 Task: Look for space in Río Cauto, Cuba from 7th July, 2023 to 15th July, 2023 for 6 adults in price range Rs.15000 to Rs.20000. Place can be entire place with 3 bedrooms having 3 beds and 3 bathrooms. Property type can be house, flat, guest house. Booking option can be shelf check-in. Required host language is .
Action: Mouse moved to (519, 100)
Screenshot: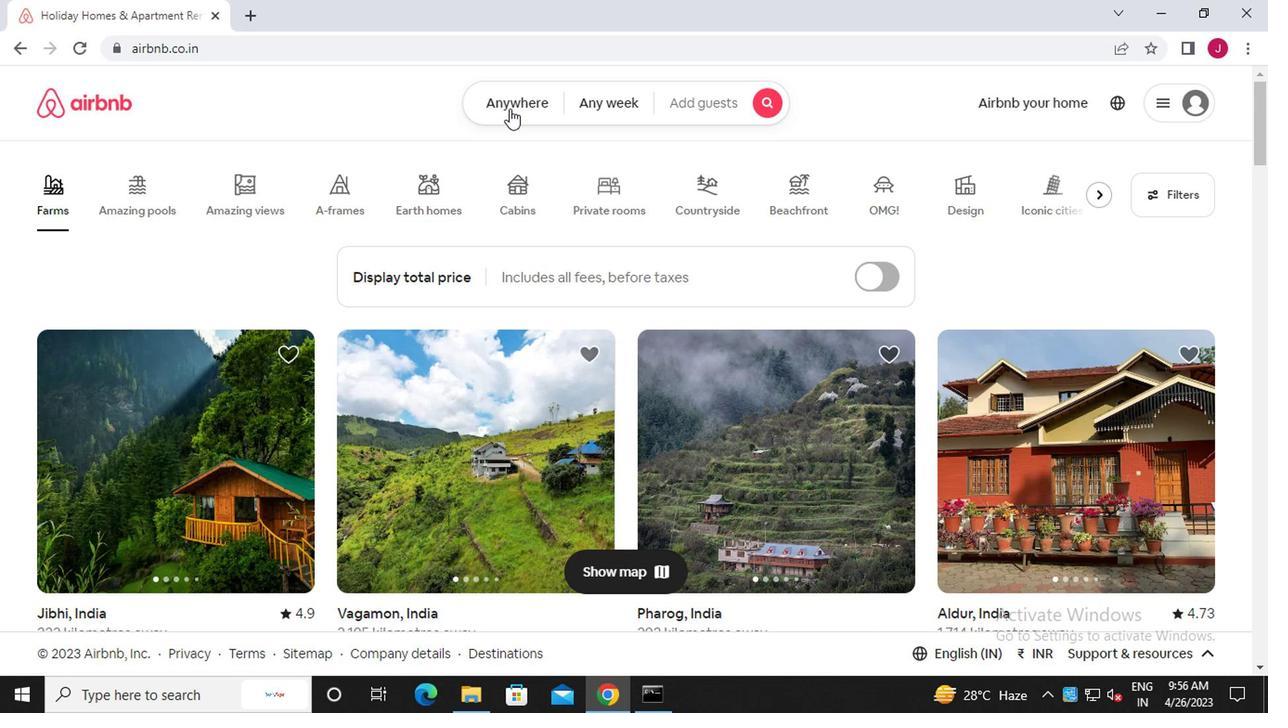 
Action: Mouse pressed left at (519, 100)
Screenshot: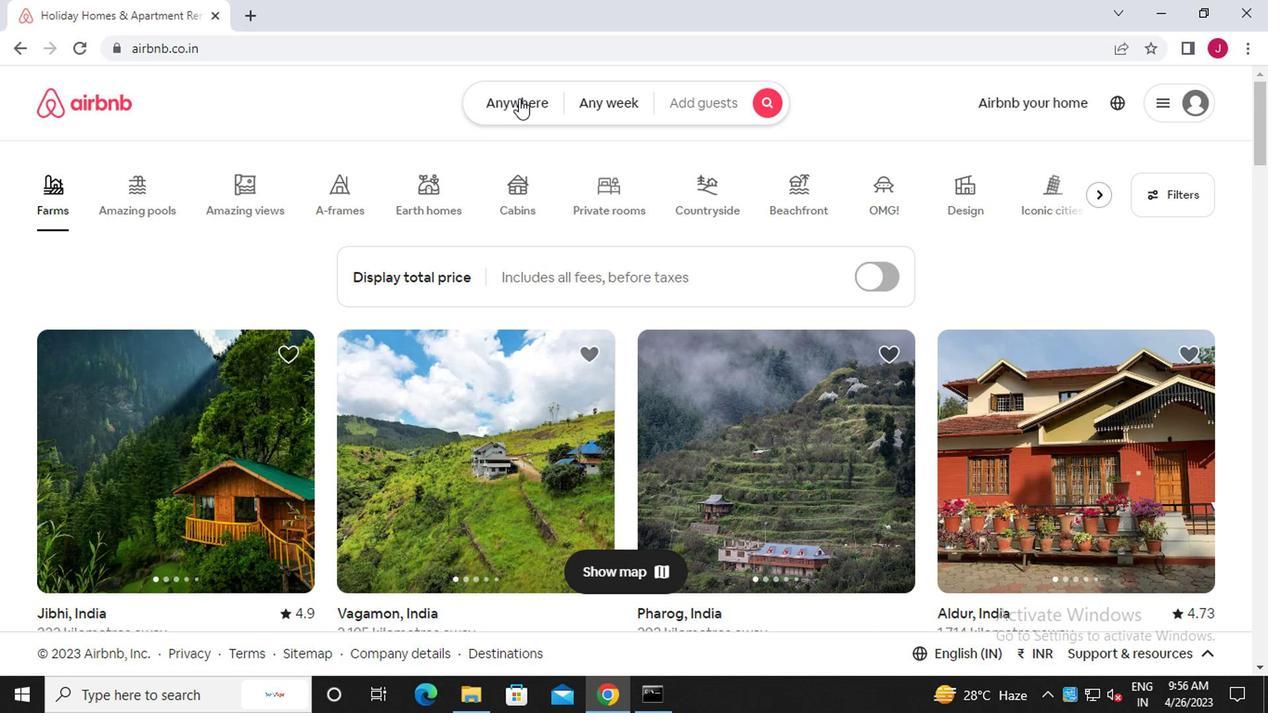 
Action: Mouse moved to (354, 184)
Screenshot: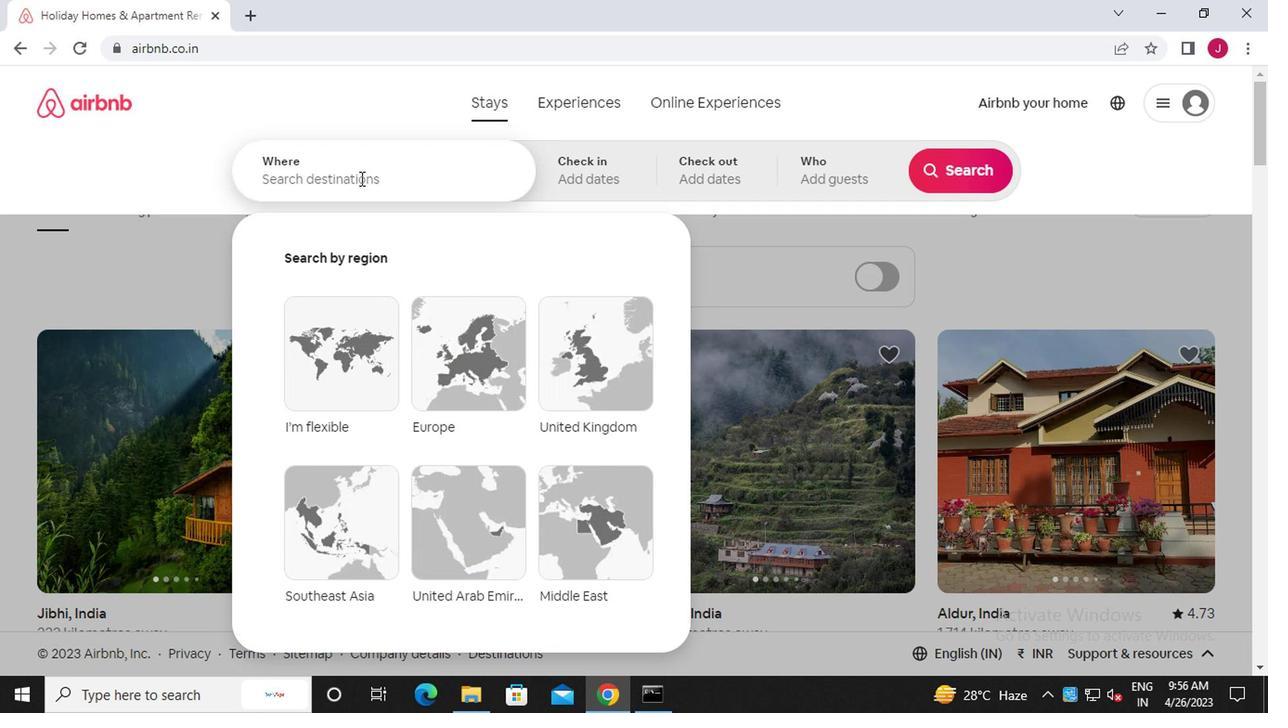 
Action: Mouse pressed left at (354, 184)
Screenshot: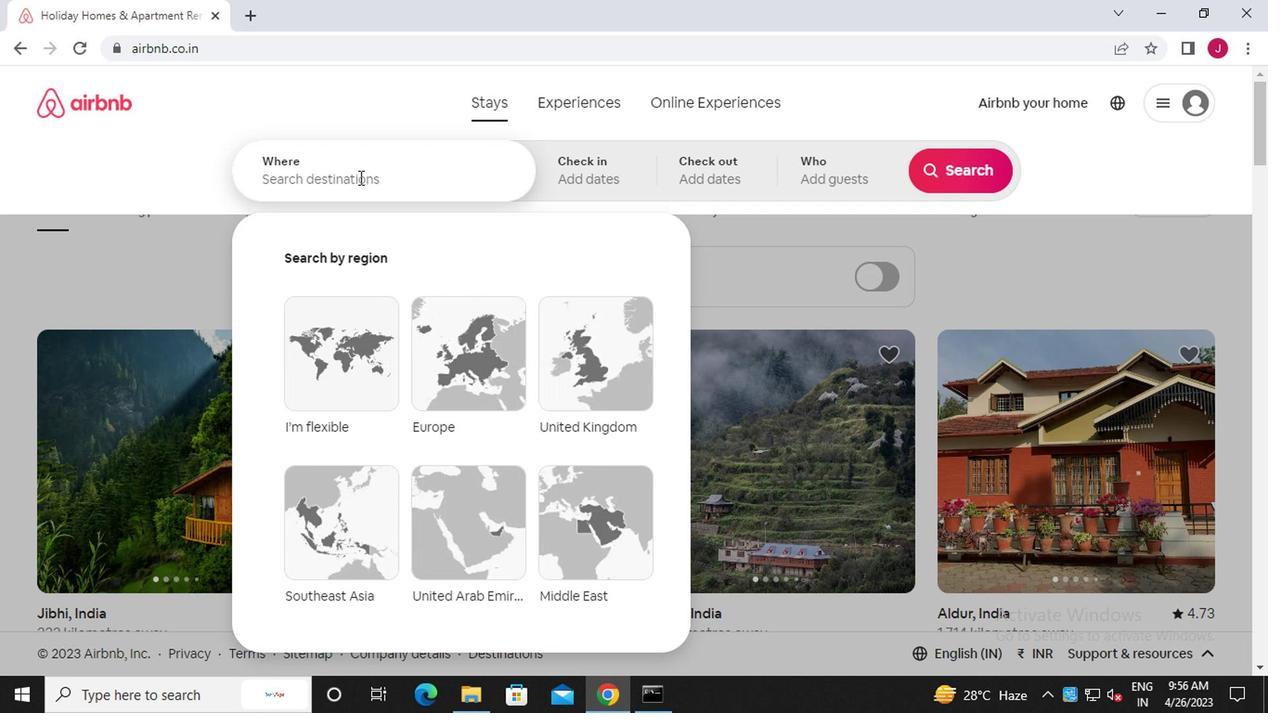 
Action: Key pressed r<Key.caps_lock>io<Key.space><Key.caps_lock>c<Key.caps_lock>auto,<Key.caps_lock>c<Key.caps_lock>uba
Screenshot: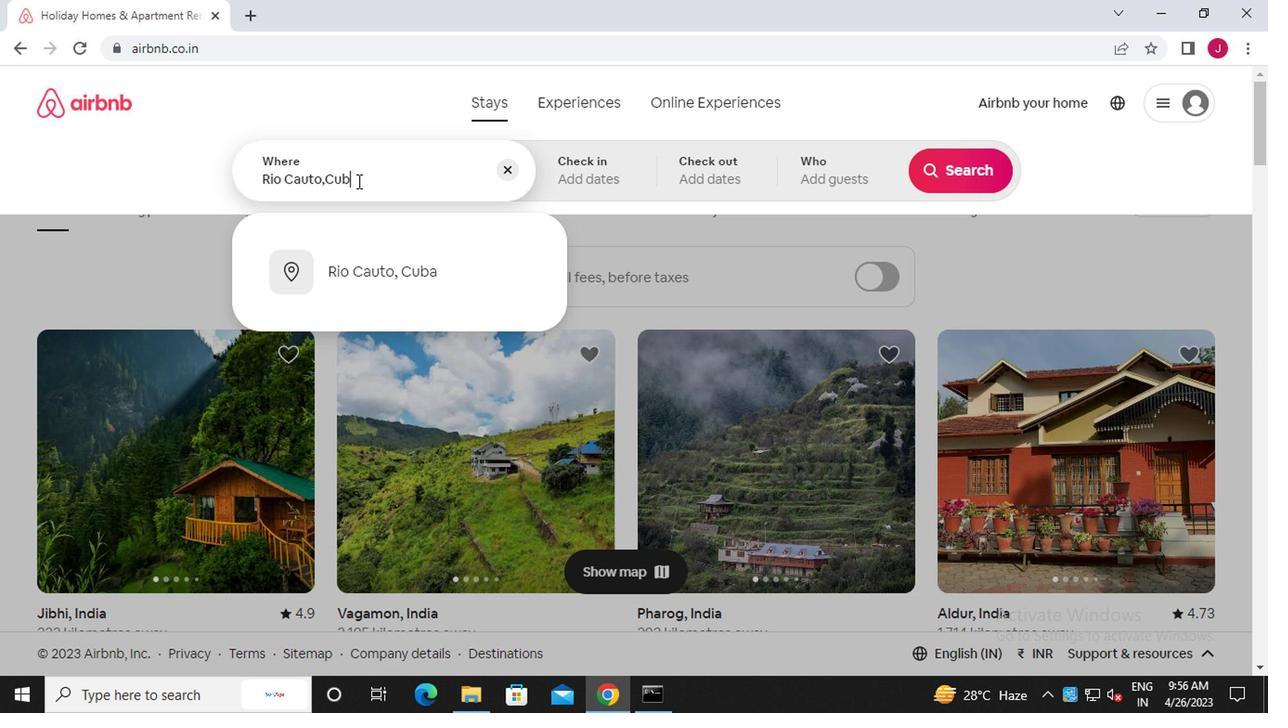 
Action: Mouse moved to (397, 274)
Screenshot: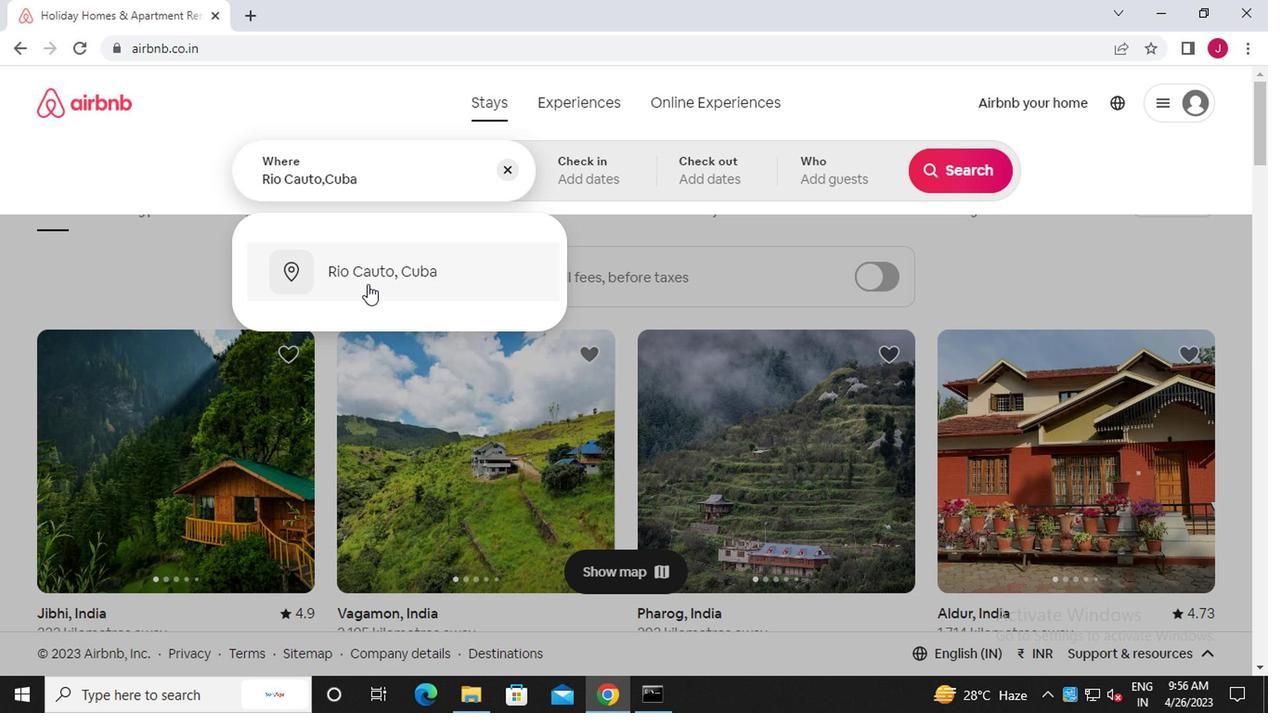 
Action: Mouse pressed left at (397, 274)
Screenshot: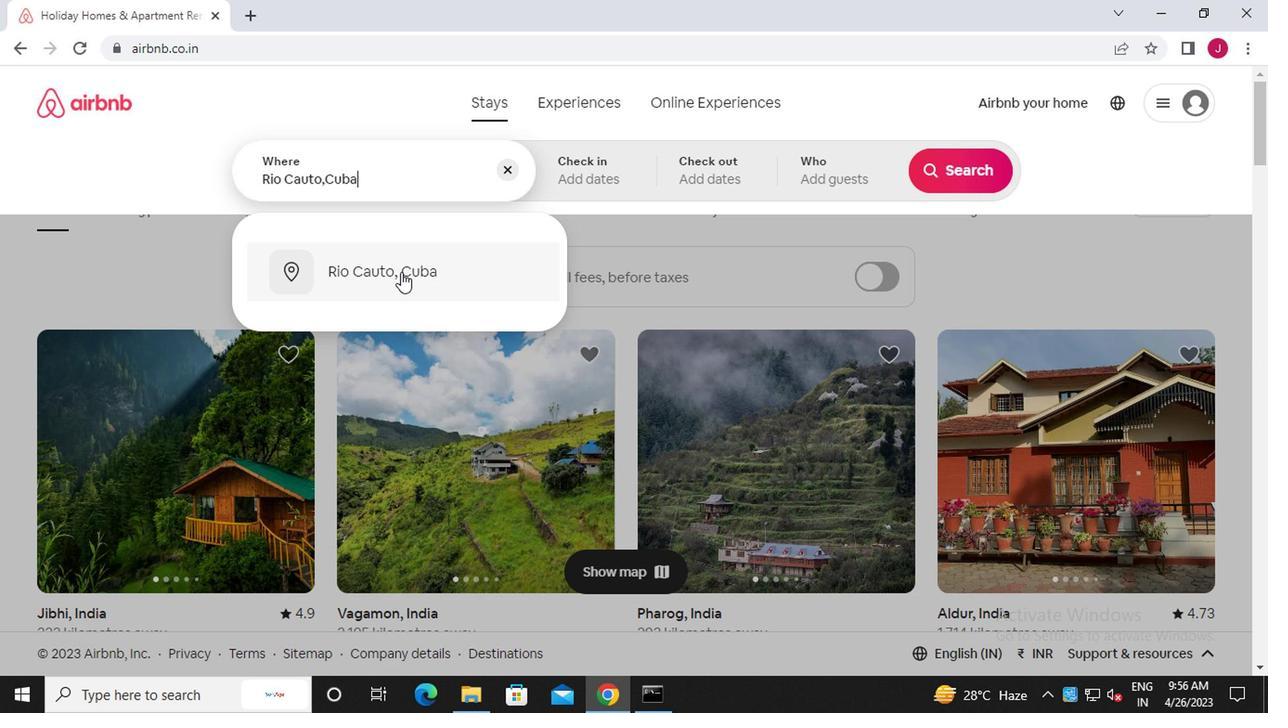 
Action: Mouse moved to (944, 322)
Screenshot: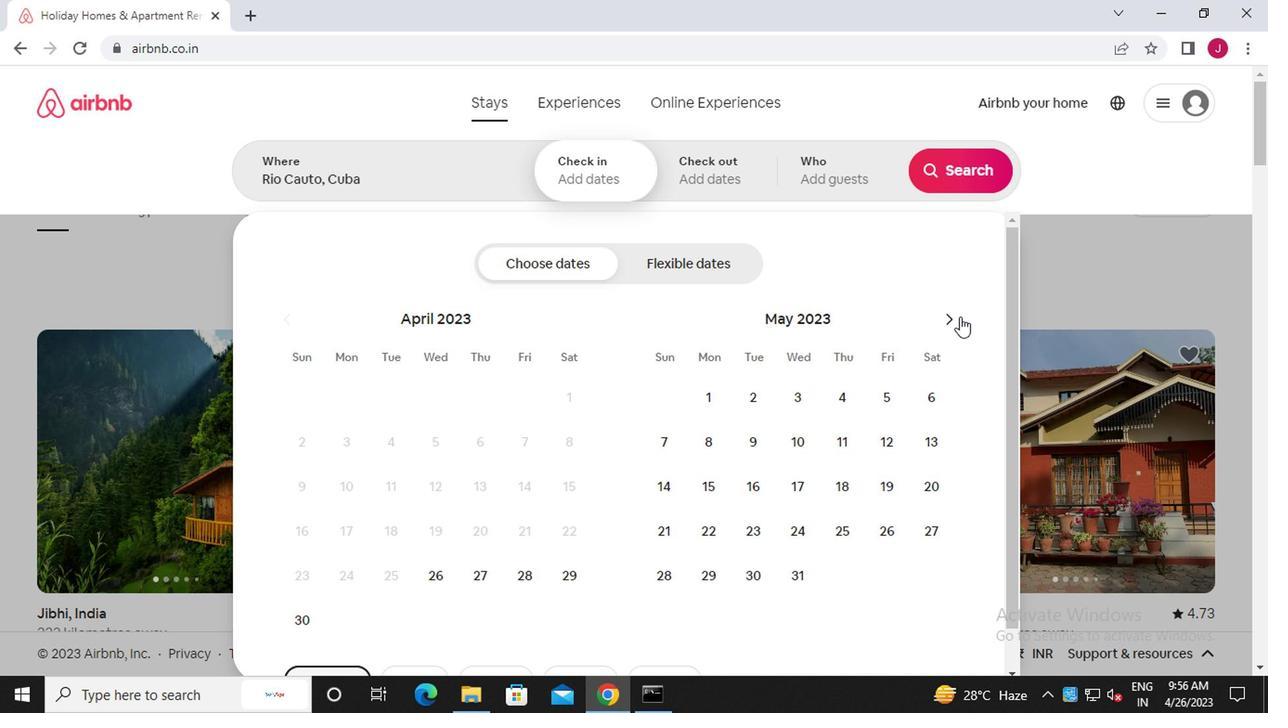 
Action: Mouse pressed left at (944, 322)
Screenshot: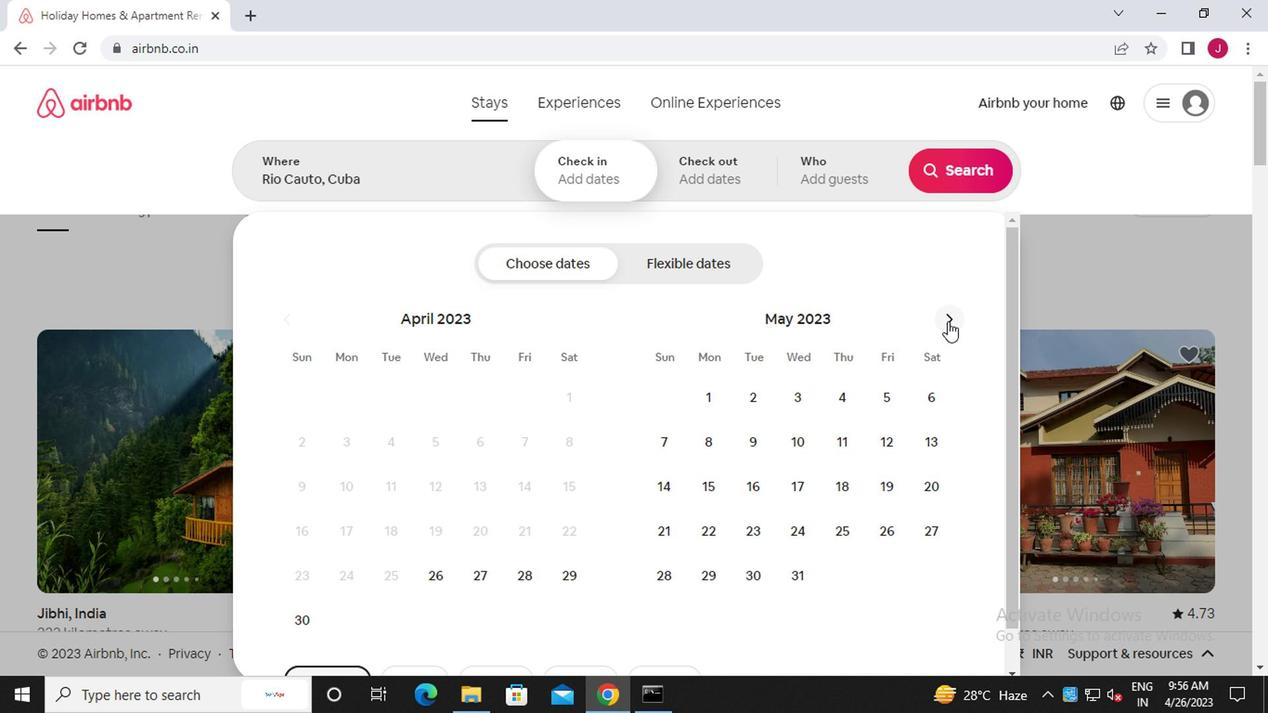 
Action: Mouse pressed left at (944, 322)
Screenshot: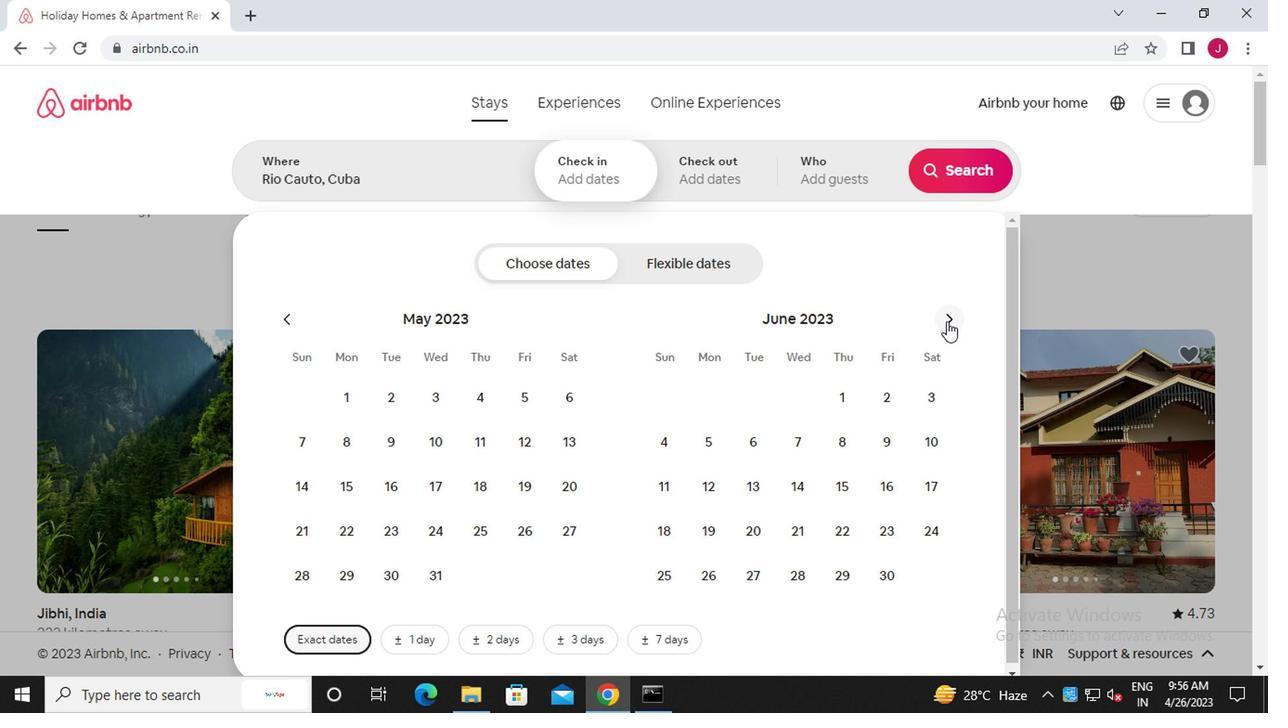 
Action: Mouse moved to (891, 443)
Screenshot: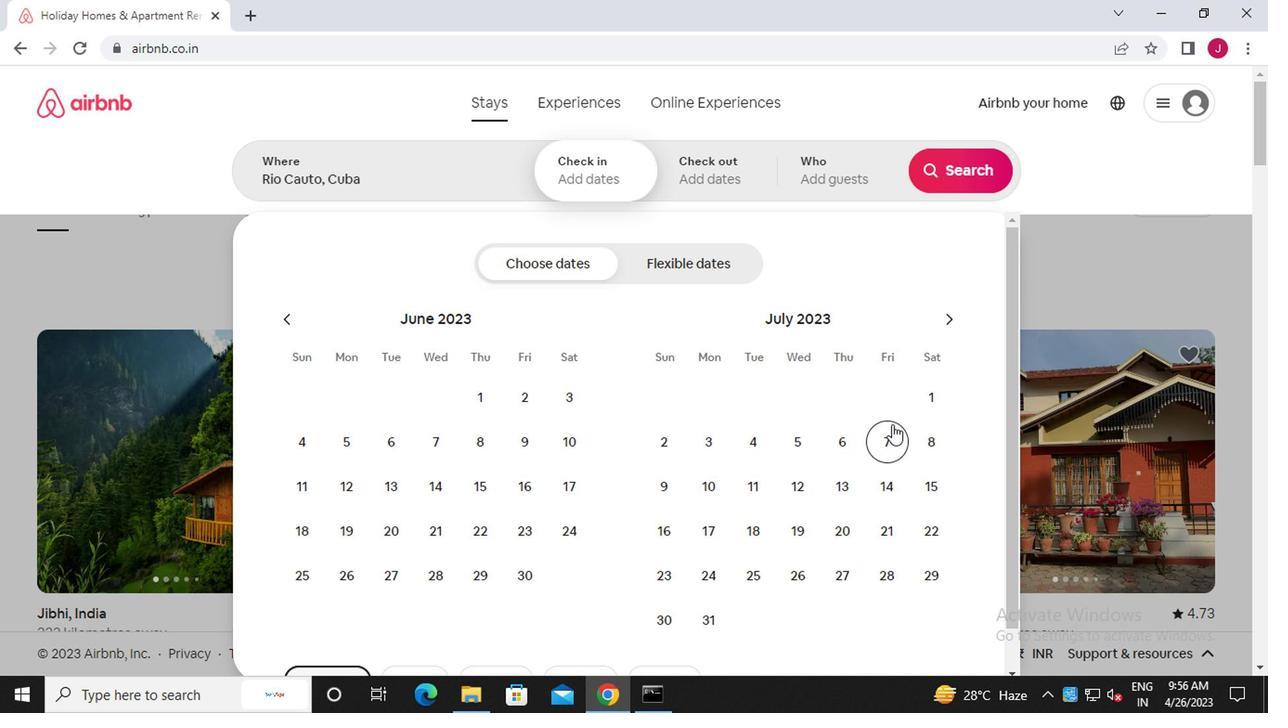 
Action: Mouse pressed left at (891, 443)
Screenshot: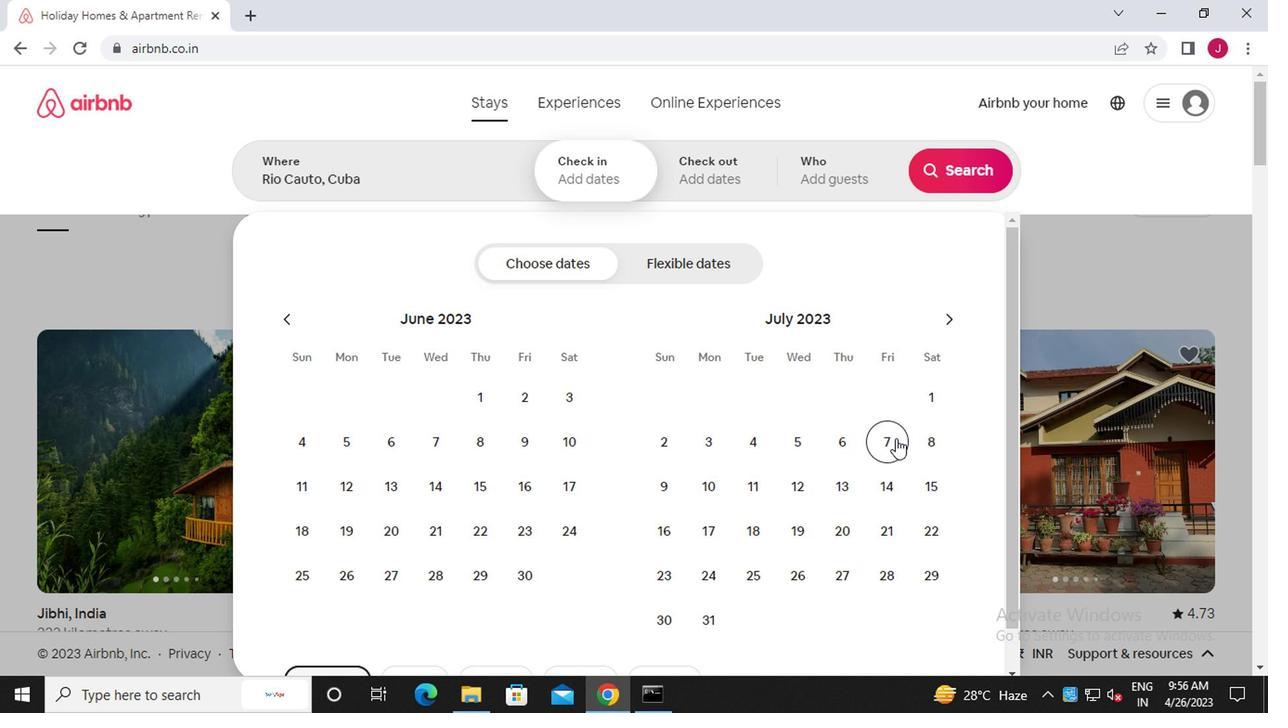 
Action: Mouse moved to (915, 480)
Screenshot: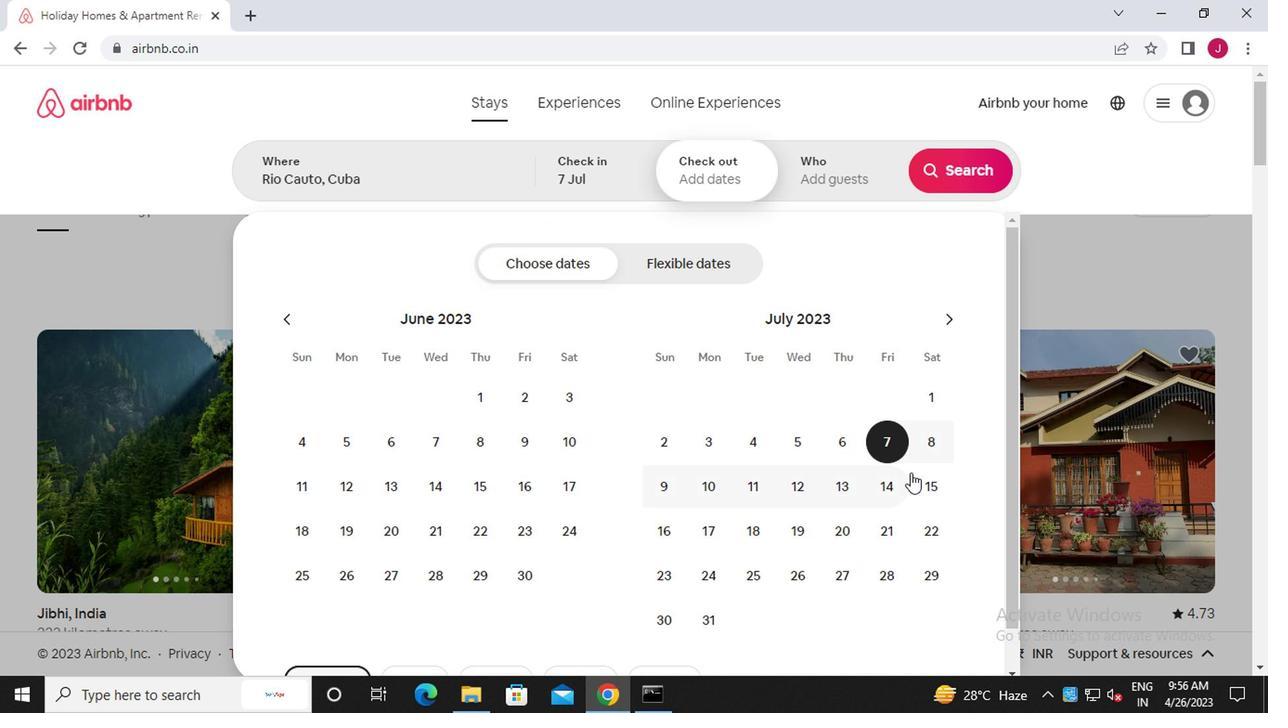
Action: Mouse pressed left at (915, 480)
Screenshot: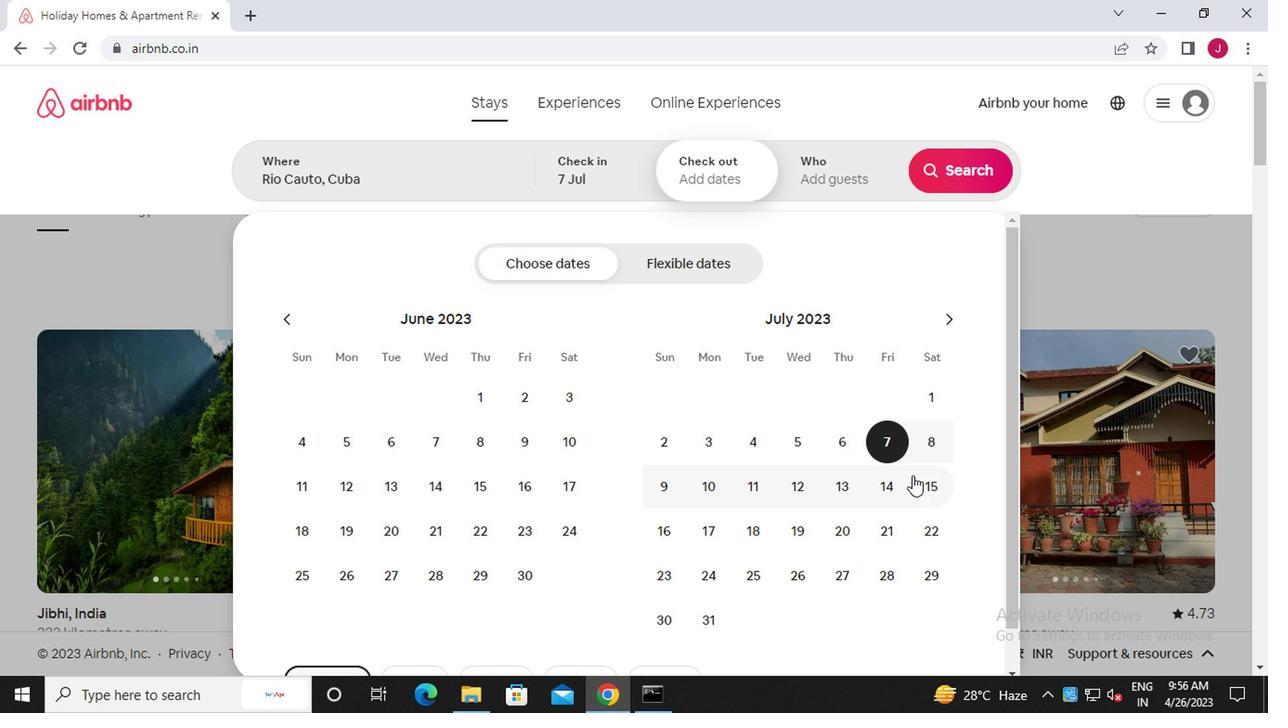 
Action: Mouse moved to (827, 184)
Screenshot: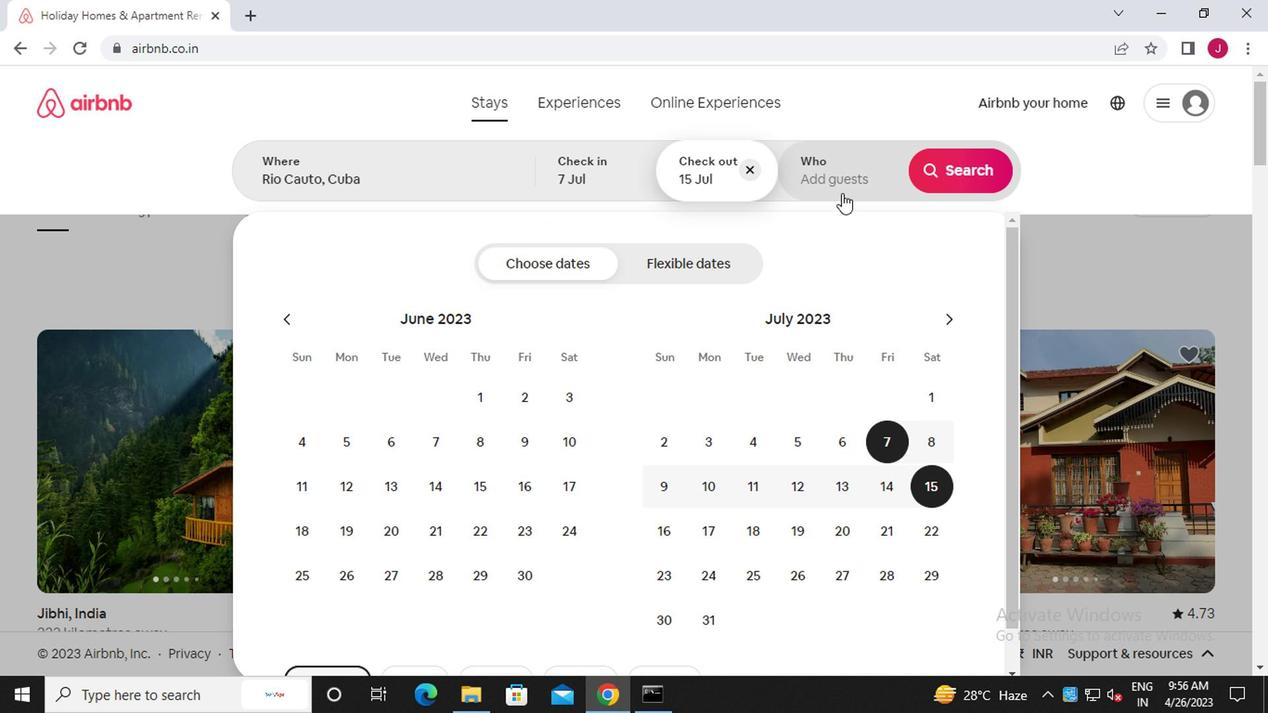 
Action: Mouse pressed left at (827, 184)
Screenshot: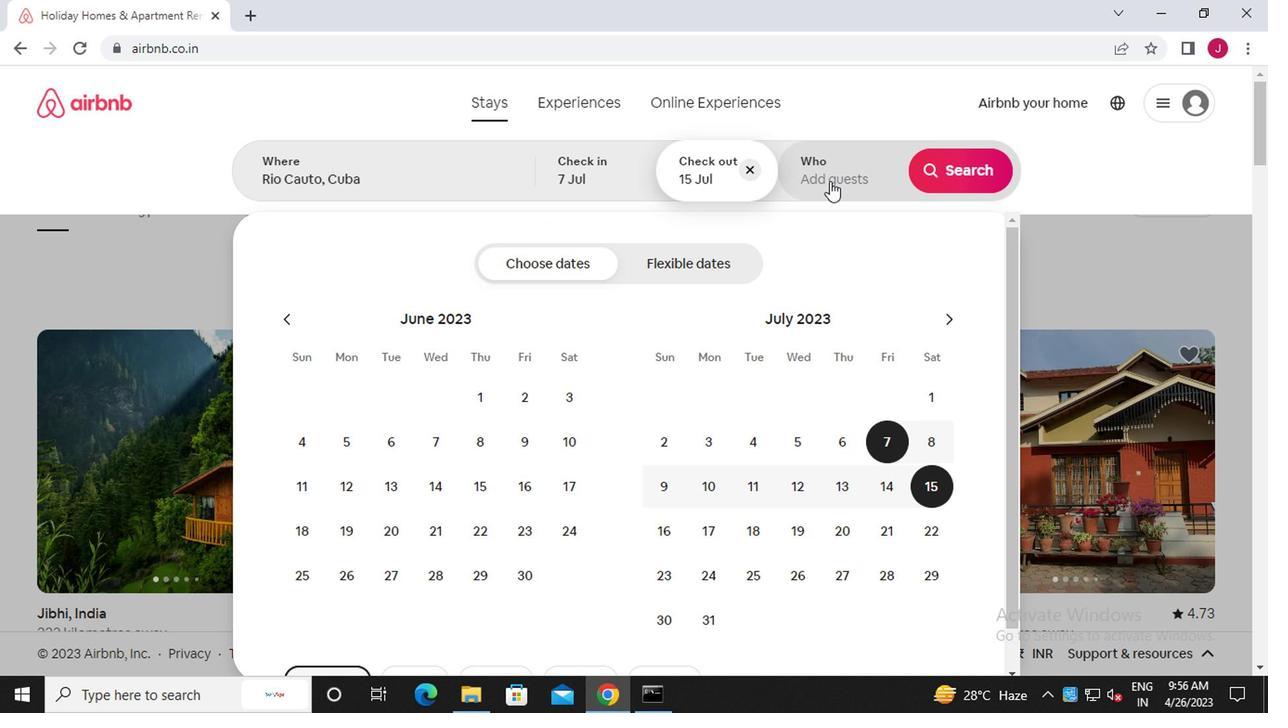 
Action: Mouse moved to (972, 274)
Screenshot: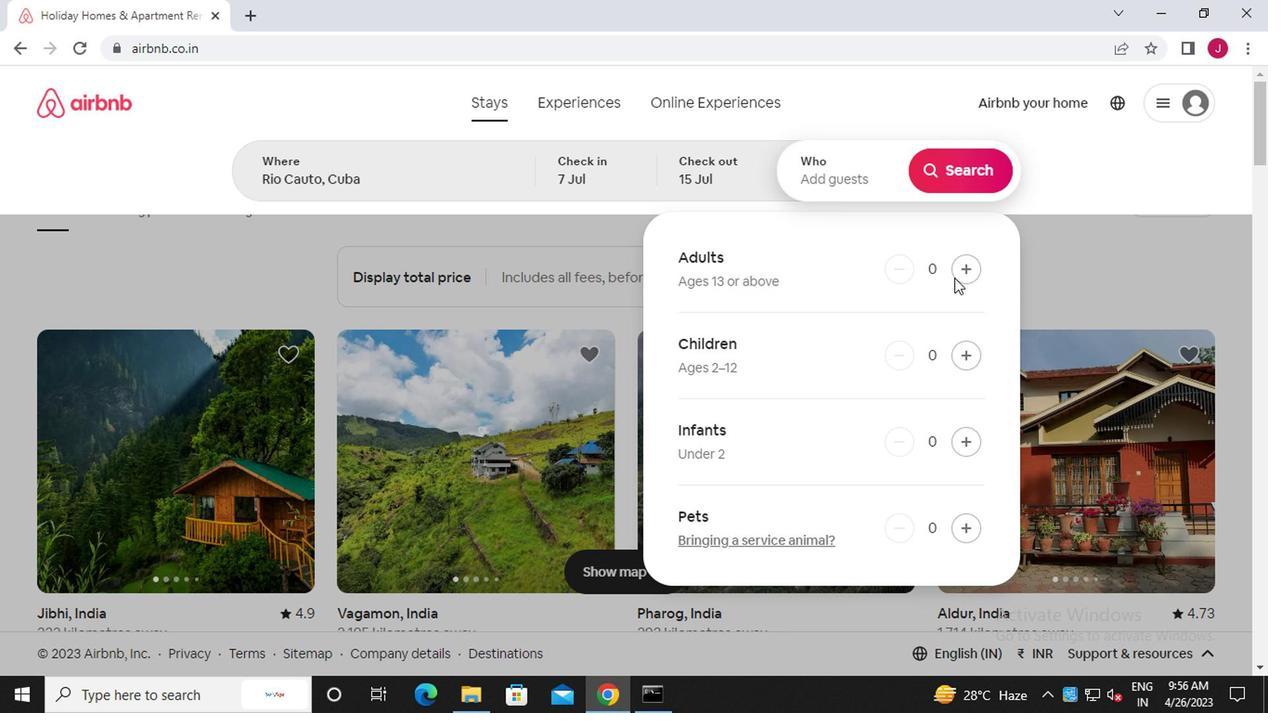 
Action: Mouse pressed left at (972, 274)
Screenshot: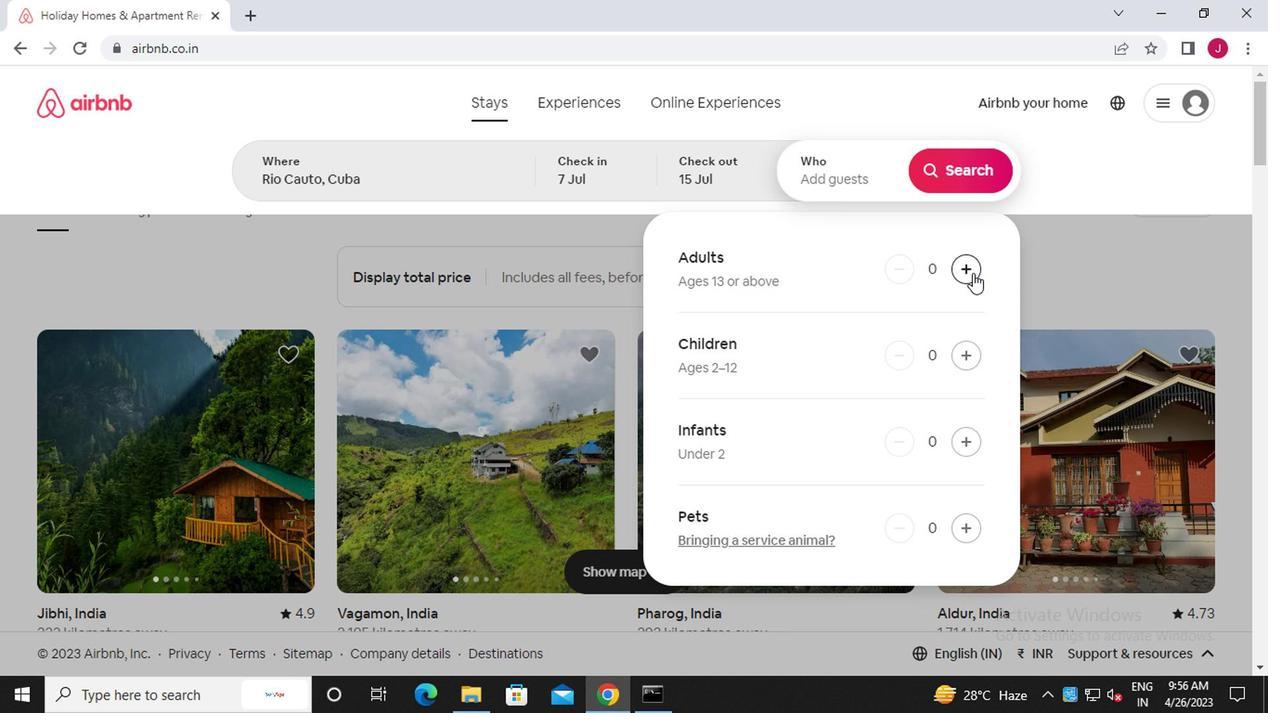 
Action: Mouse pressed left at (972, 274)
Screenshot: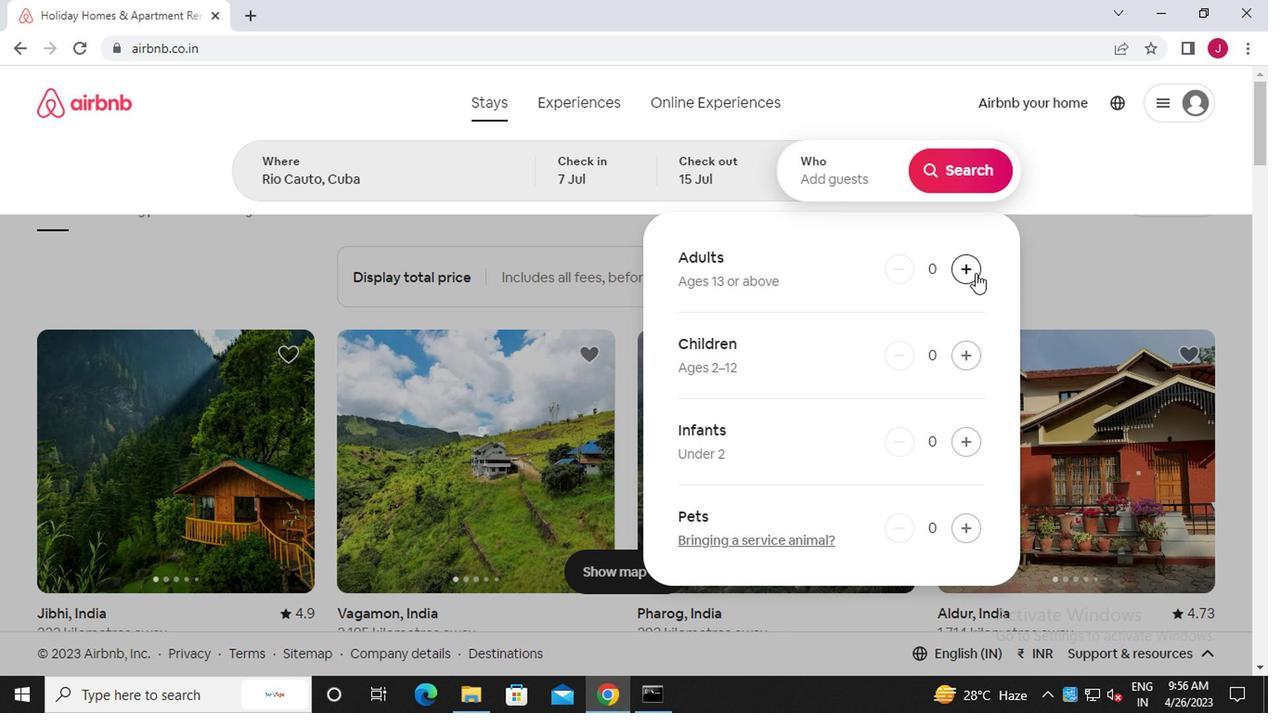 
Action: Mouse pressed left at (972, 274)
Screenshot: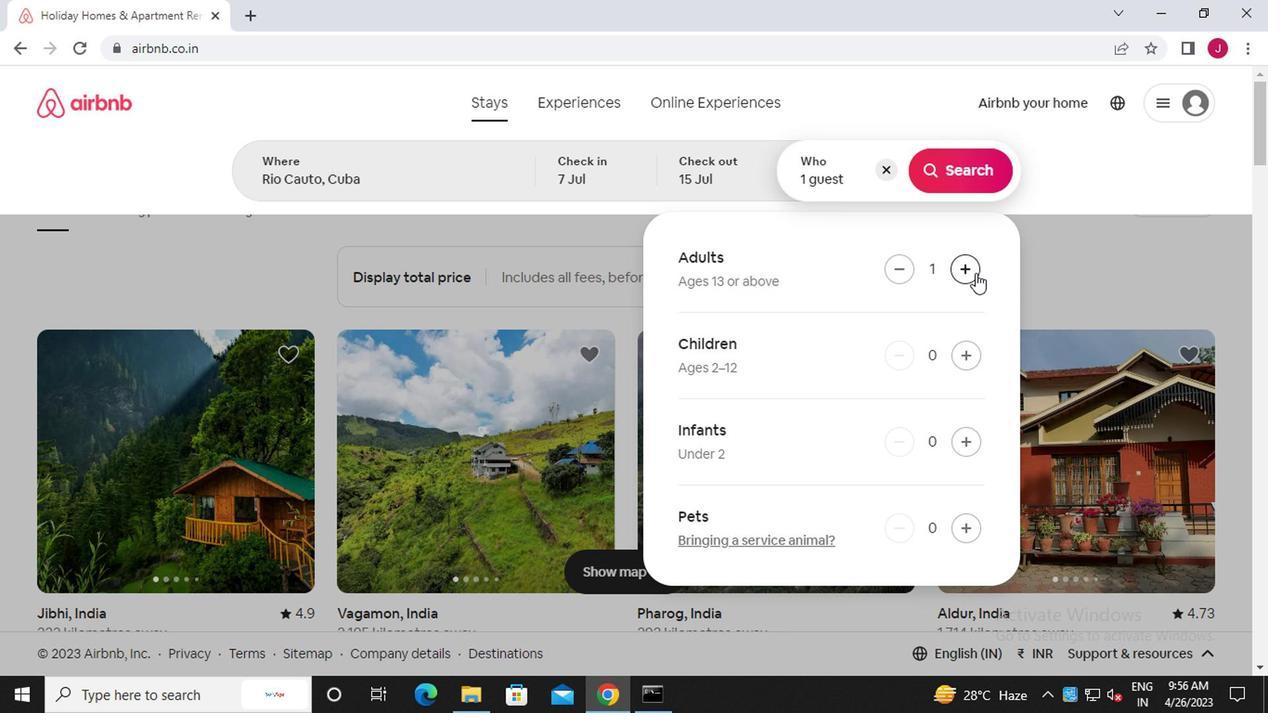 
Action: Mouse pressed left at (972, 274)
Screenshot: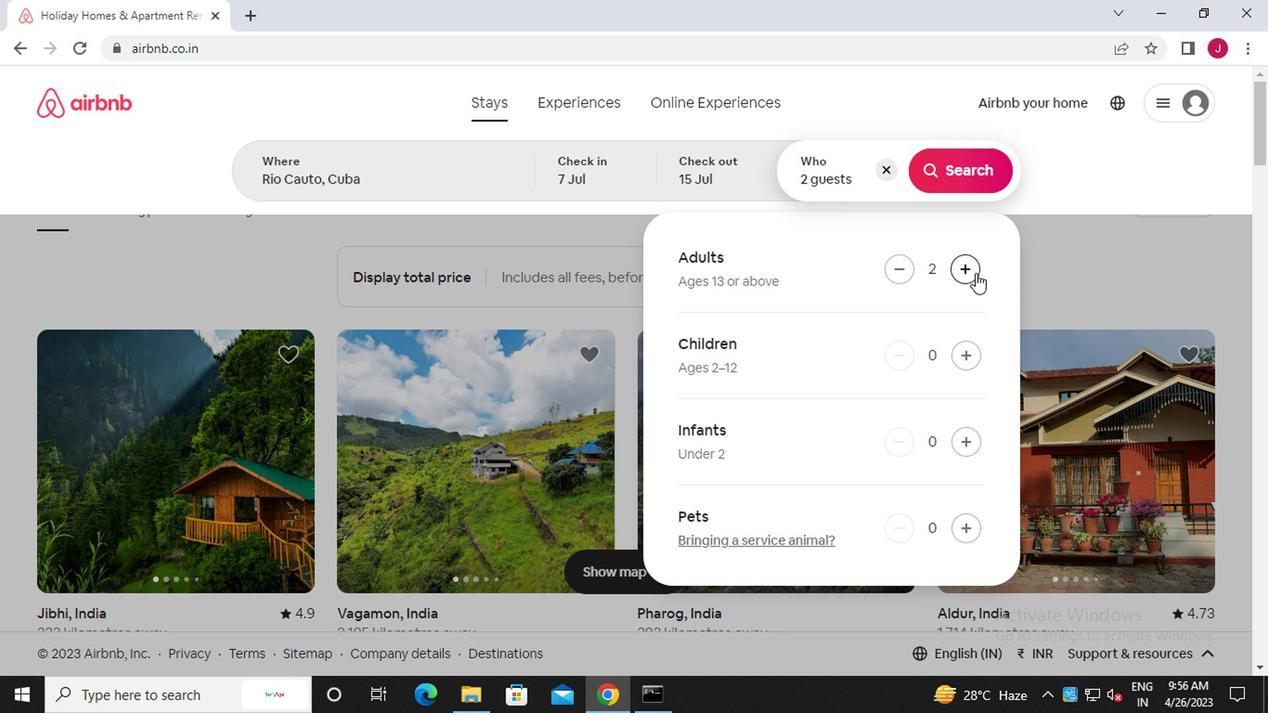 
Action: Mouse pressed left at (972, 274)
Screenshot: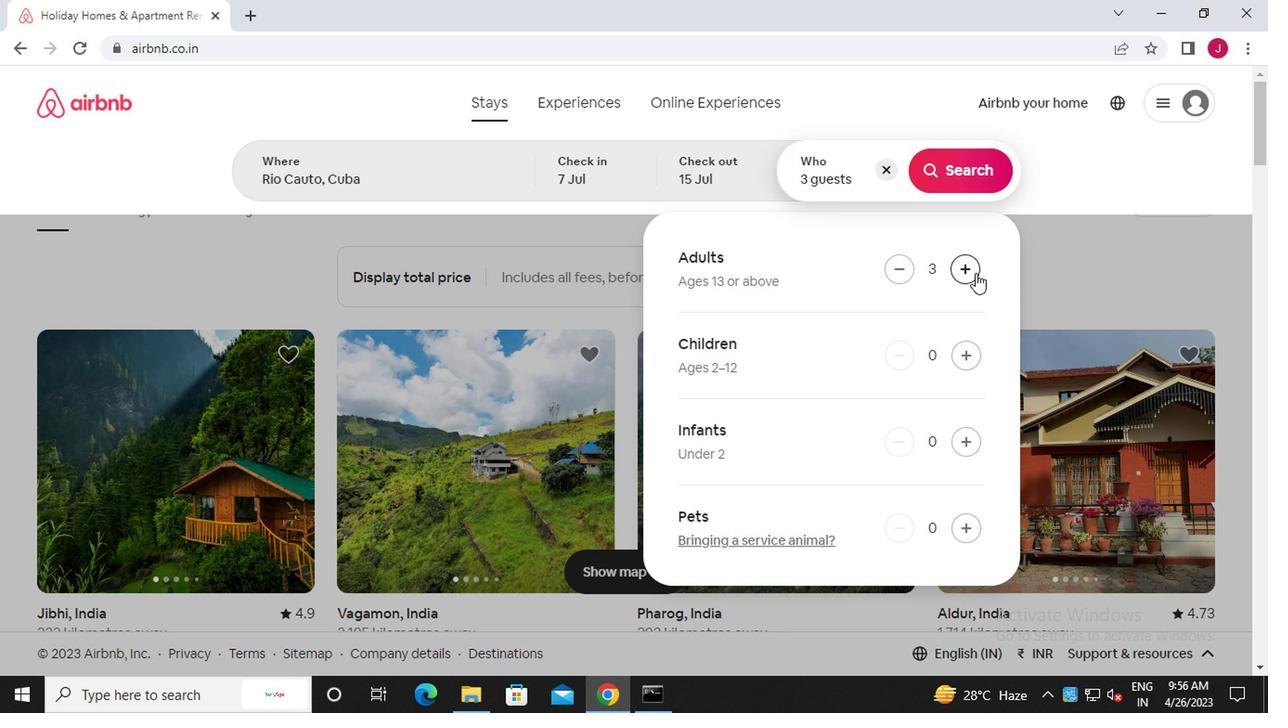 
Action: Mouse pressed left at (972, 274)
Screenshot: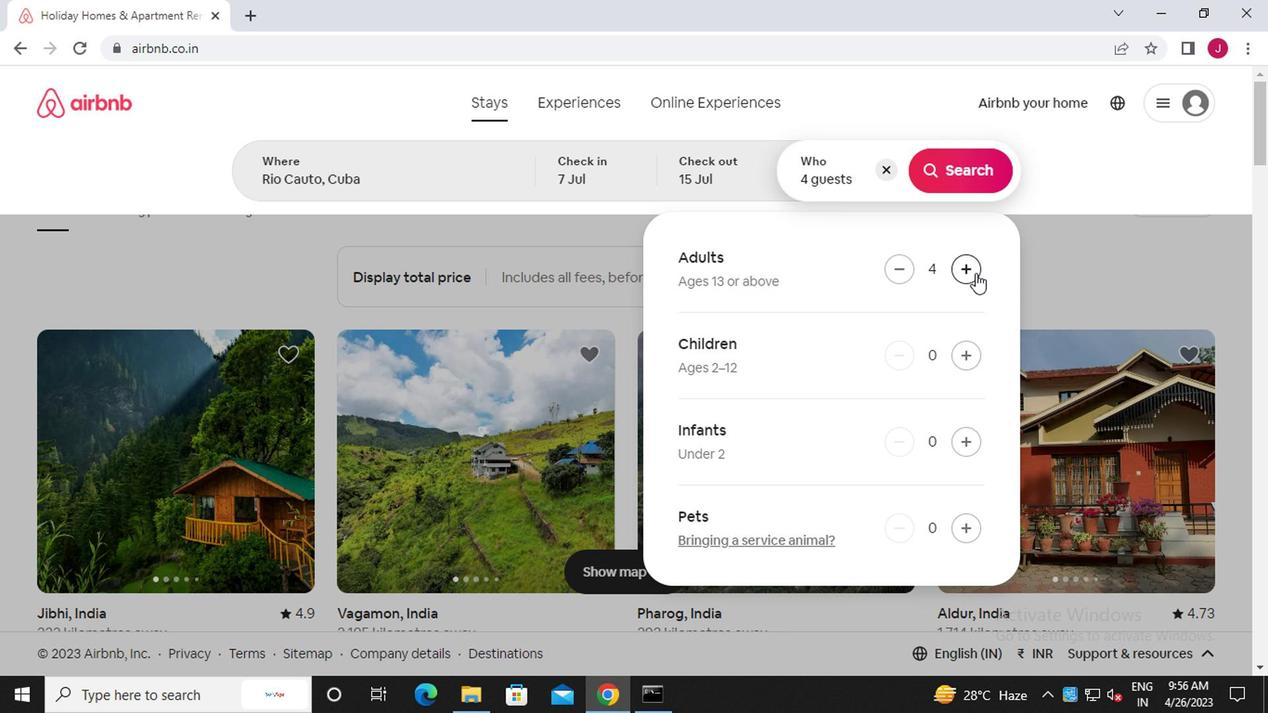 
Action: Mouse moved to (965, 179)
Screenshot: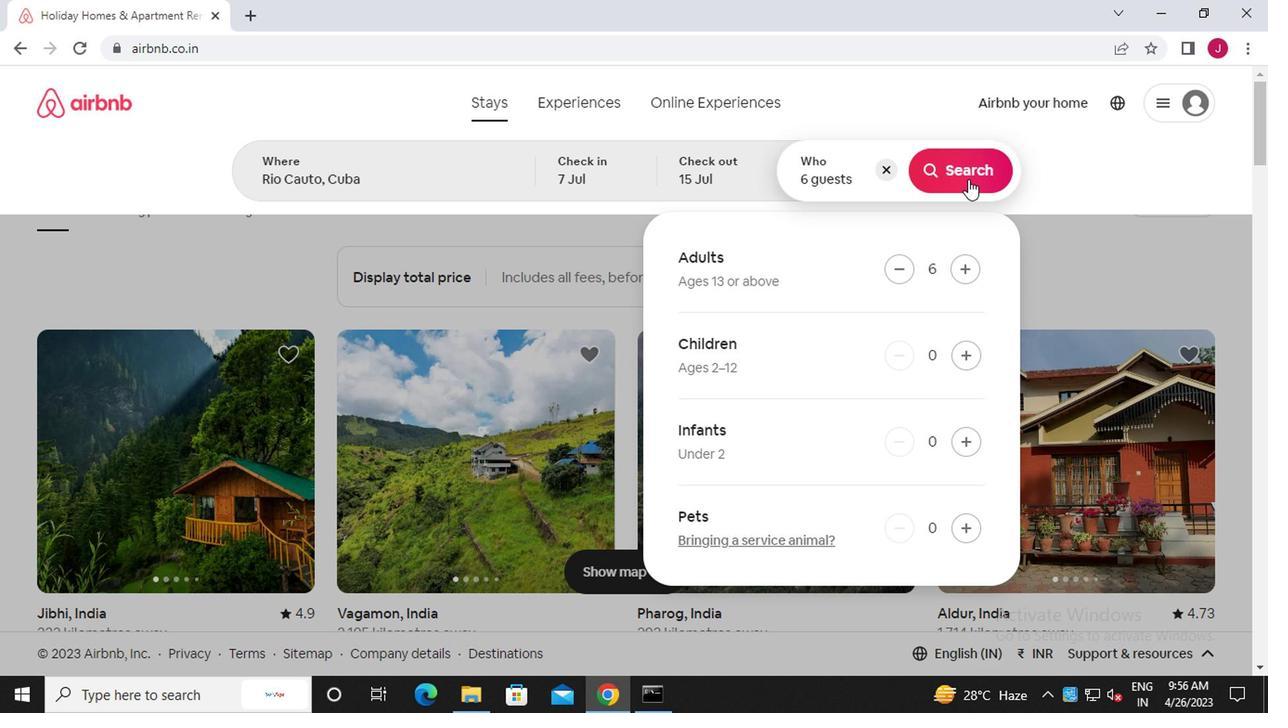 
Action: Mouse pressed left at (965, 179)
Screenshot: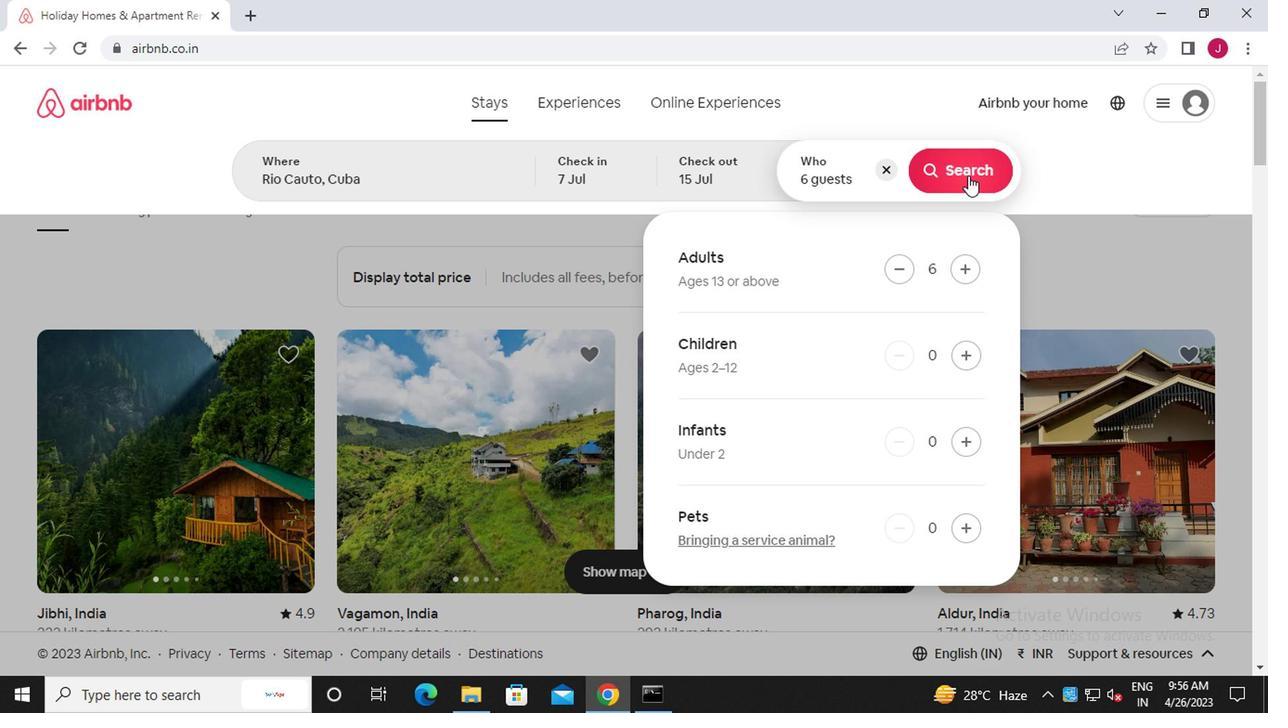 
Action: Mouse moved to (1190, 182)
Screenshot: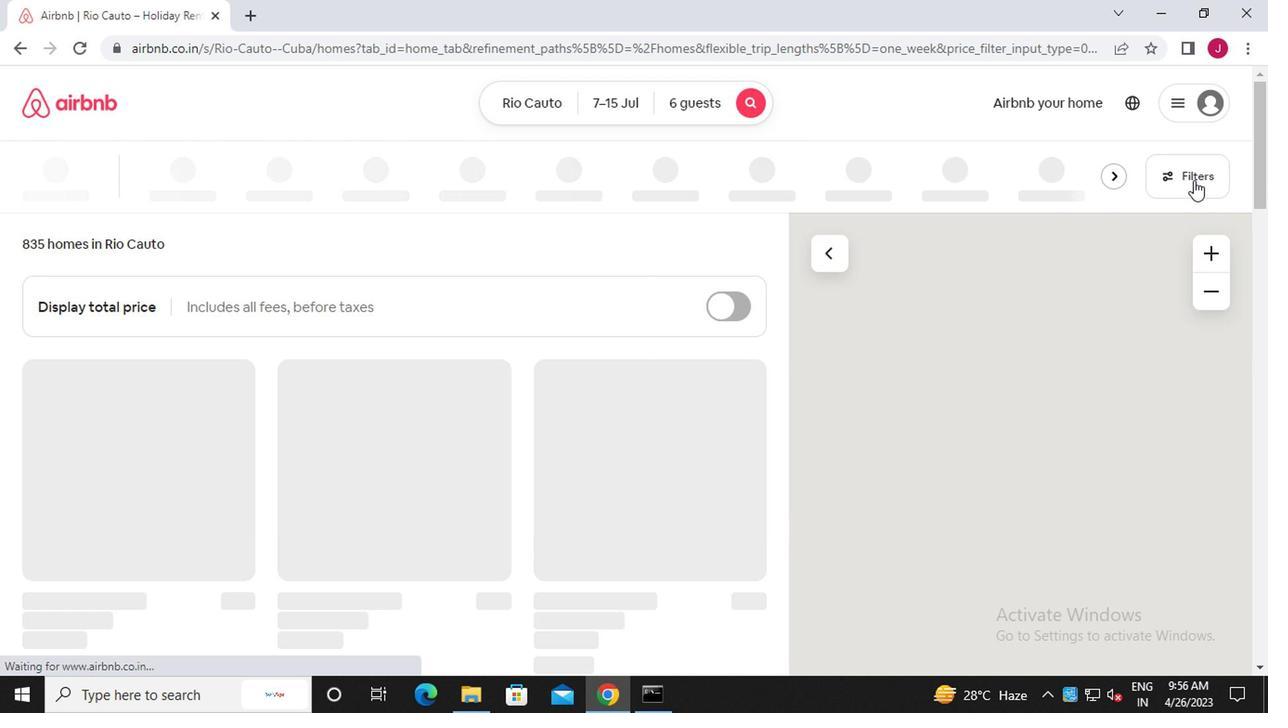 
Action: Mouse pressed left at (1190, 182)
Screenshot: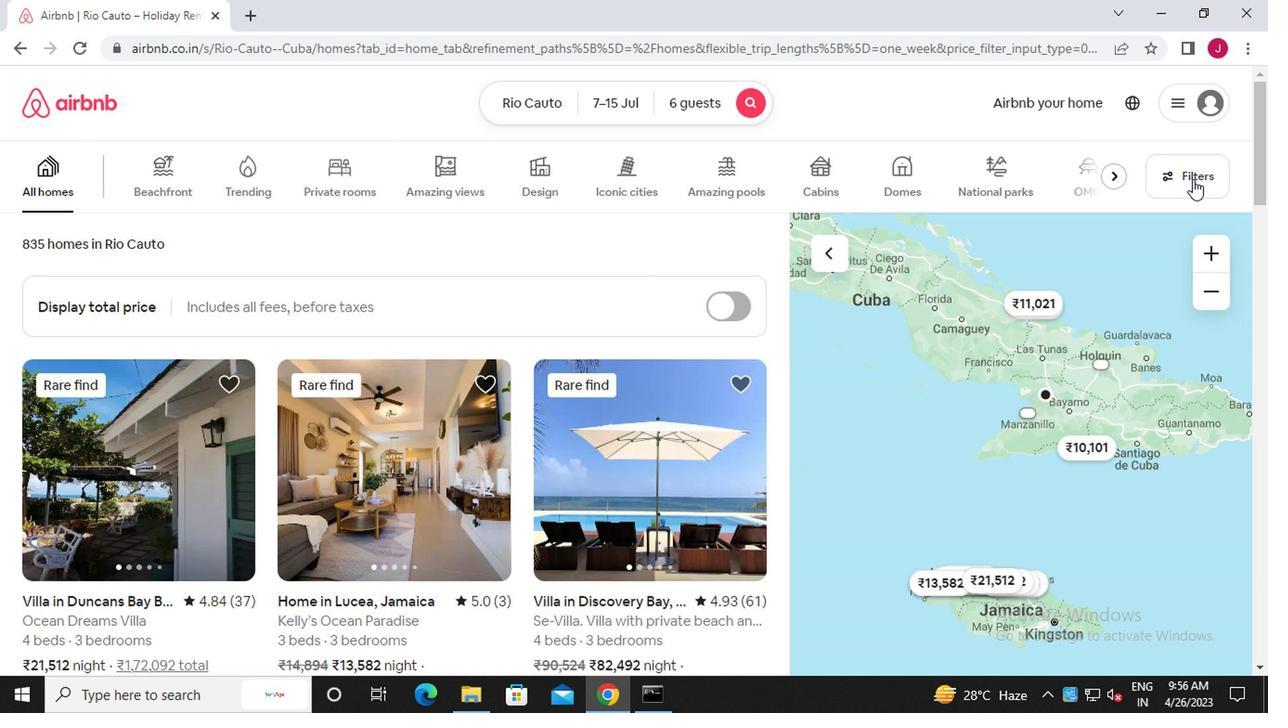 
Action: Mouse moved to (460, 409)
Screenshot: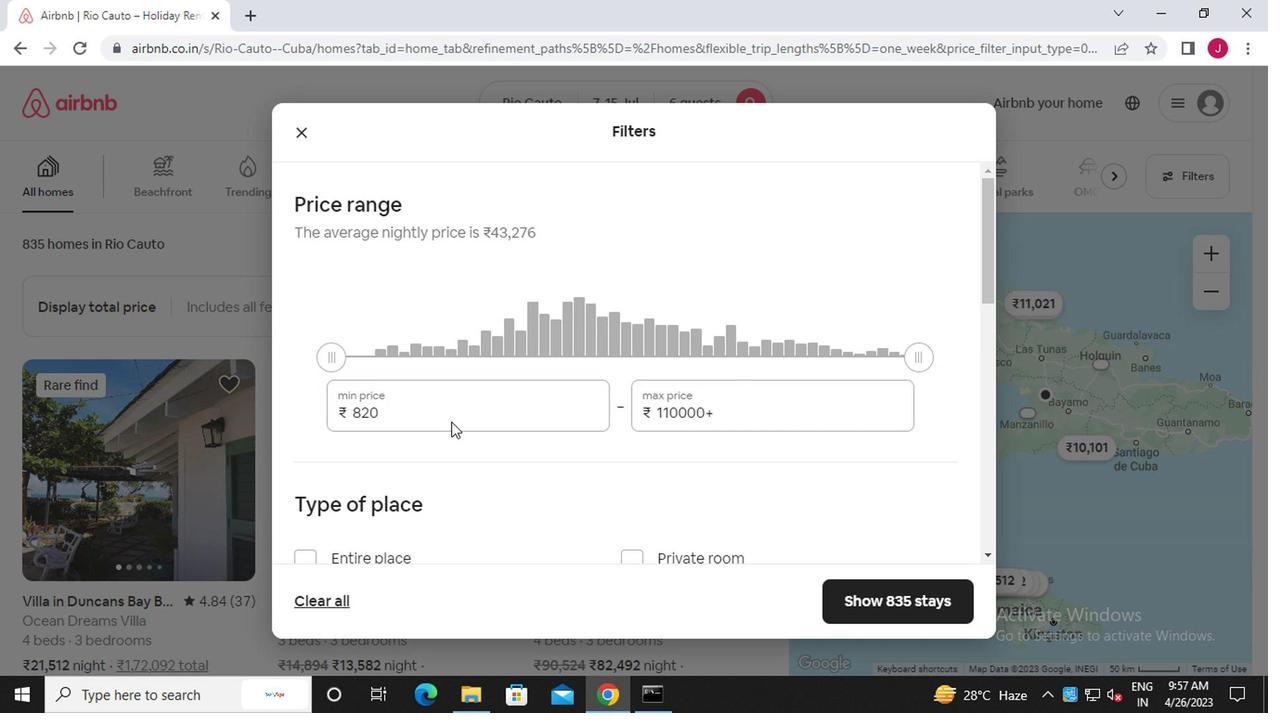 
Action: Mouse pressed left at (460, 409)
Screenshot: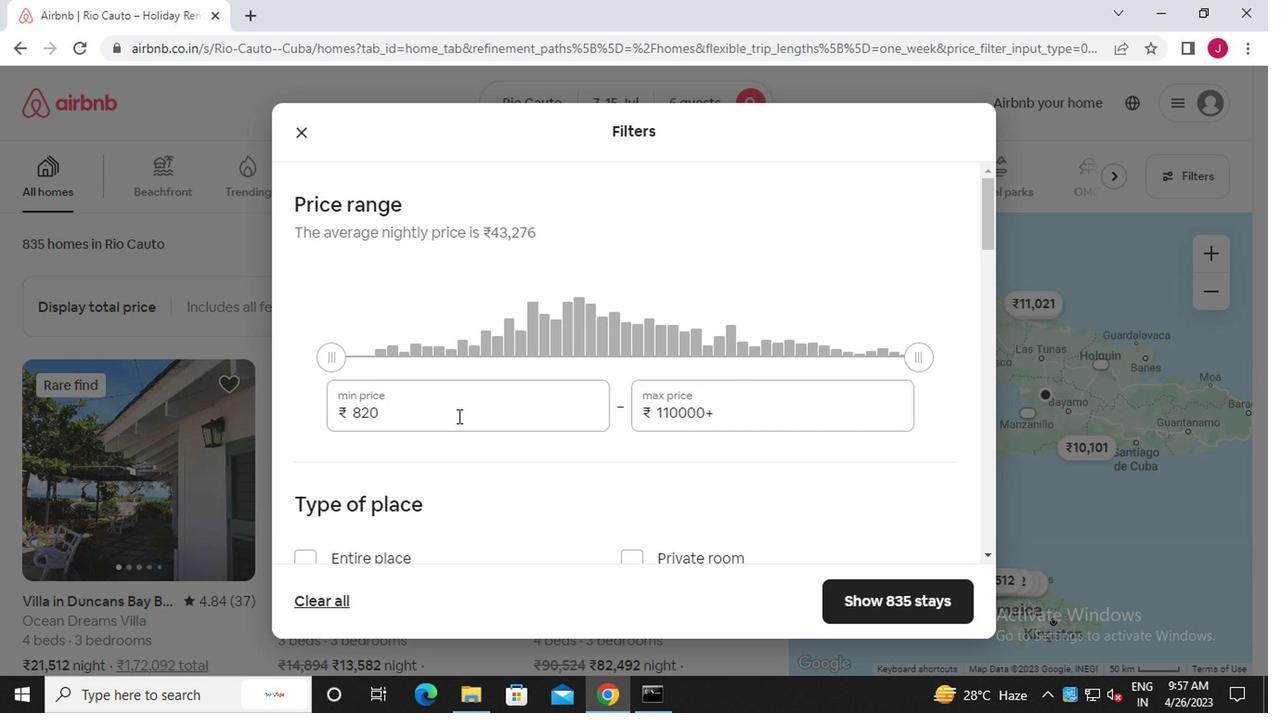 
Action: Mouse moved to (470, 406)
Screenshot: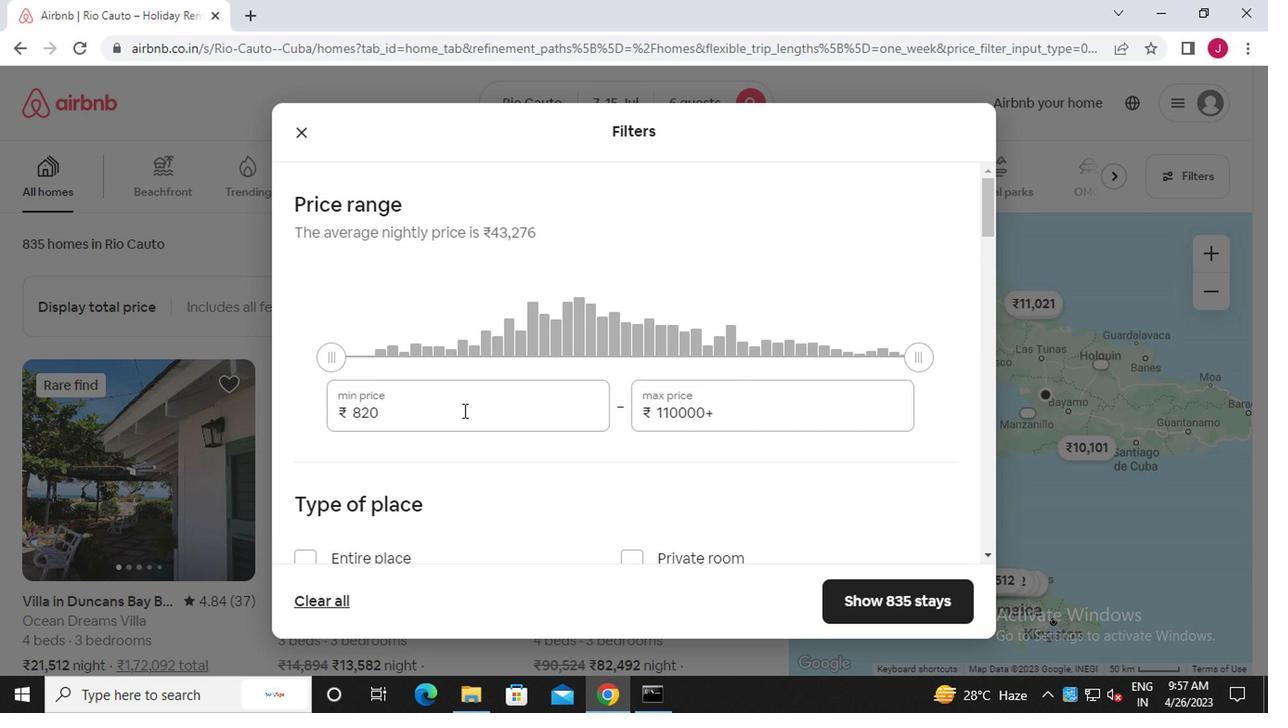 
Action: Key pressed <Key.backspace><Key.backspace><Key.backspace><<97>><<101>><<96>><<96>><<96>>
Screenshot: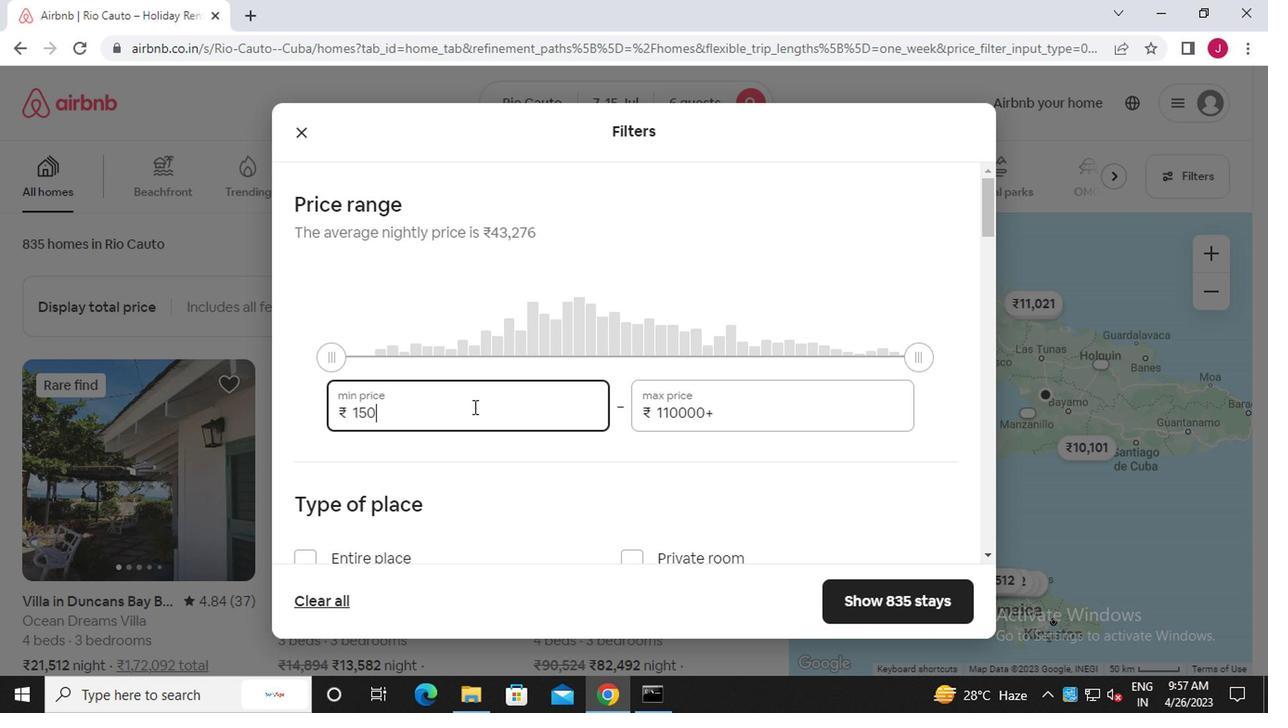 
Action: Mouse moved to (725, 415)
Screenshot: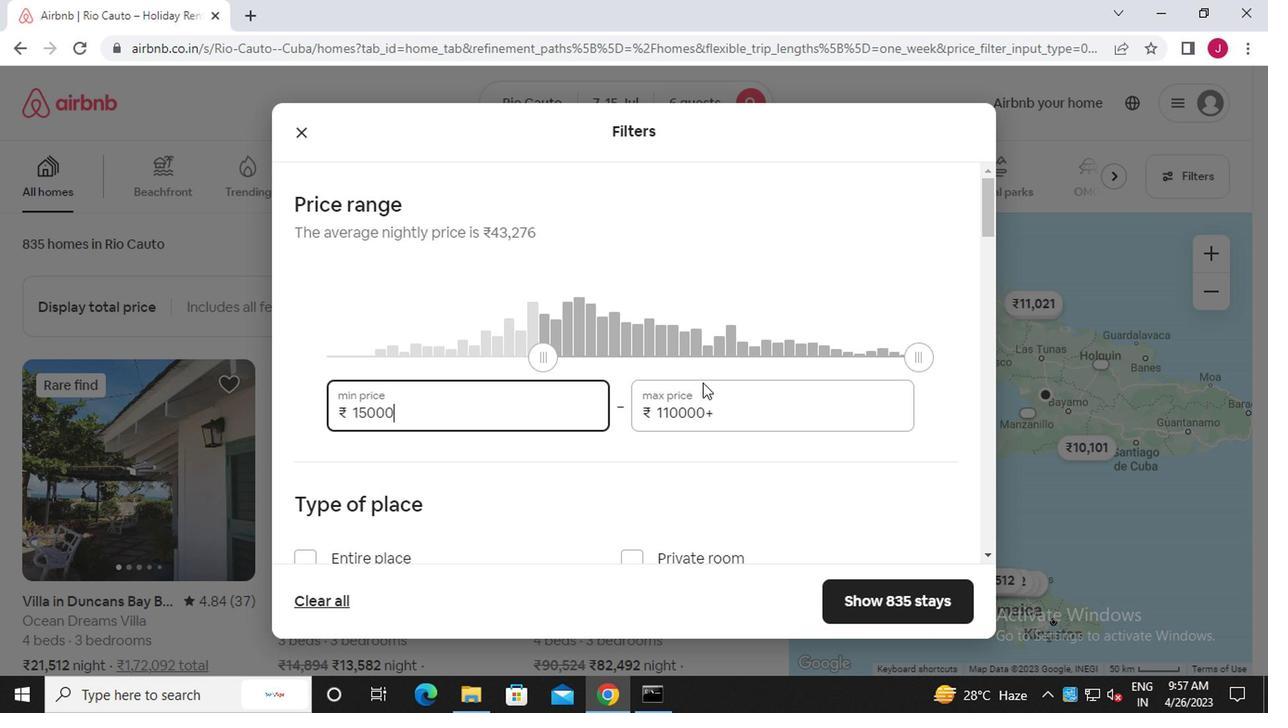 
Action: Mouse pressed left at (725, 415)
Screenshot: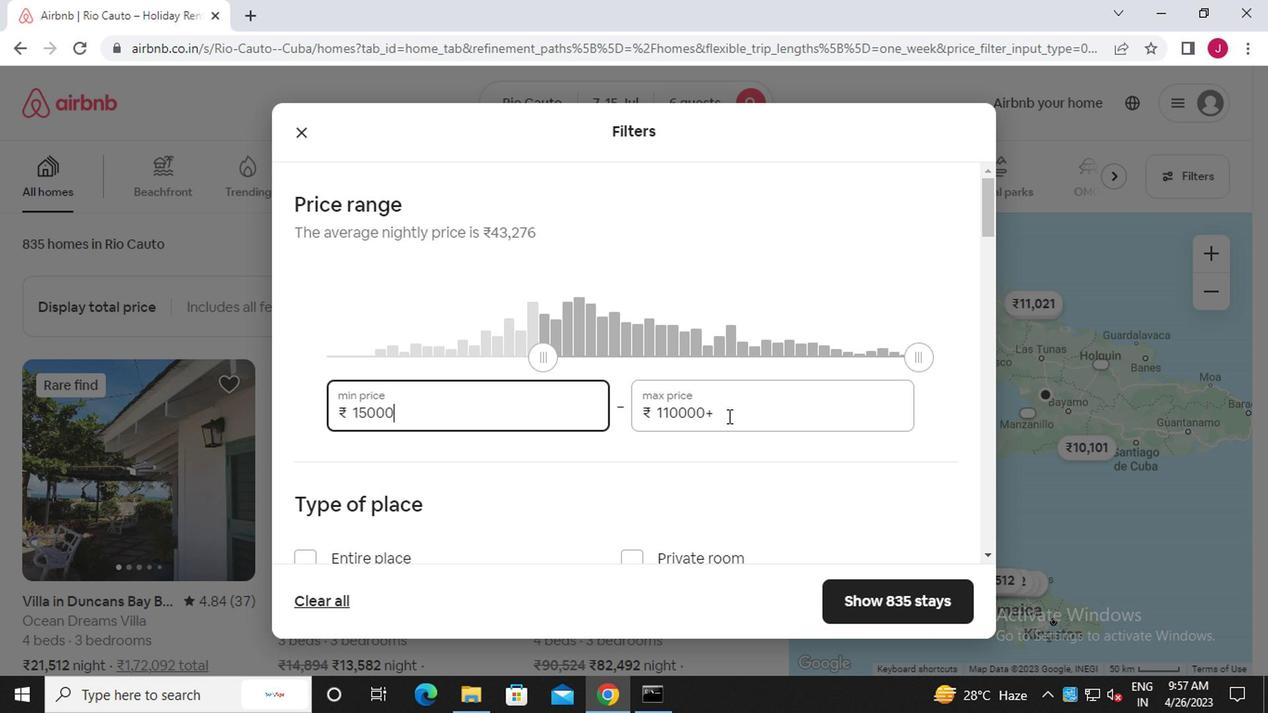 
Action: Key pressed <Key.backspace><Key.backspace><Key.backspace><Key.backspace><Key.backspace><Key.backspace><Key.backspace><Key.backspace><Key.backspace><Key.backspace><Key.backspace><Key.backspace><<98>><<96>><<96>><<96>><<96>>
Screenshot: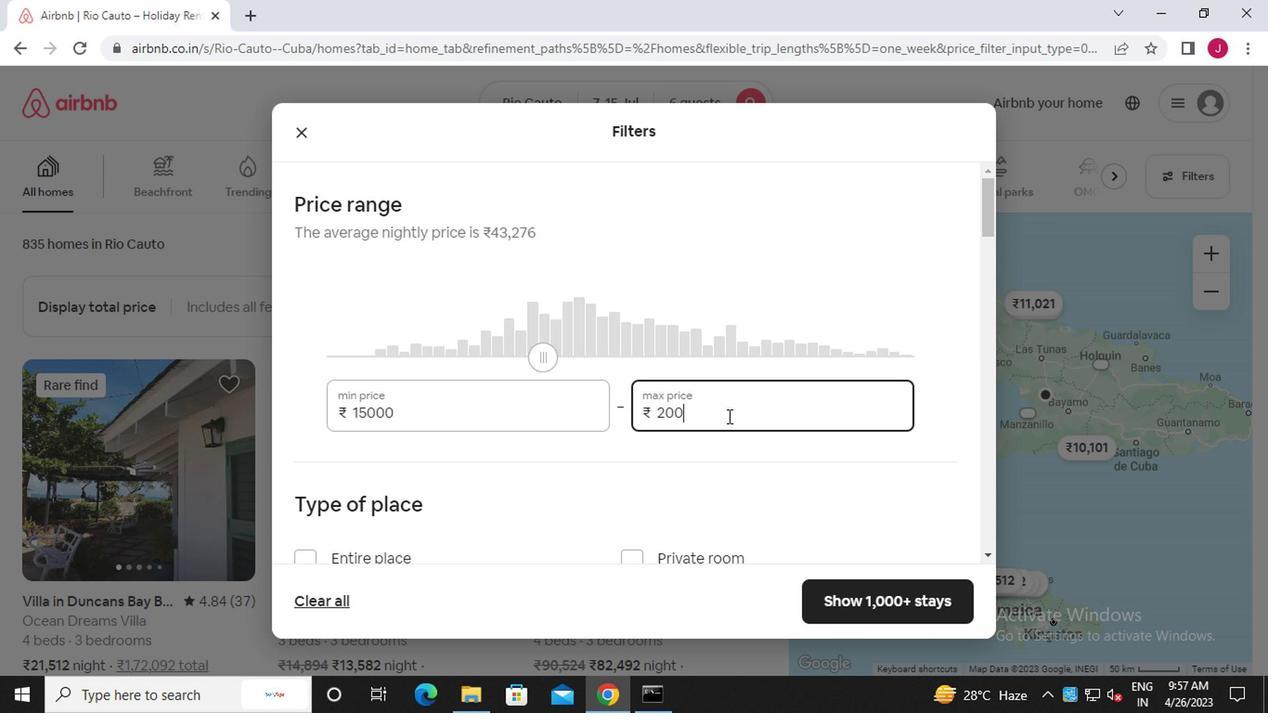
Action: Mouse scrolled (725, 414) with delta (0, -1)
Screenshot: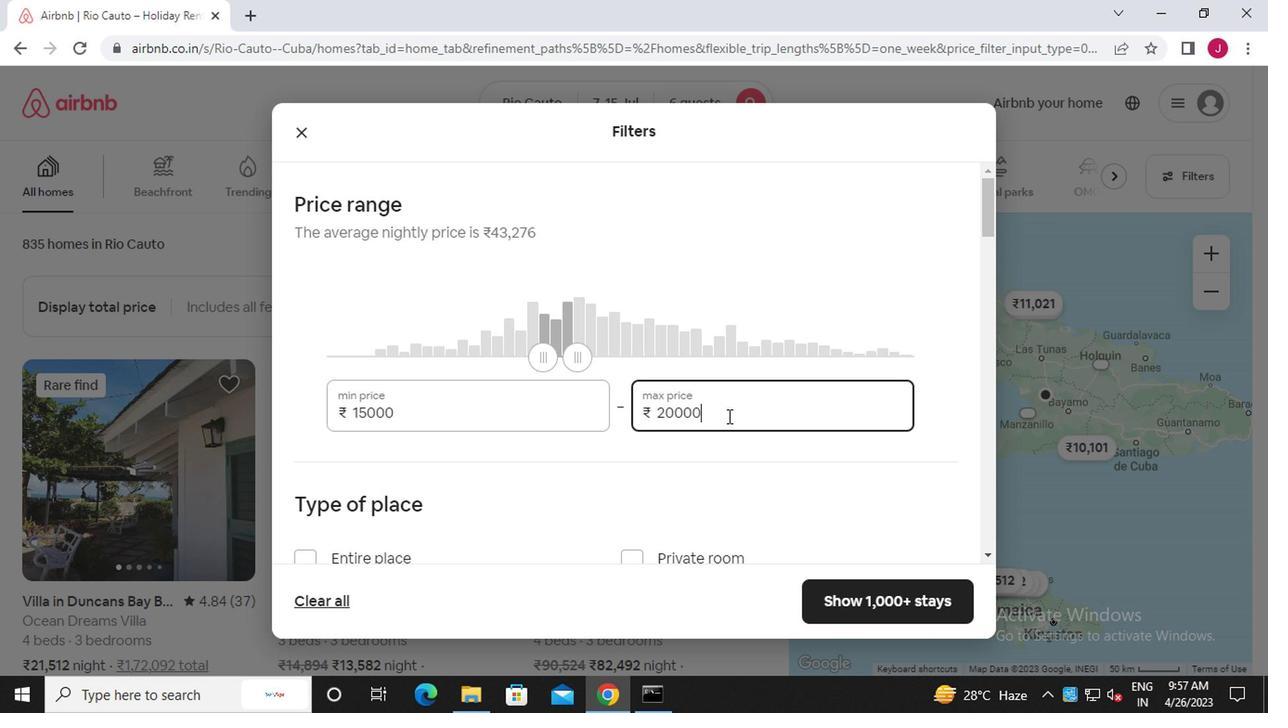 
Action: Mouse scrolled (725, 414) with delta (0, -1)
Screenshot: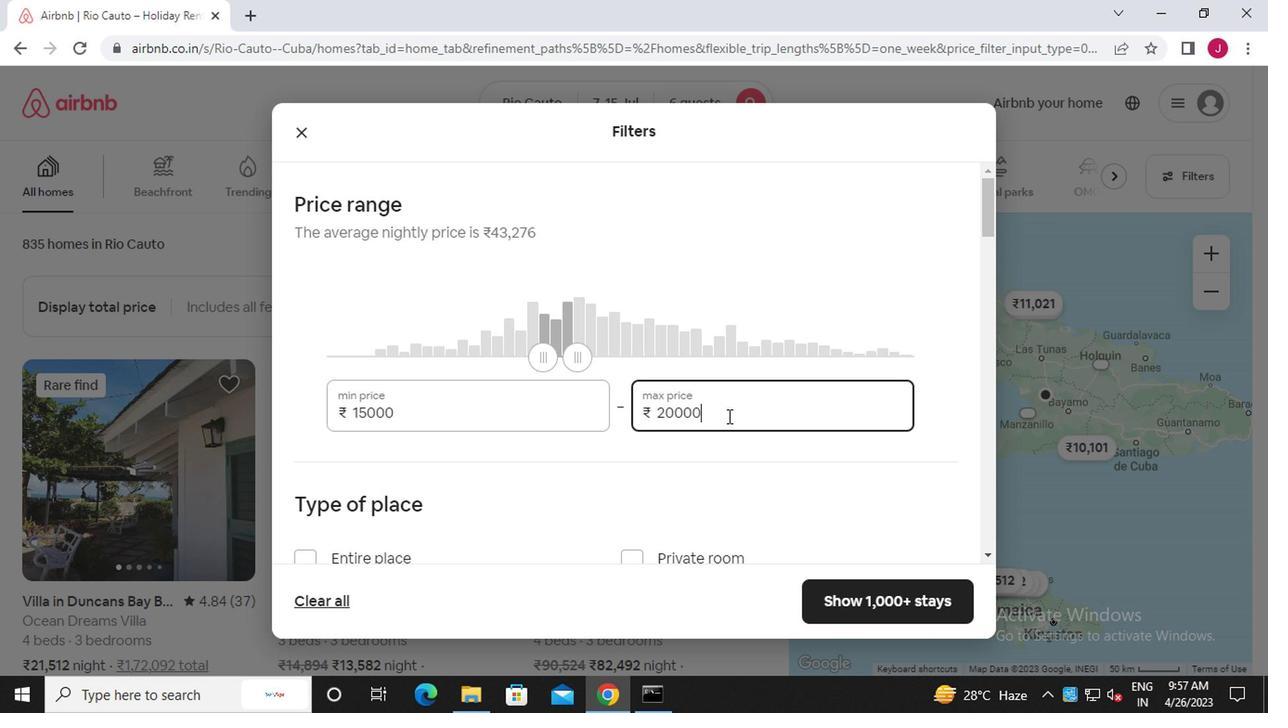 
Action: Mouse moved to (300, 378)
Screenshot: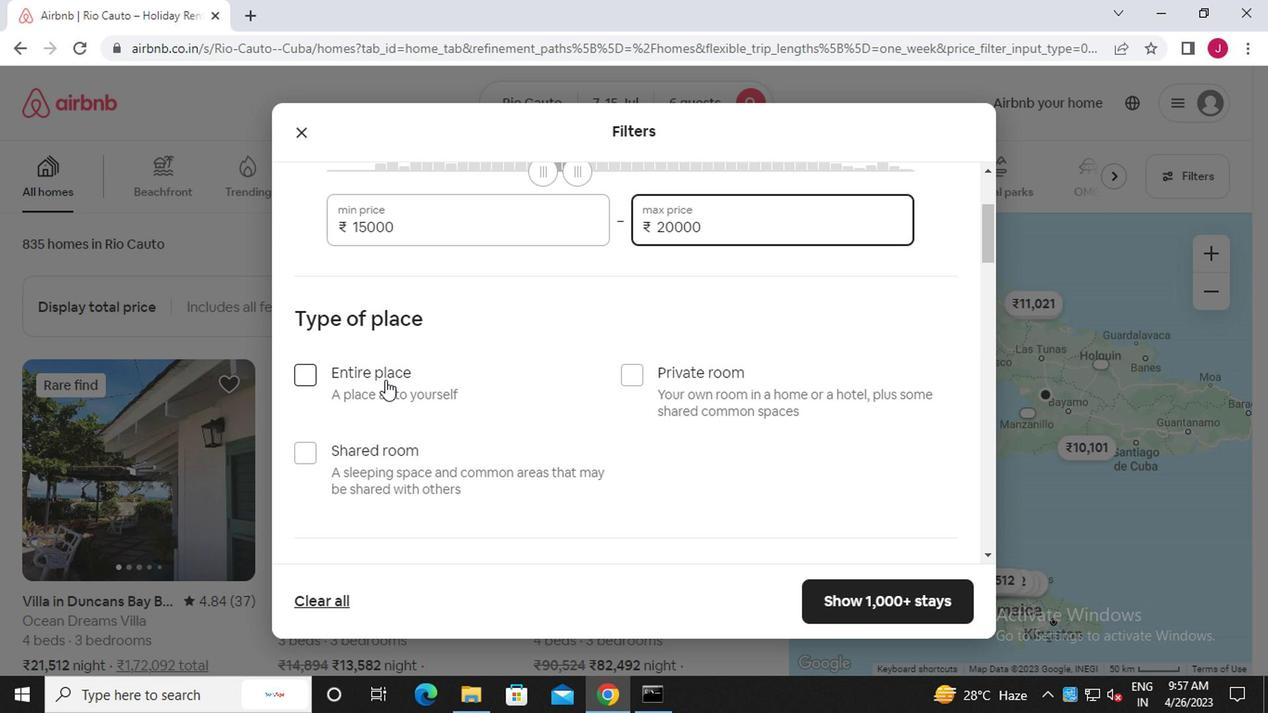 
Action: Mouse pressed left at (300, 378)
Screenshot: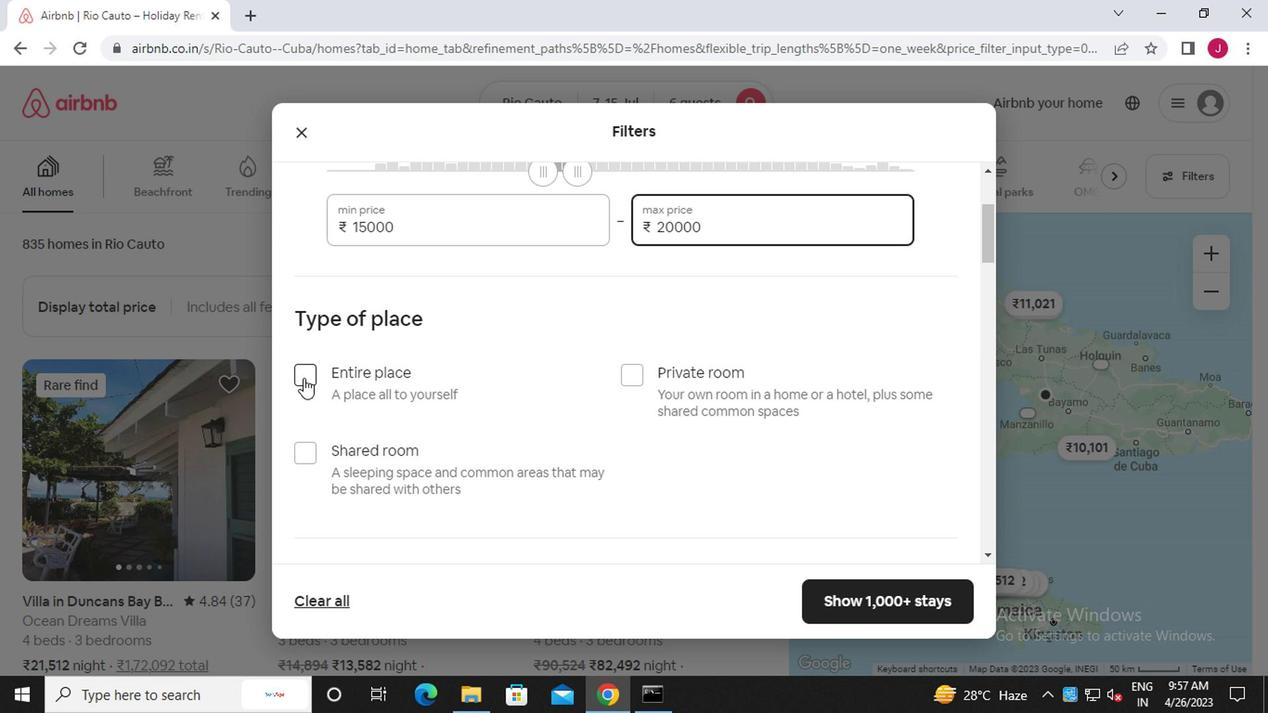 
Action: Mouse moved to (541, 384)
Screenshot: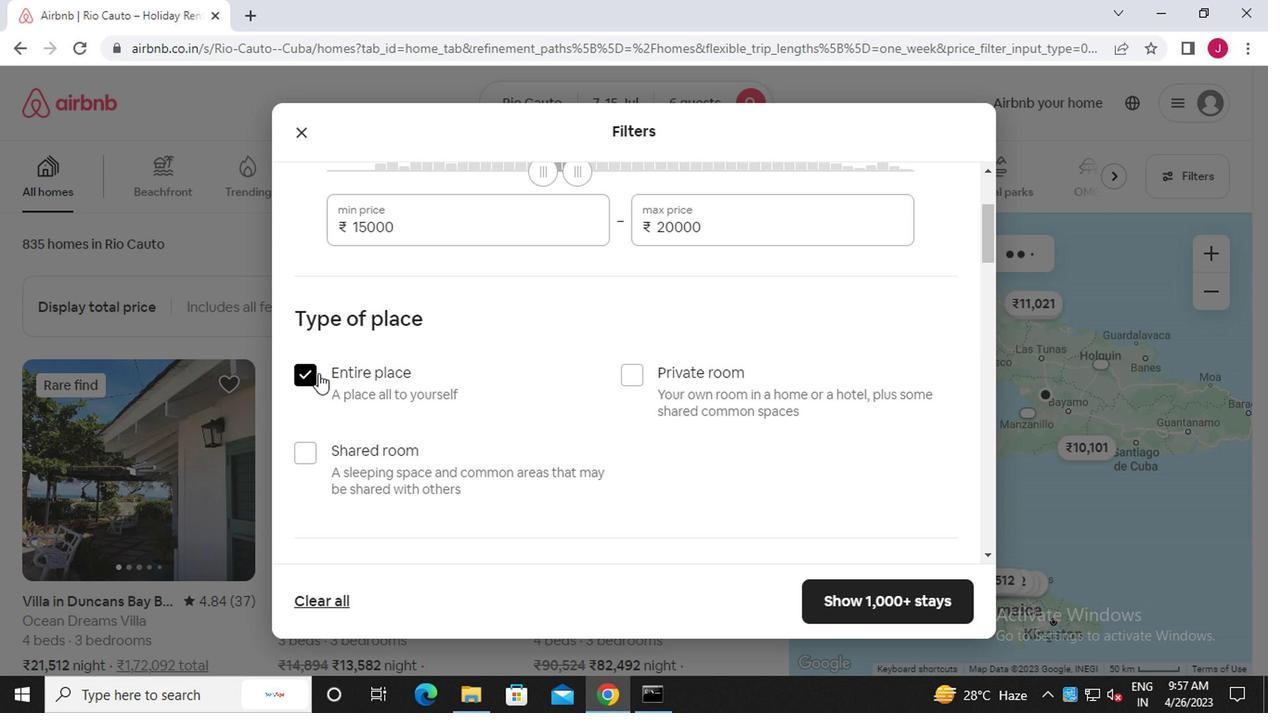 
Action: Mouse scrolled (541, 383) with delta (0, -1)
Screenshot: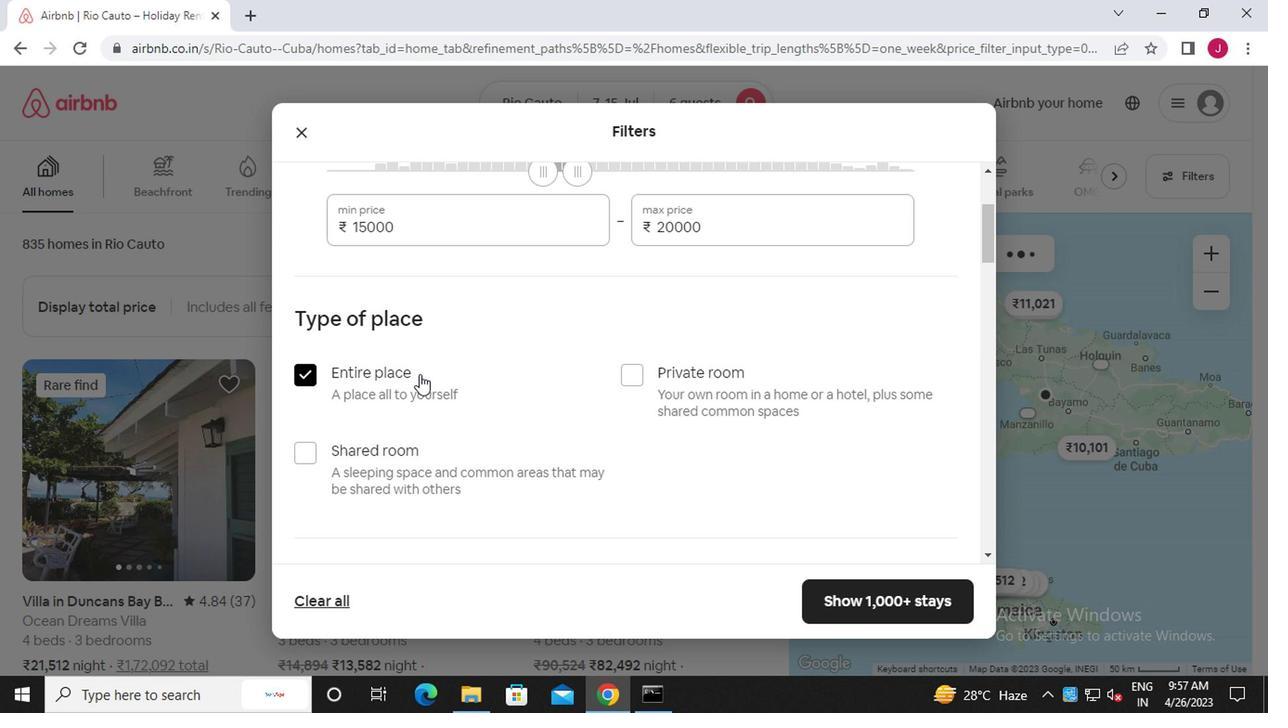 
Action: Mouse scrolled (541, 383) with delta (0, -1)
Screenshot: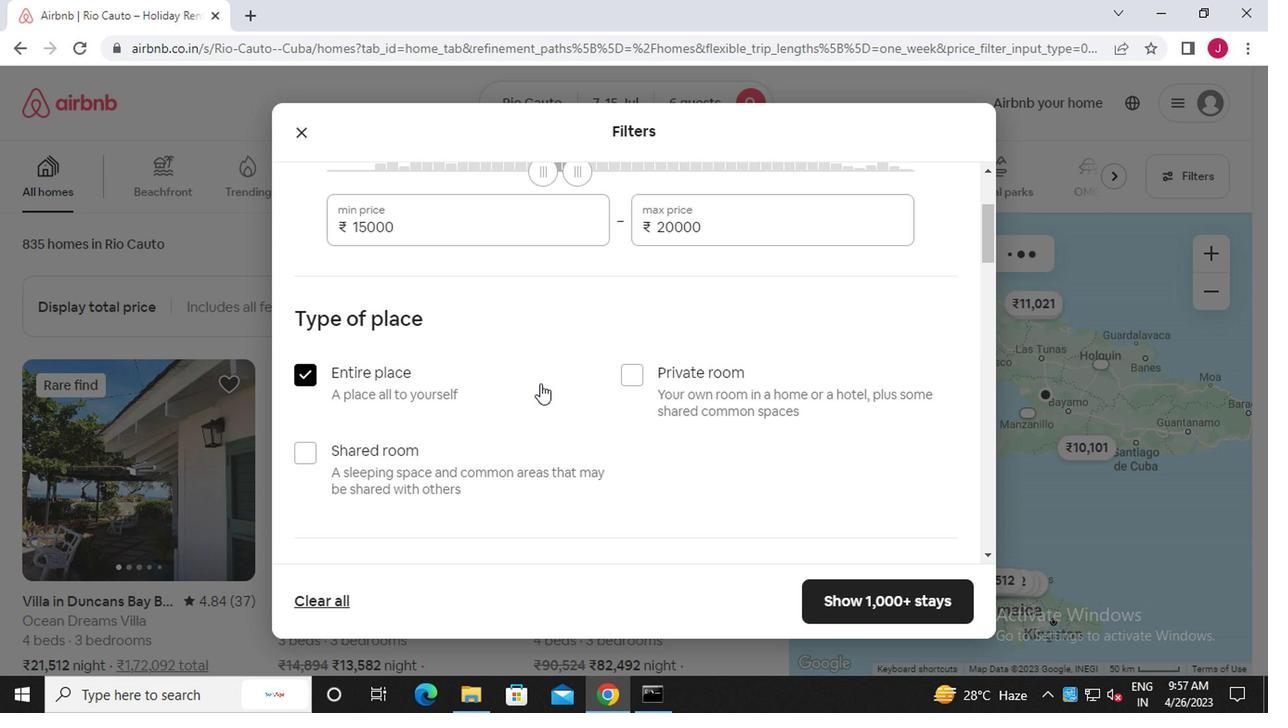 
Action: Mouse scrolled (541, 383) with delta (0, -1)
Screenshot: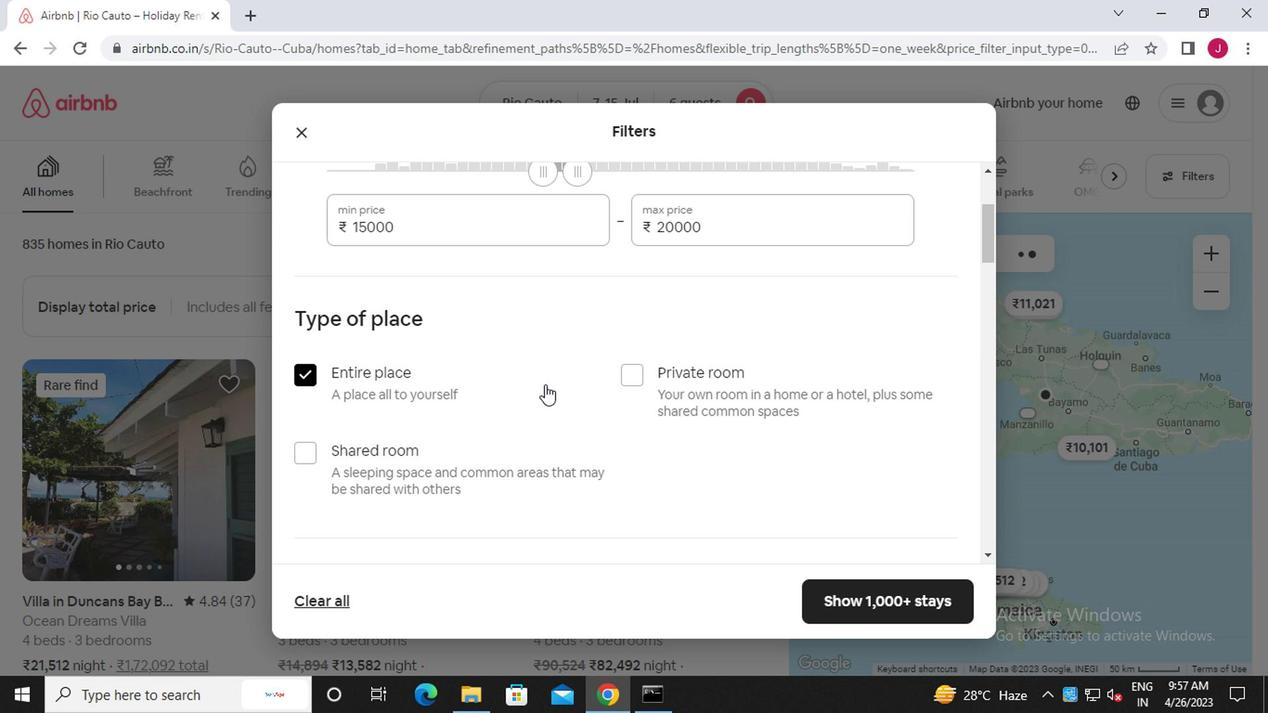 
Action: Mouse scrolled (541, 383) with delta (0, -1)
Screenshot: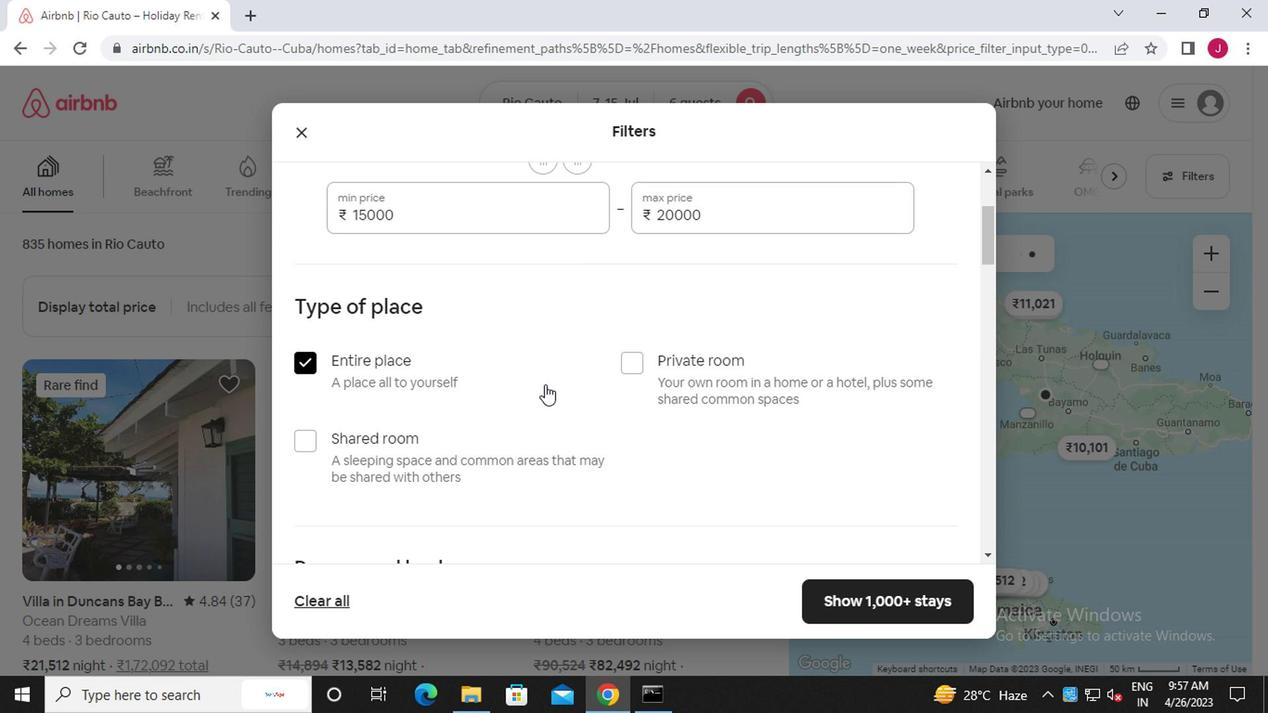 
Action: Mouse moved to (530, 307)
Screenshot: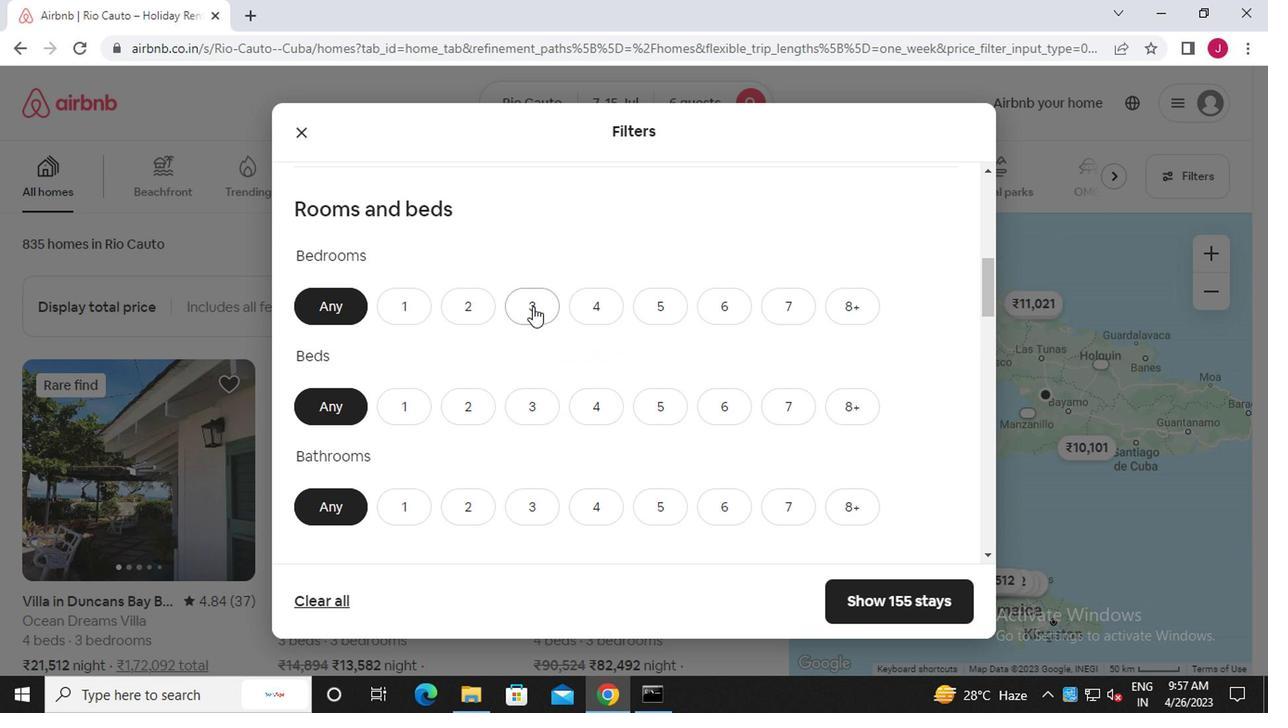 
Action: Mouse pressed left at (530, 307)
Screenshot: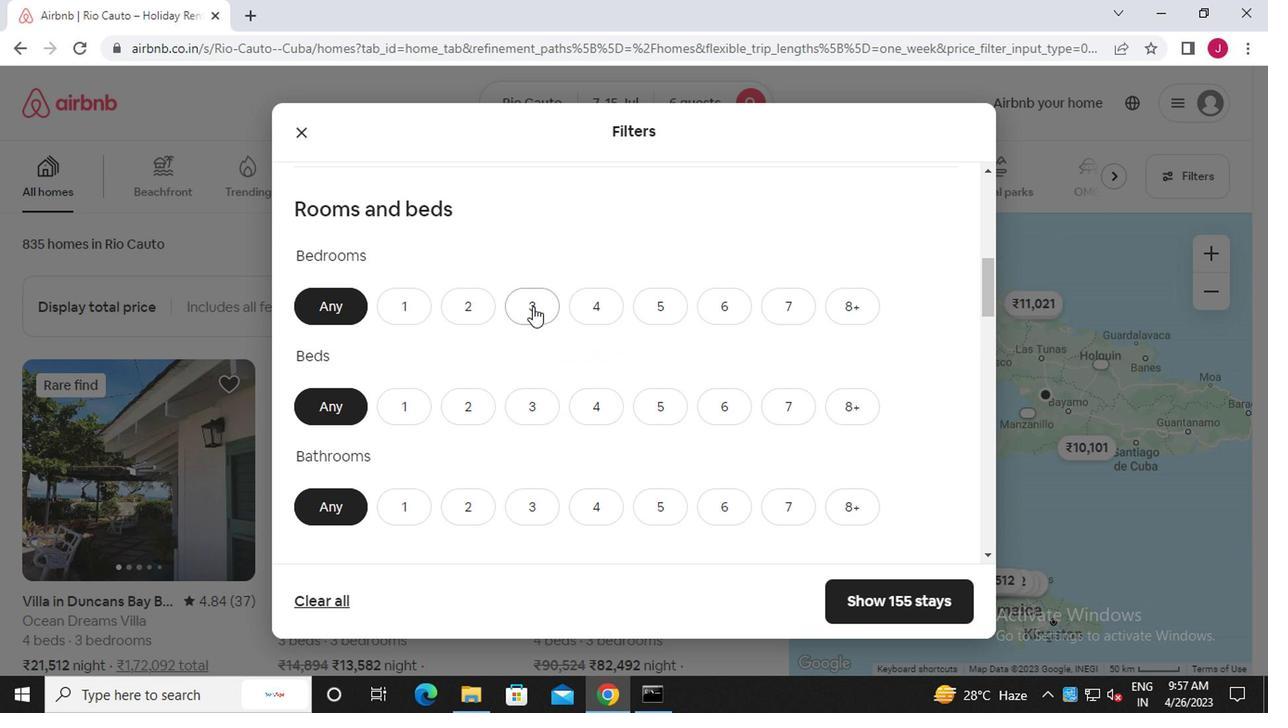 
Action: Mouse moved to (530, 401)
Screenshot: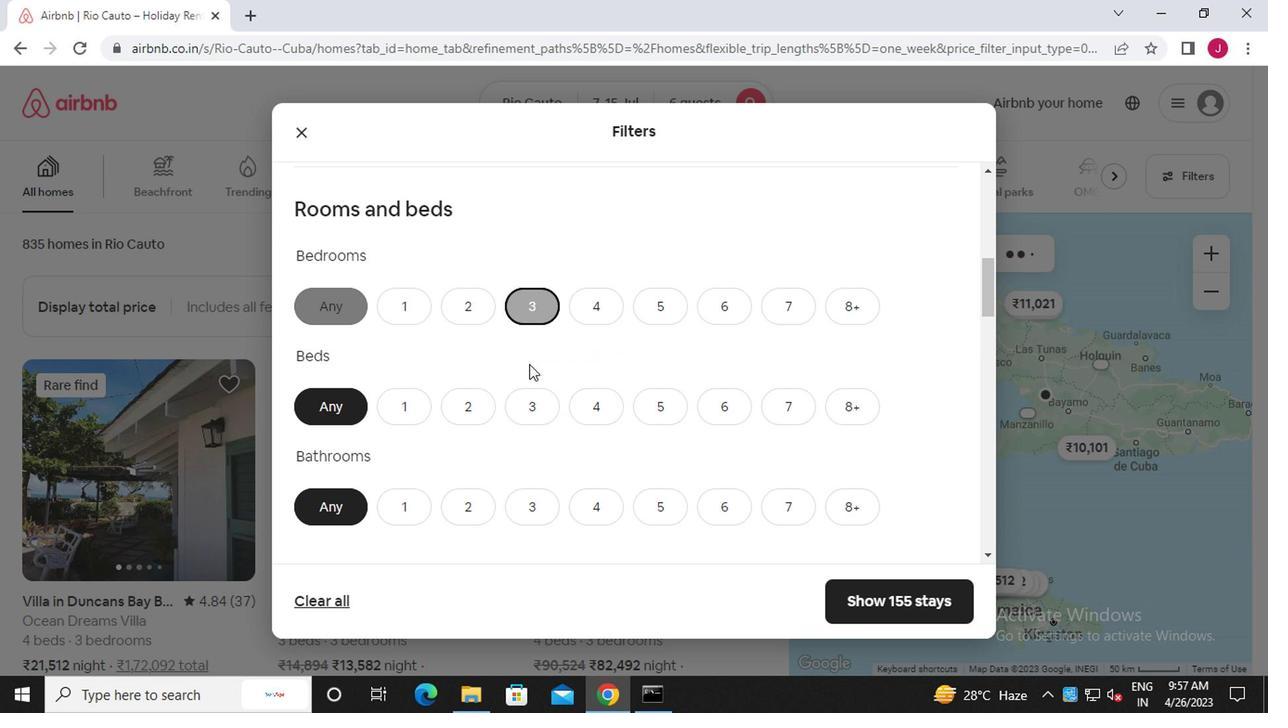 
Action: Mouse pressed left at (530, 401)
Screenshot: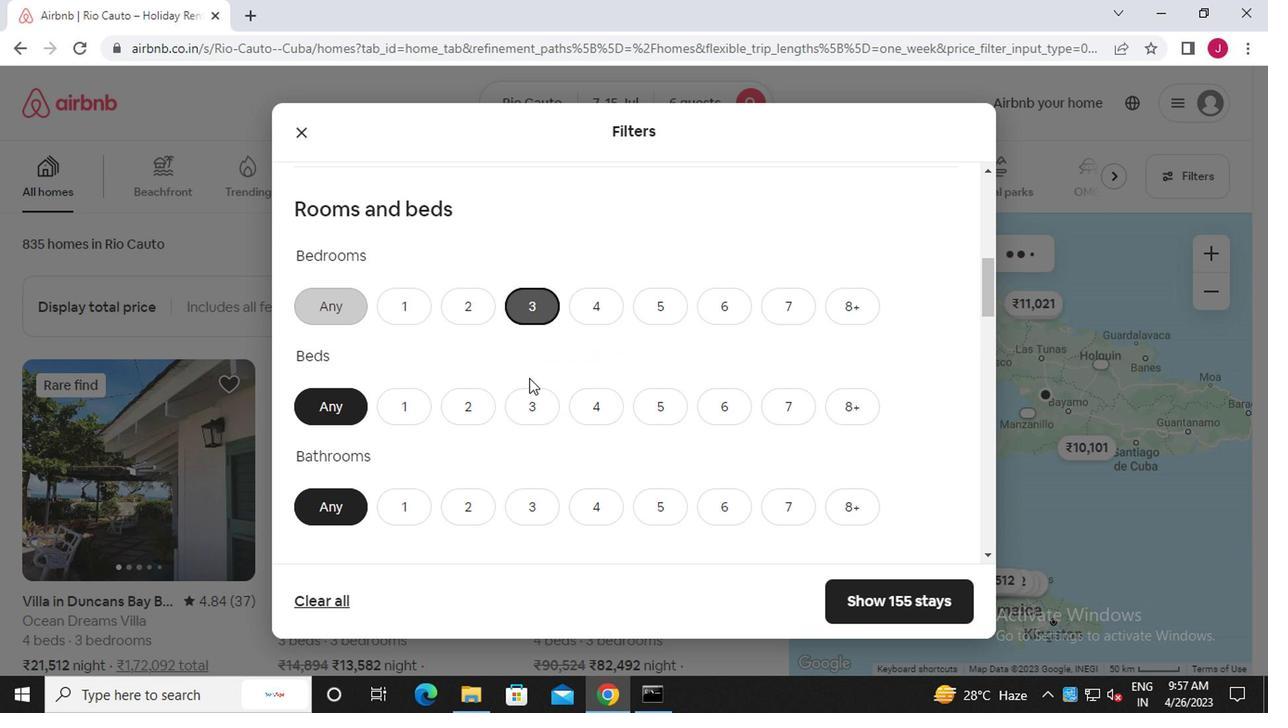 
Action: Mouse moved to (526, 505)
Screenshot: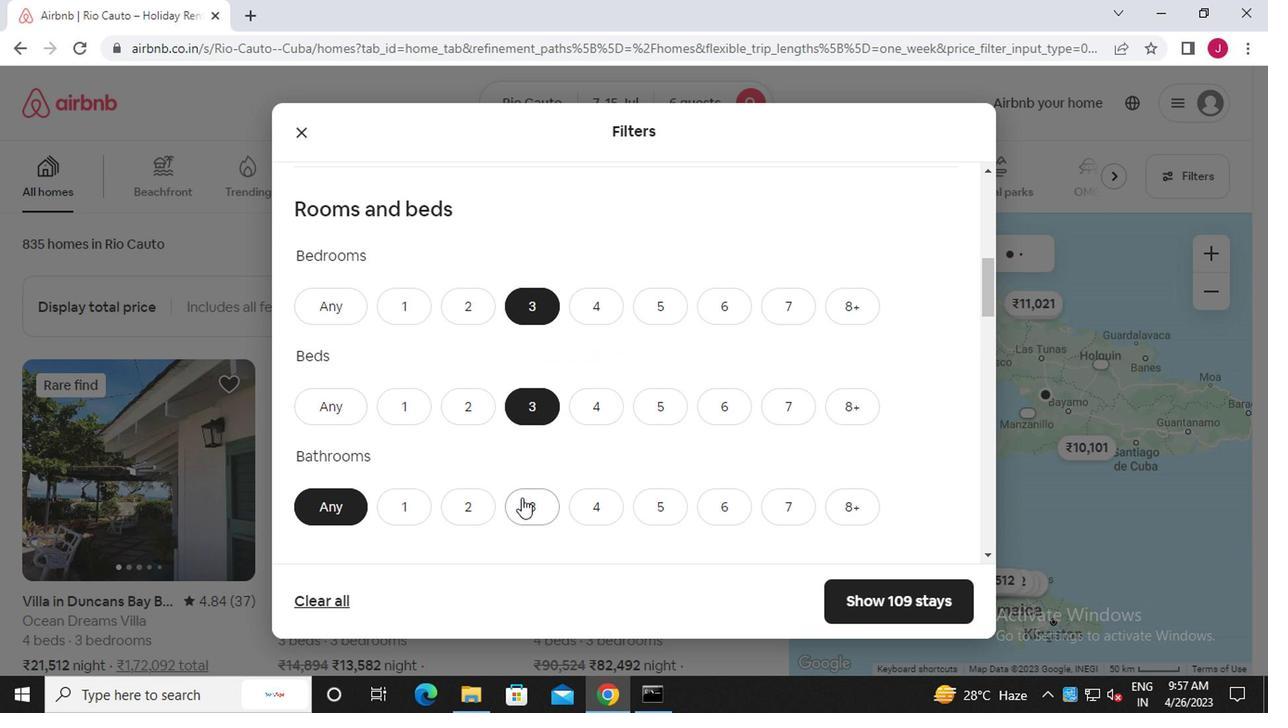 
Action: Mouse pressed left at (526, 505)
Screenshot: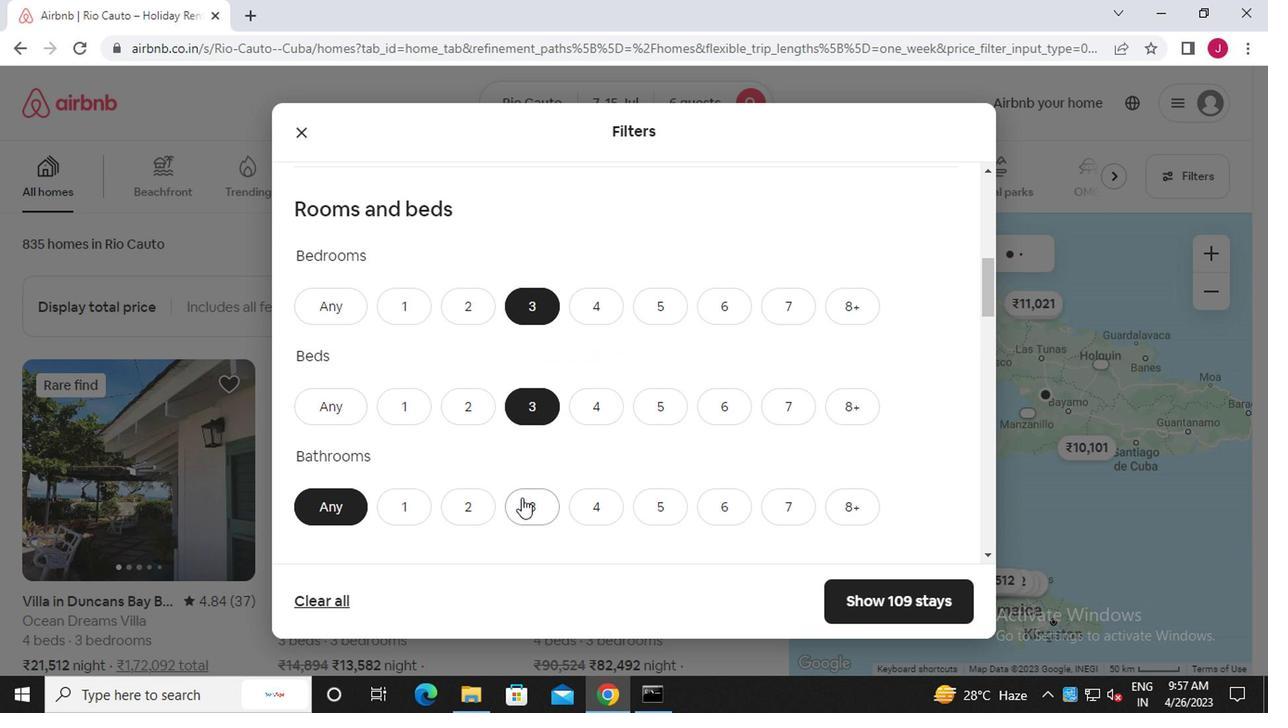 
Action: Mouse moved to (551, 498)
Screenshot: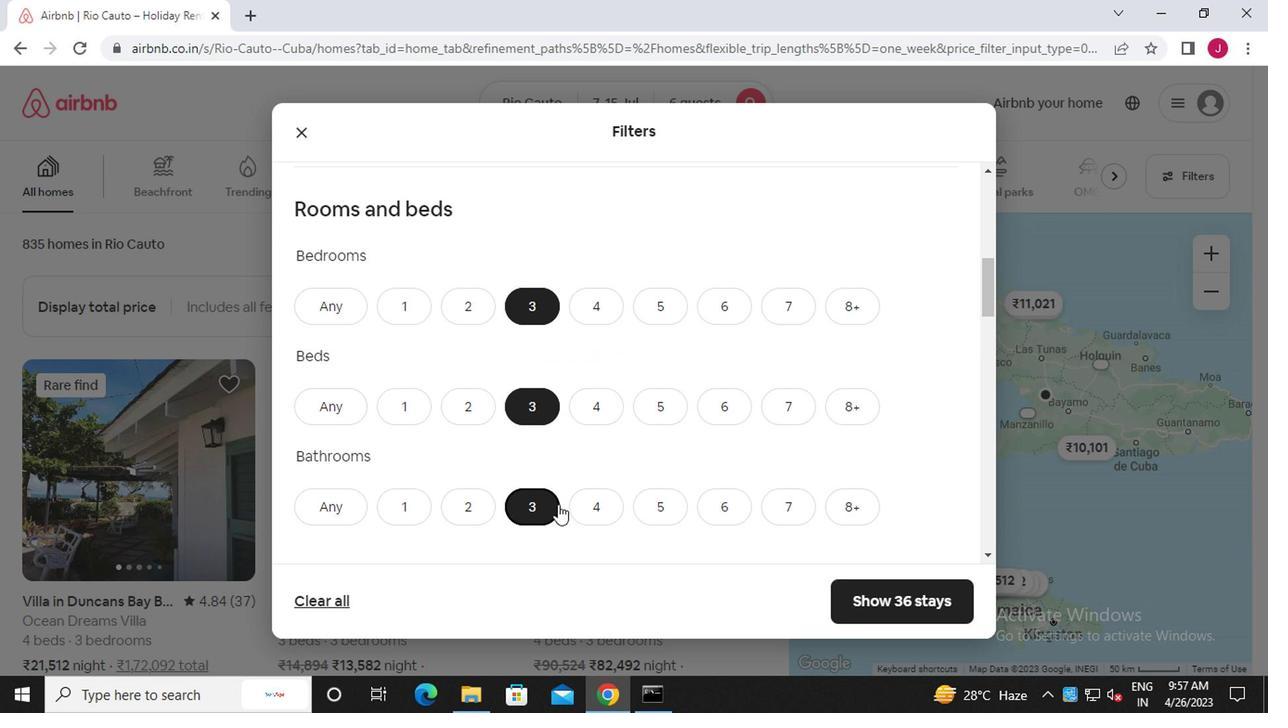 
Action: Mouse scrolled (551, 497) with delta (0, 0)
Screenshot: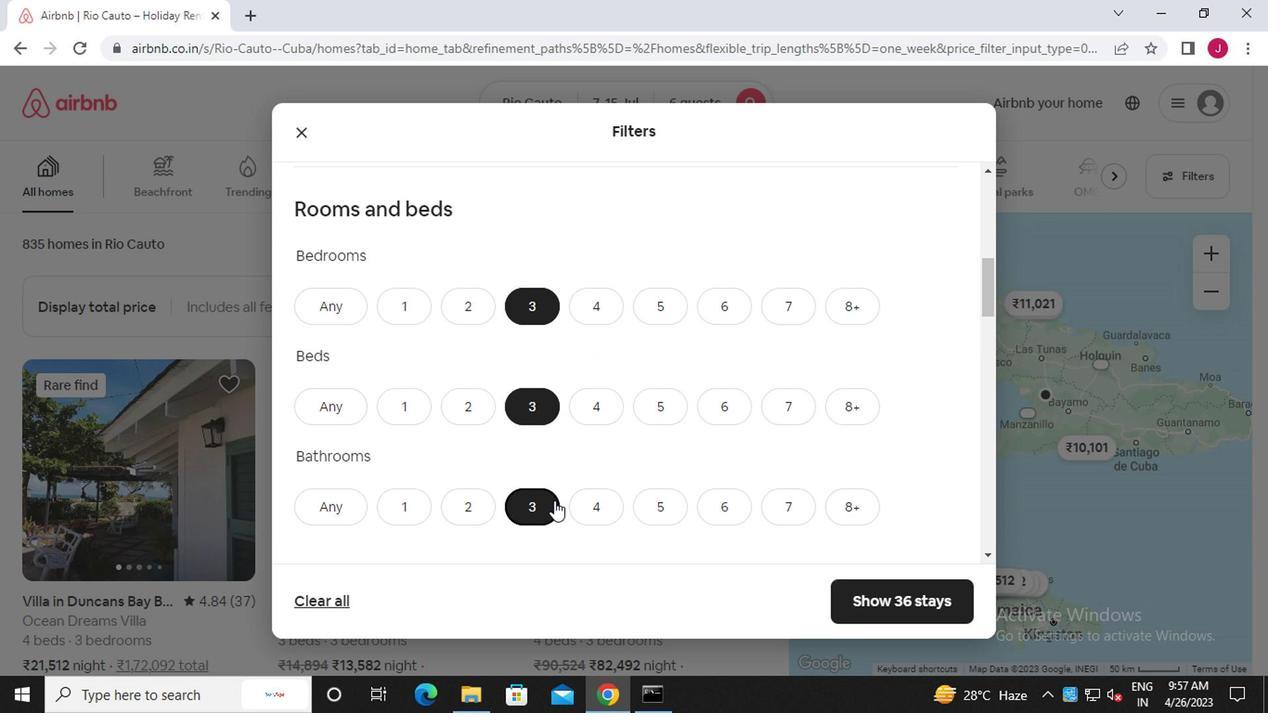 
Action: Mouse scrolled (551, 497) with delta (0, 0)
Screenshot: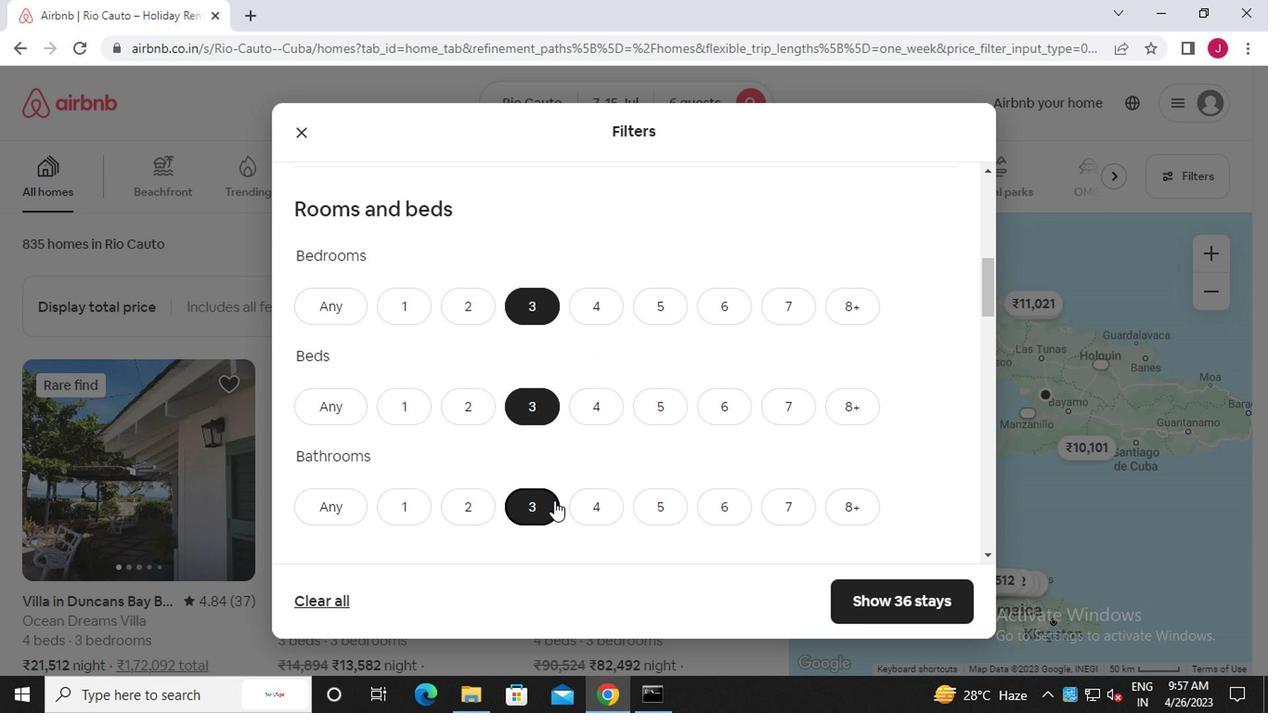 
Action: Mouse moved to (548, 500)
Screenshot: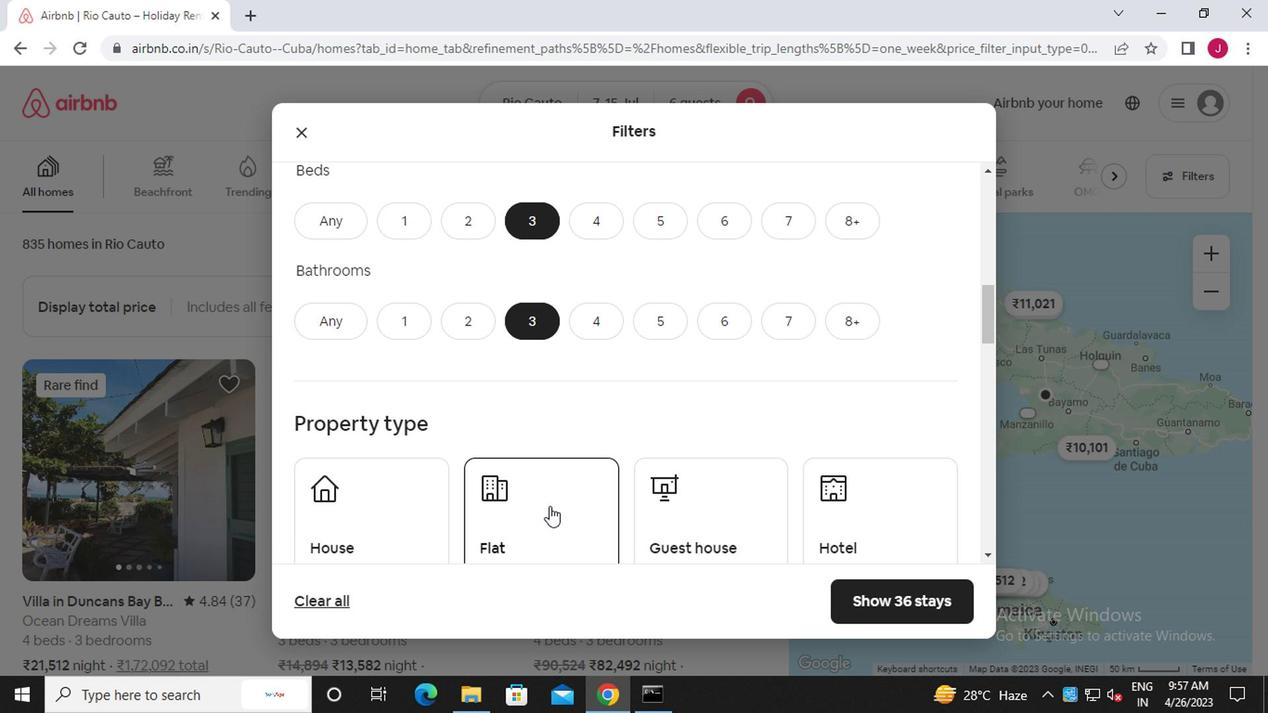 
Action: Mouse scrolled (548, 500) with delta (0, 0)
Screenshot: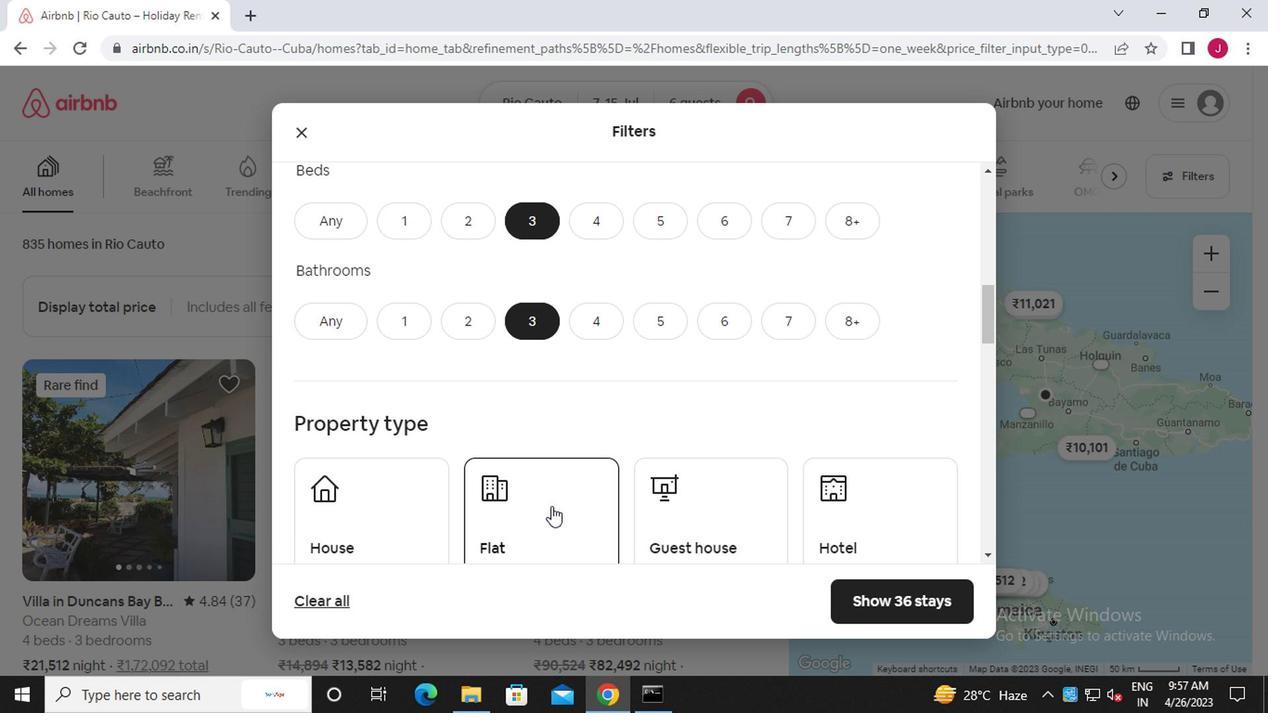 
Action: Mouse scrolled (548, 500) with delta (0, 0)
Screenshot: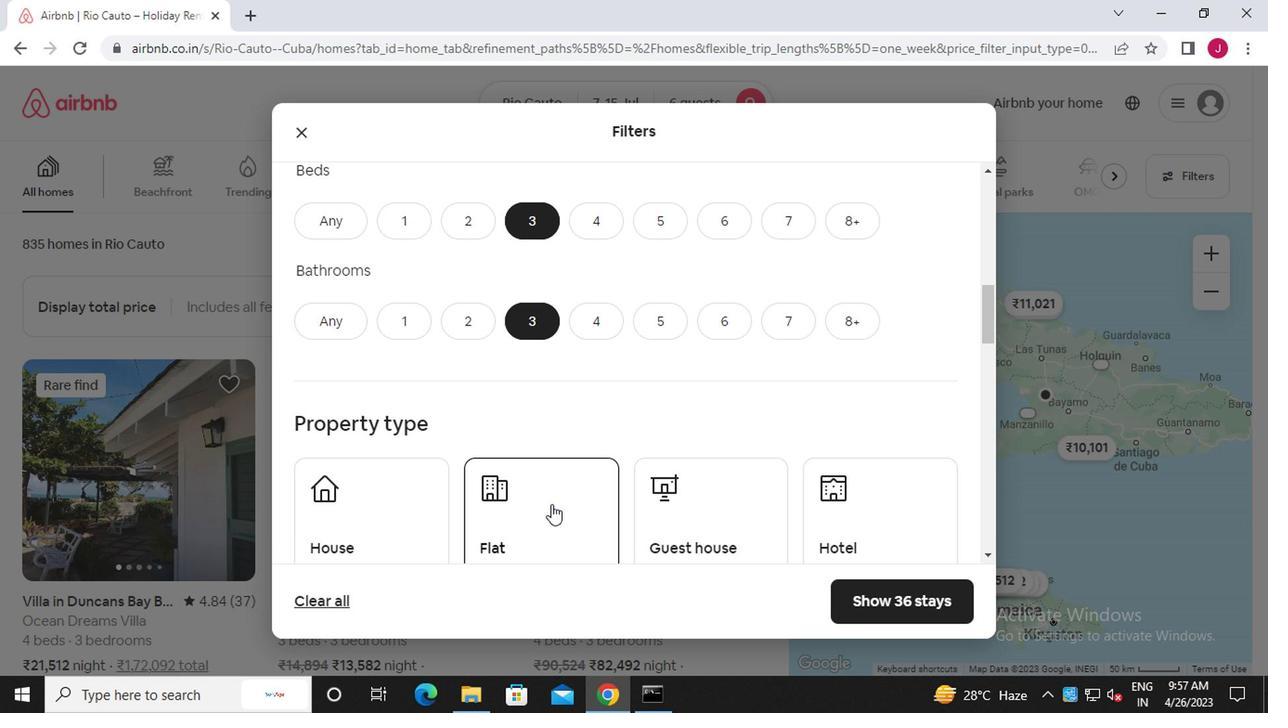 
Action: Mouse moved to (392, 337)
Screenshot: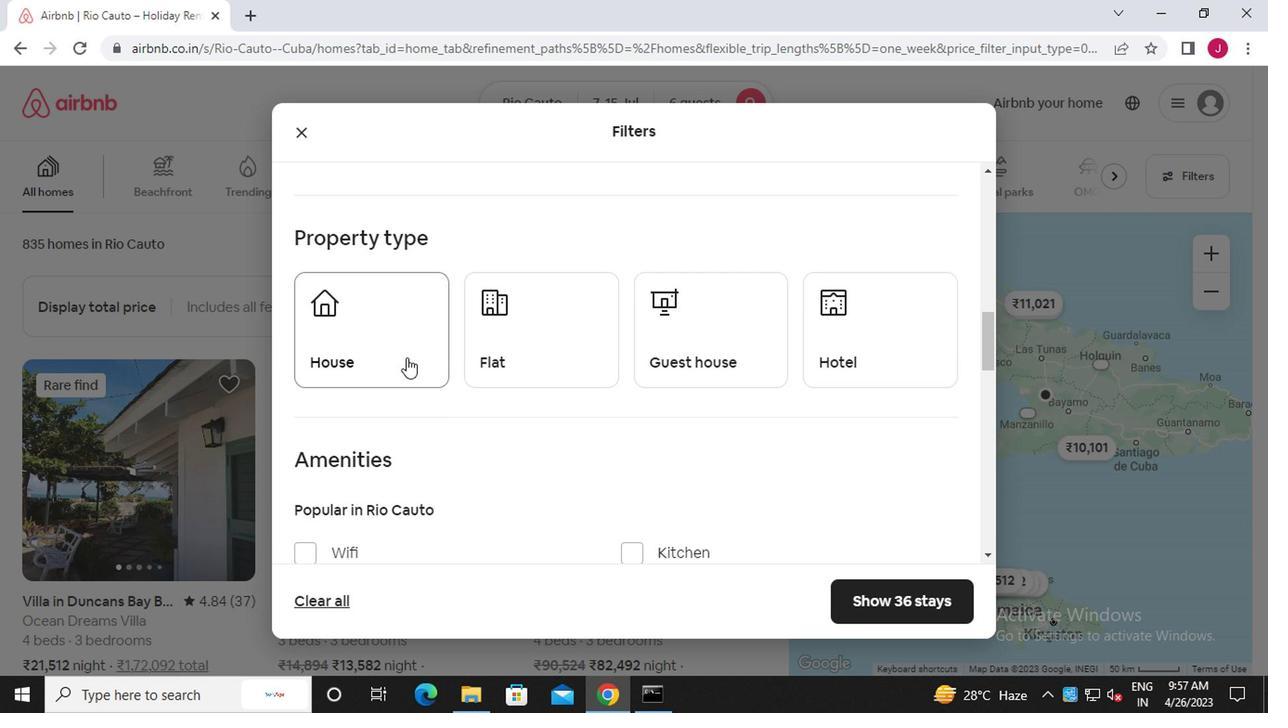 
Action: Mouse pressed left at (392, 337)
Screenshot: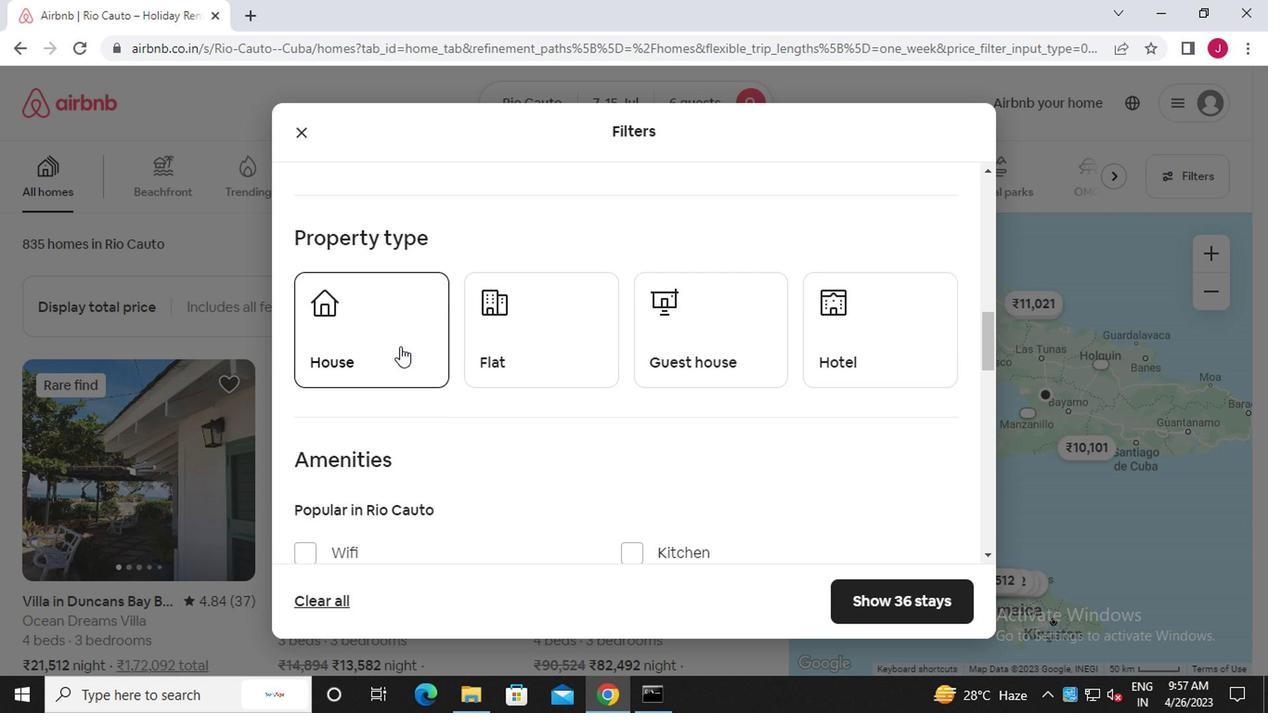 
Action: Mouse moved to (496, 362)
Screenshot: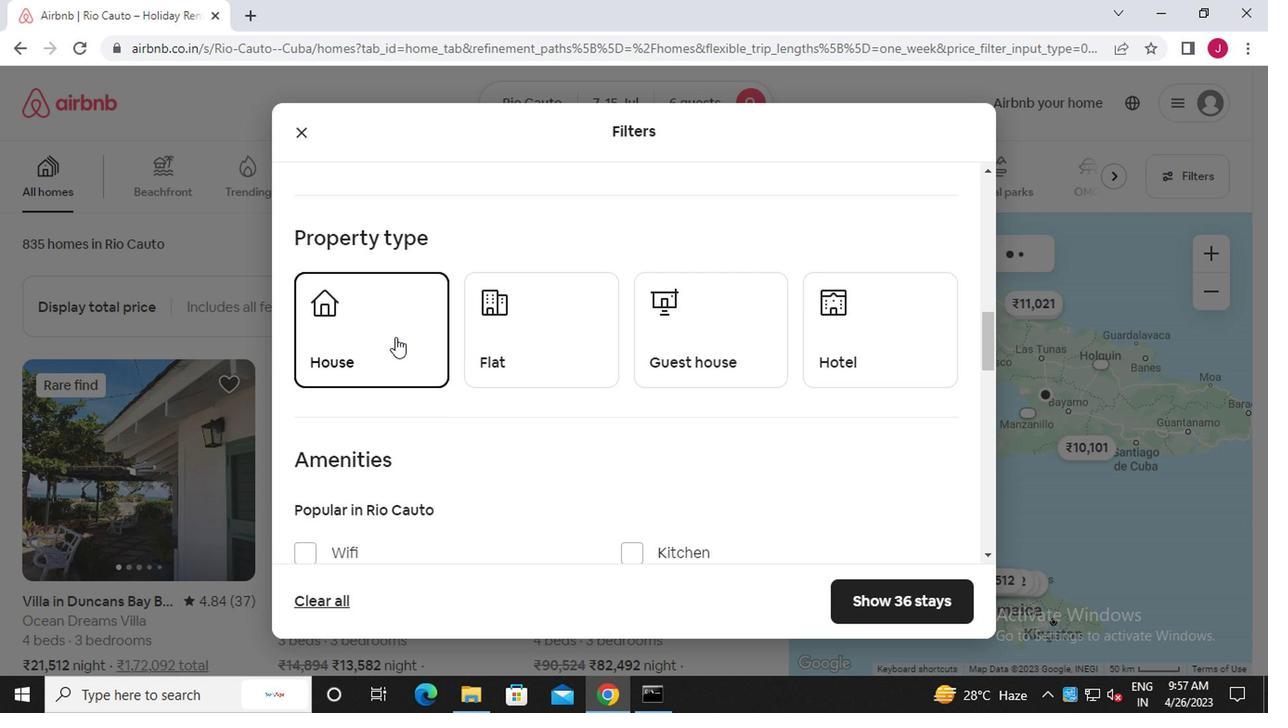 
Action: Mouse pressed left at (496, 362)
Screenshot: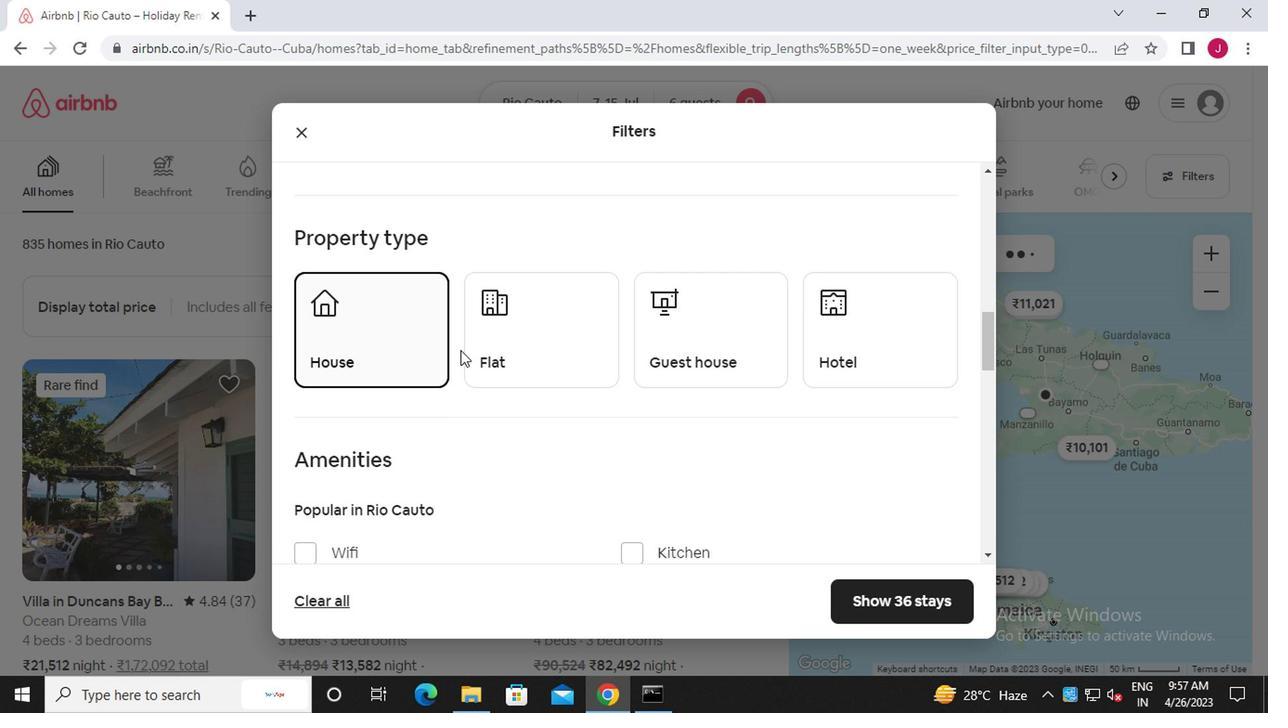 
Action: Mouse moved to (716, 352)
Screenshot: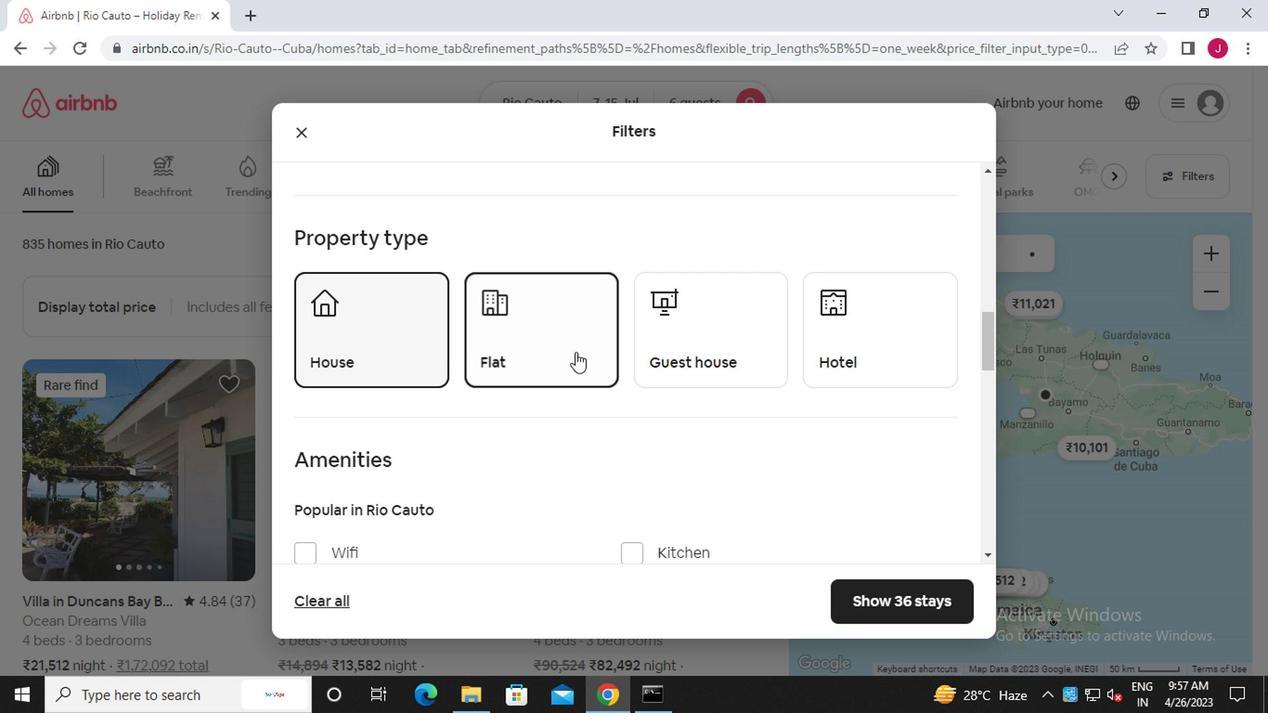 
Action: Mouse pressed left at (716, 352)
Screenshot: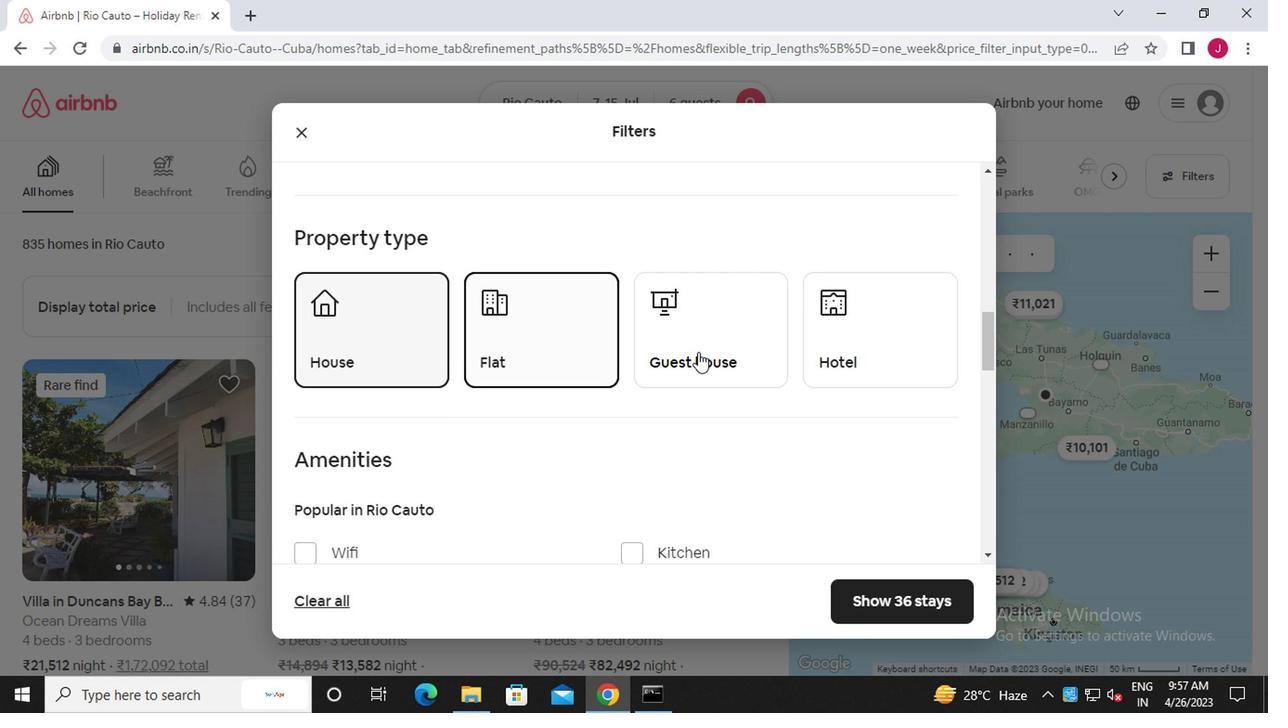 
Action: Mouse scrolled (716, 351) with delta (0, 0)
Screenshot: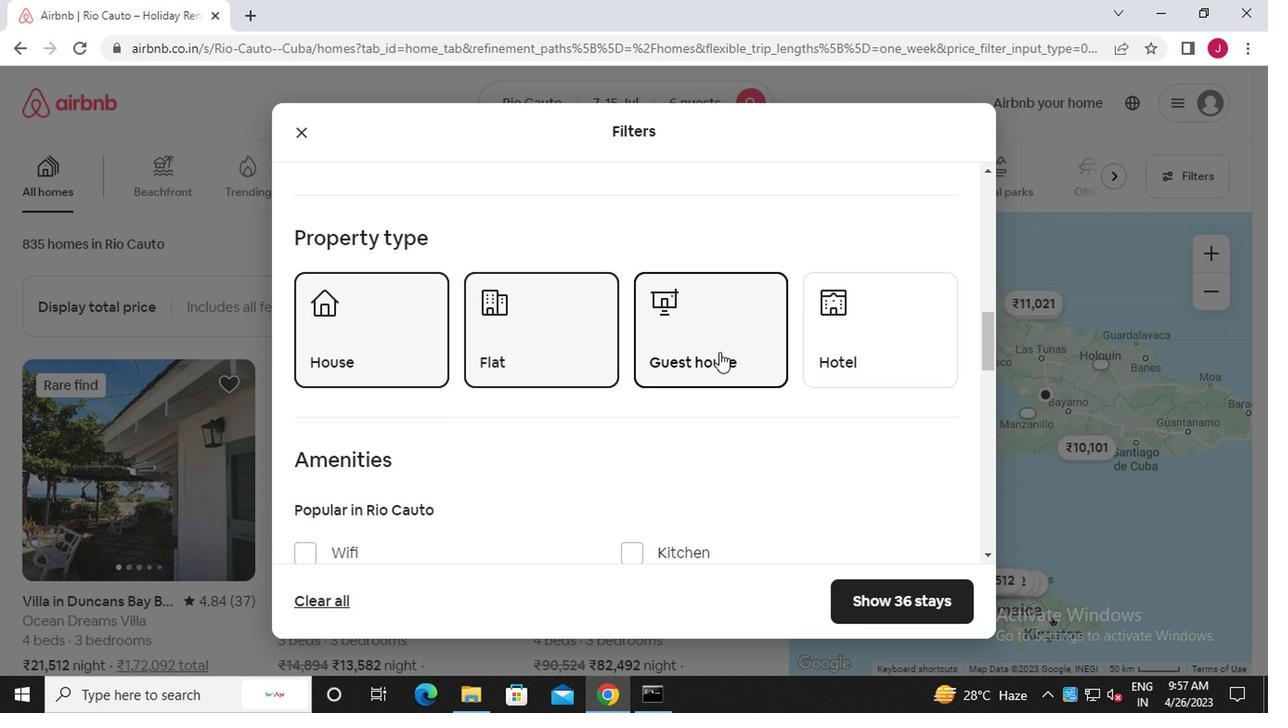 
Action: Mouse scrolled (716, 351) with delta (0, 0)
Screenshot: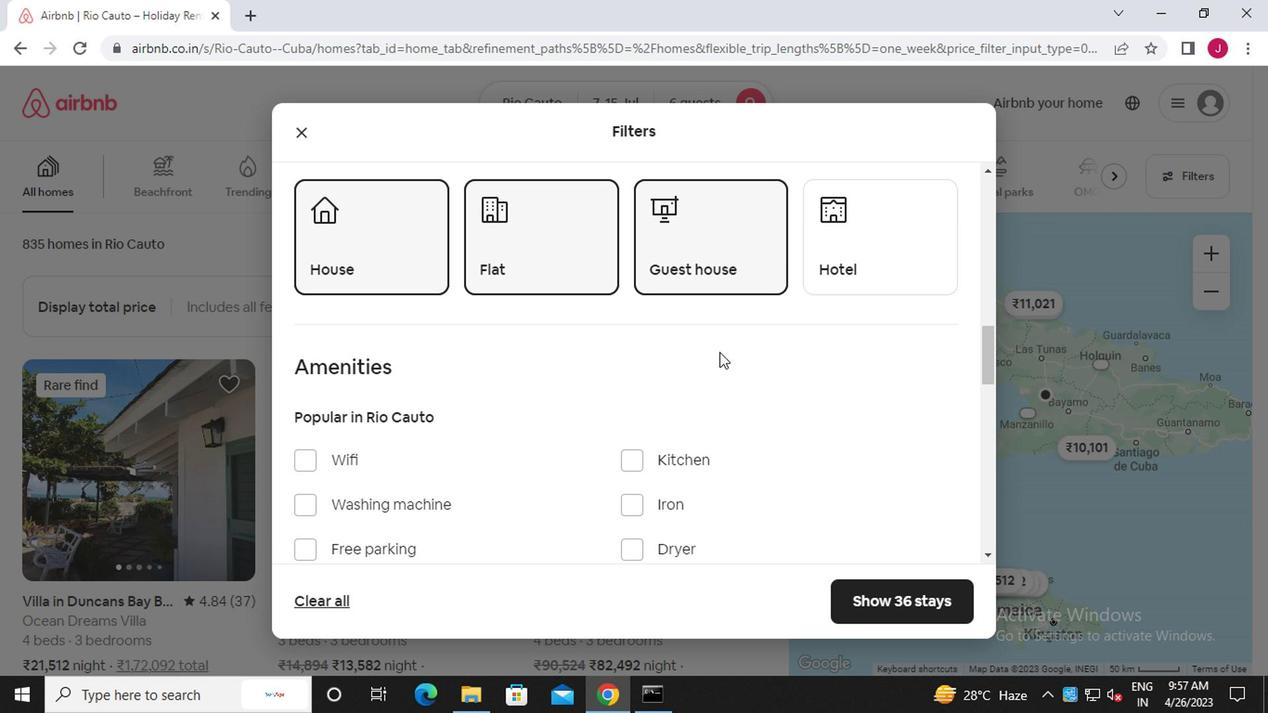 
Action: Mouse scrolled (716, 351) with delta (0, 0)
Screenshot: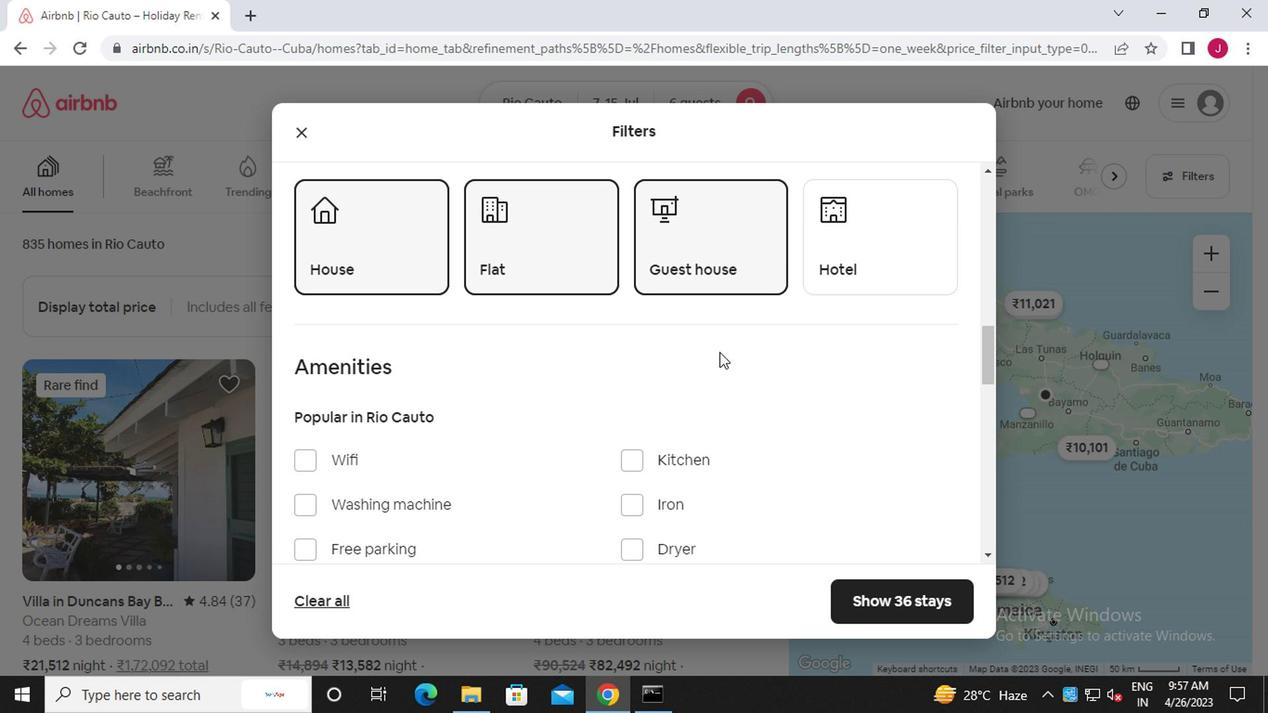 
Action: Mouse scrolled (716, 351) with delta (0, 0)
Screenshot: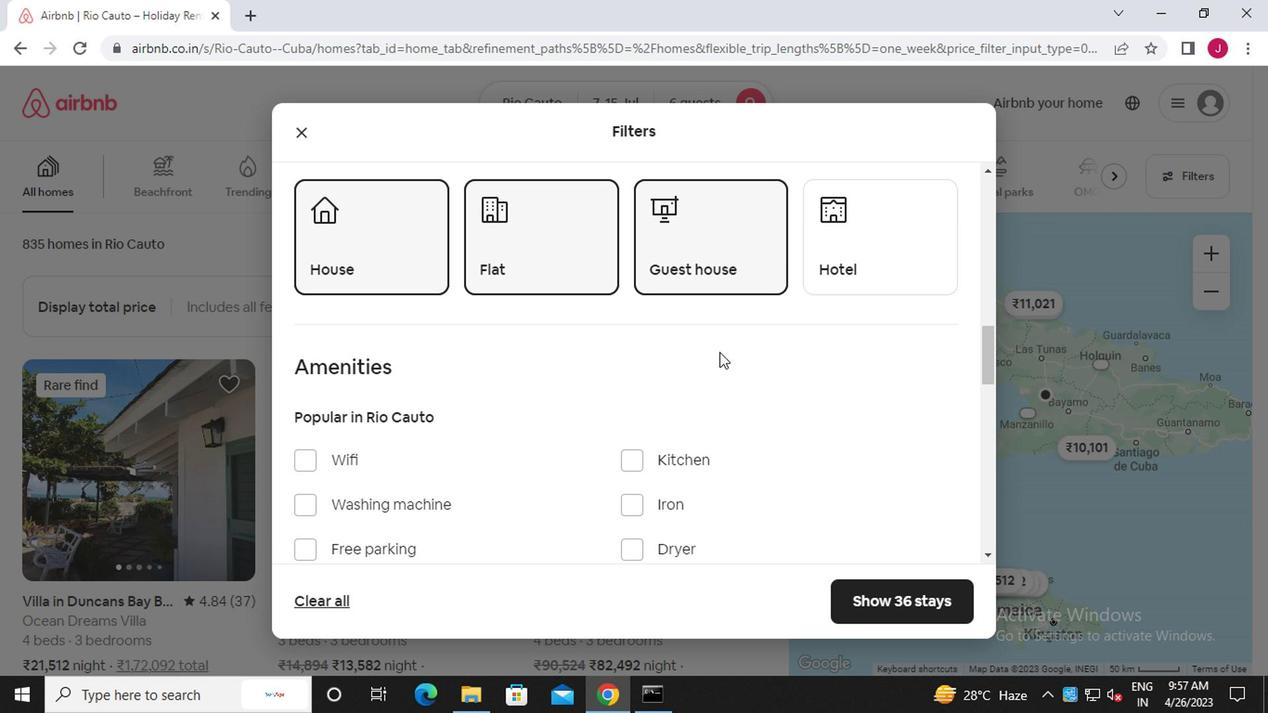 
Action: Mouse scrolled (716, 351) with delta (0, 0)
Screenshot: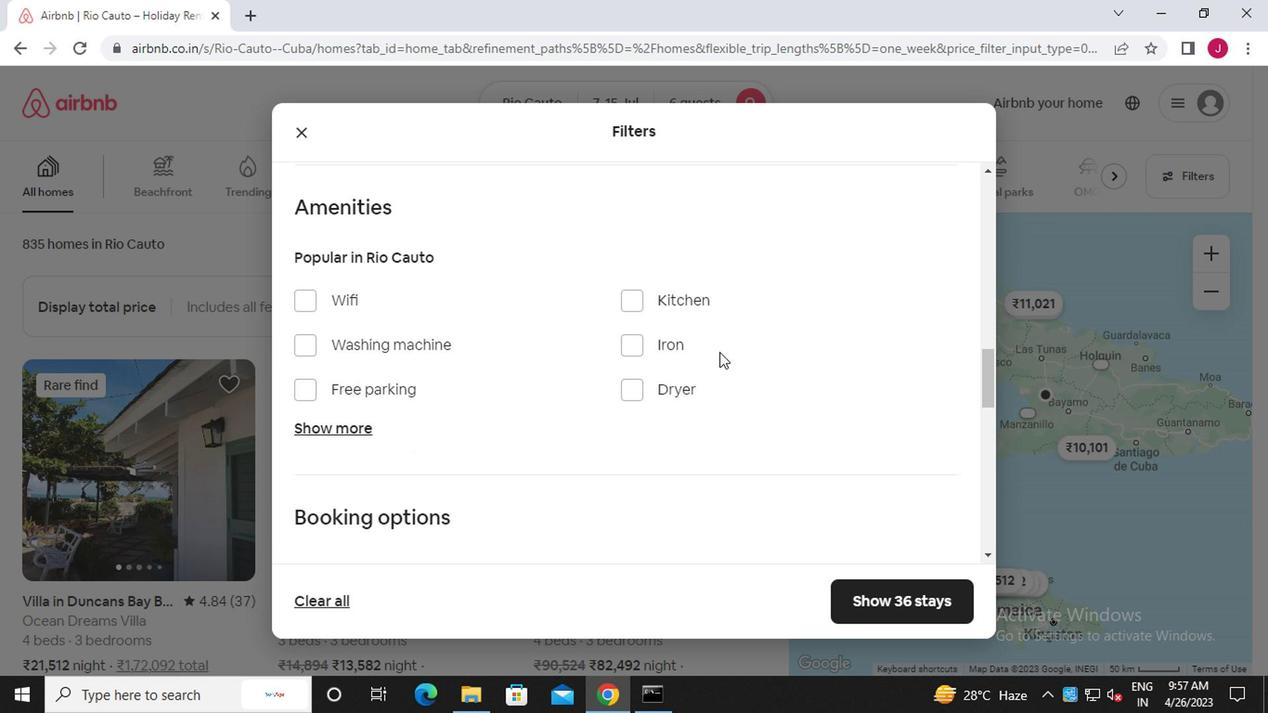 
Action: Mouse scrolled (716, 351) with delta (0, 0)
Screenshot: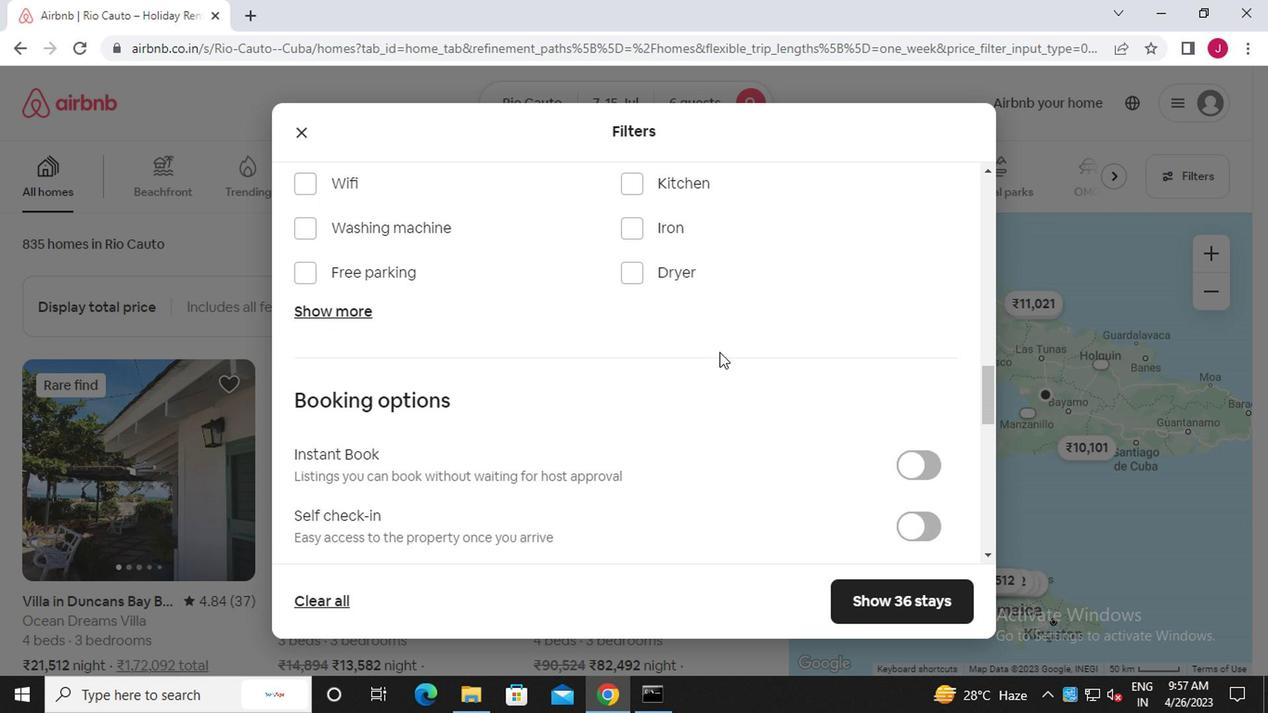 
Action: Mouse moved to (925, 341)
Screenshot: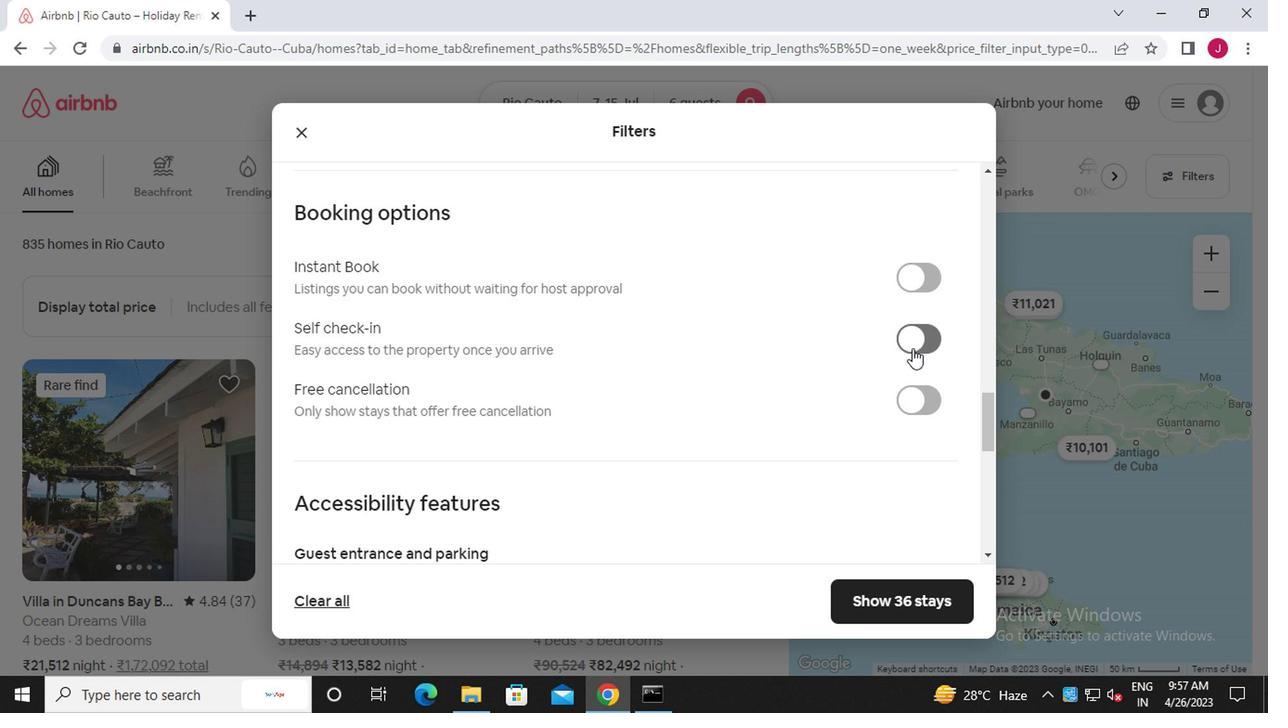 
Action: Mouse pressed left at (925, 341)
Screenshot: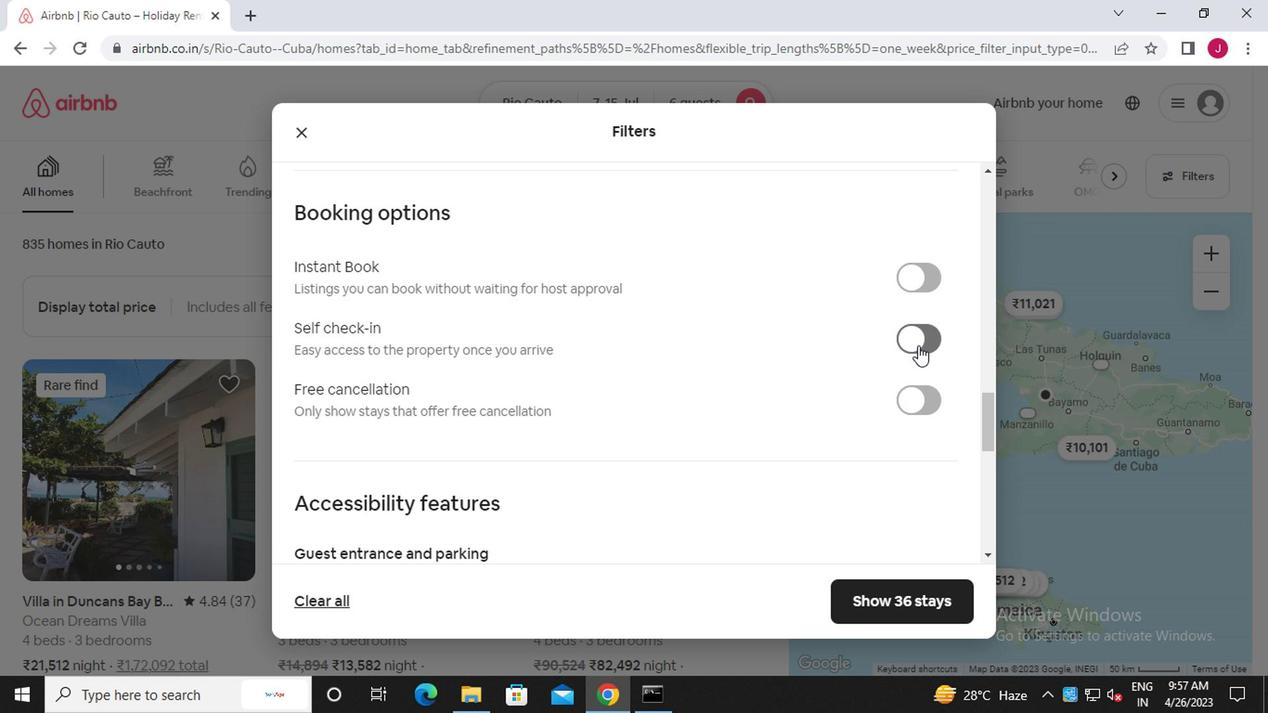 
Action: Mouse moved to (858, 428)
Screenshot: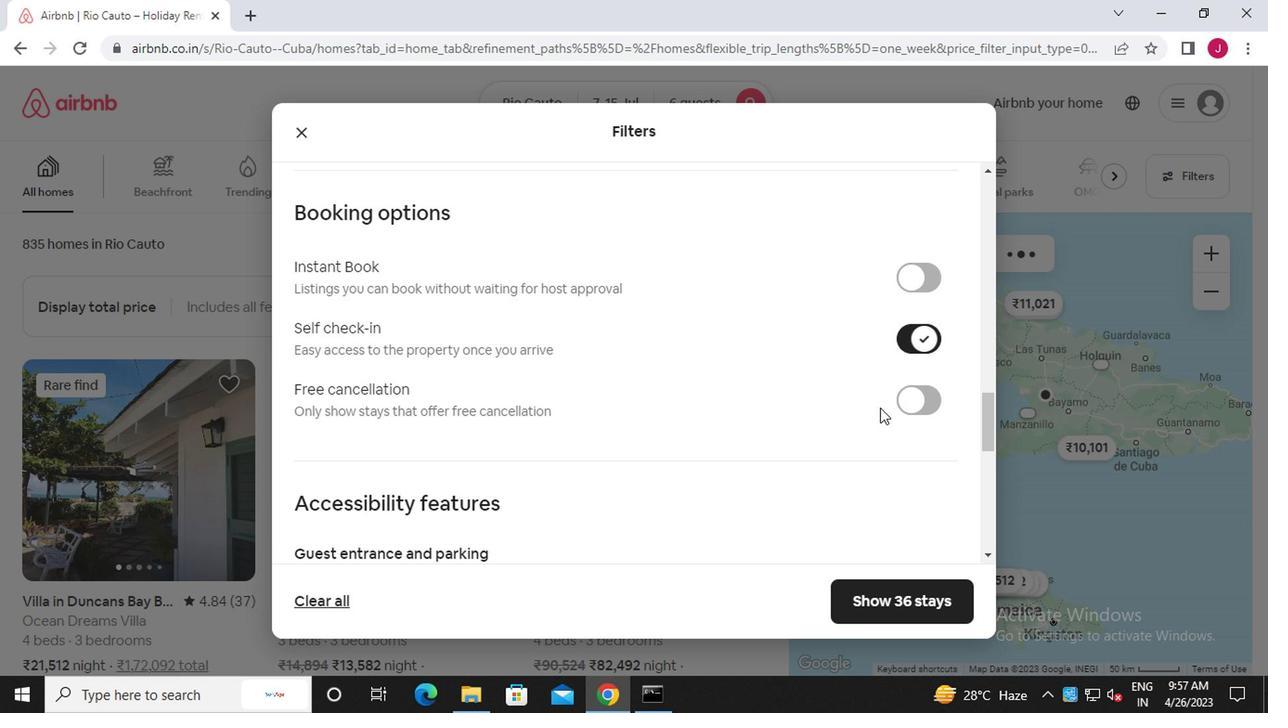 
Action: Mouse scrolled (858, 428) with delta (0, 0)
Screenshot: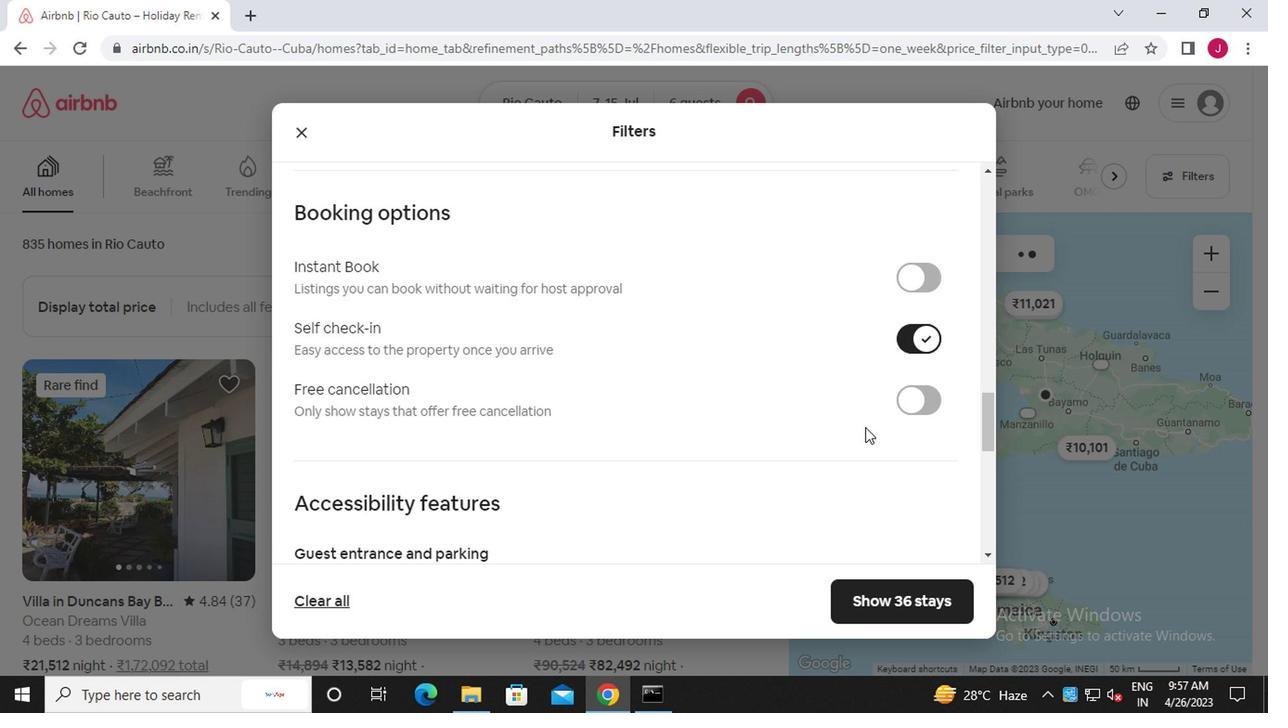 
Action: Mouse scrolled (858, 428) with delta (0, 0)
Screenshot: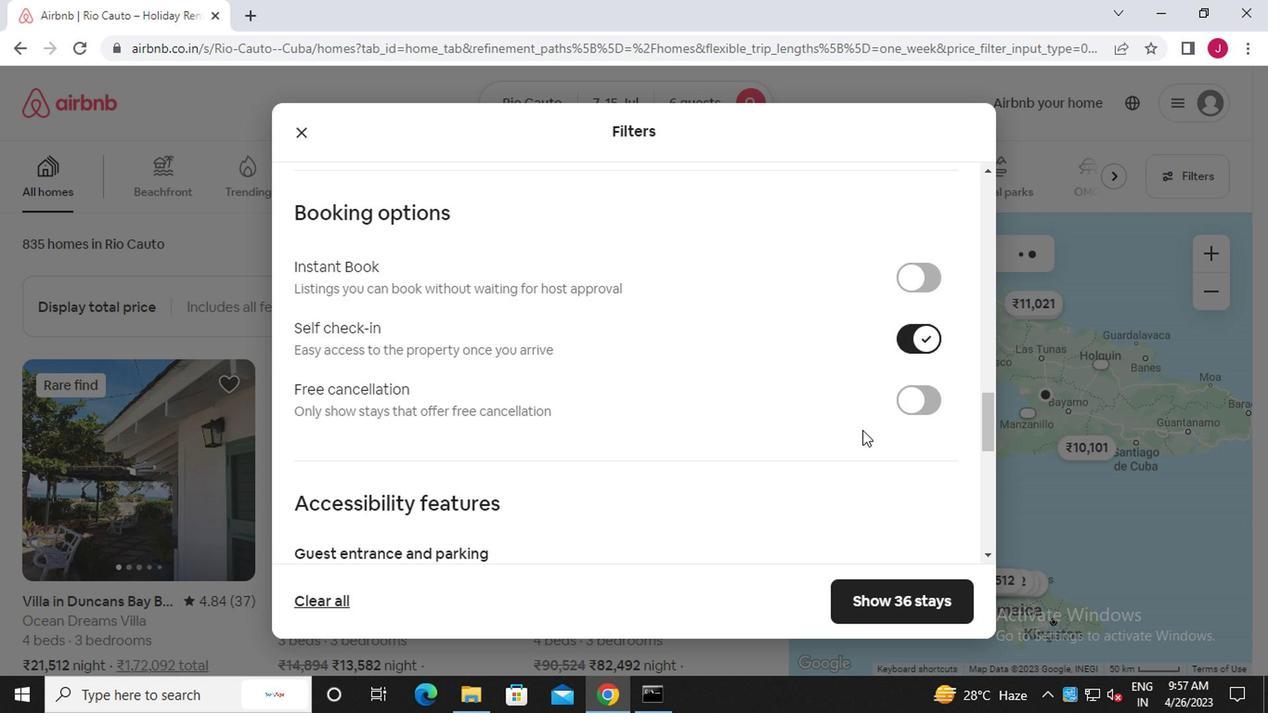
Action: Mouse scrolled (858, 428) with delta (0, 0)
Screenshot: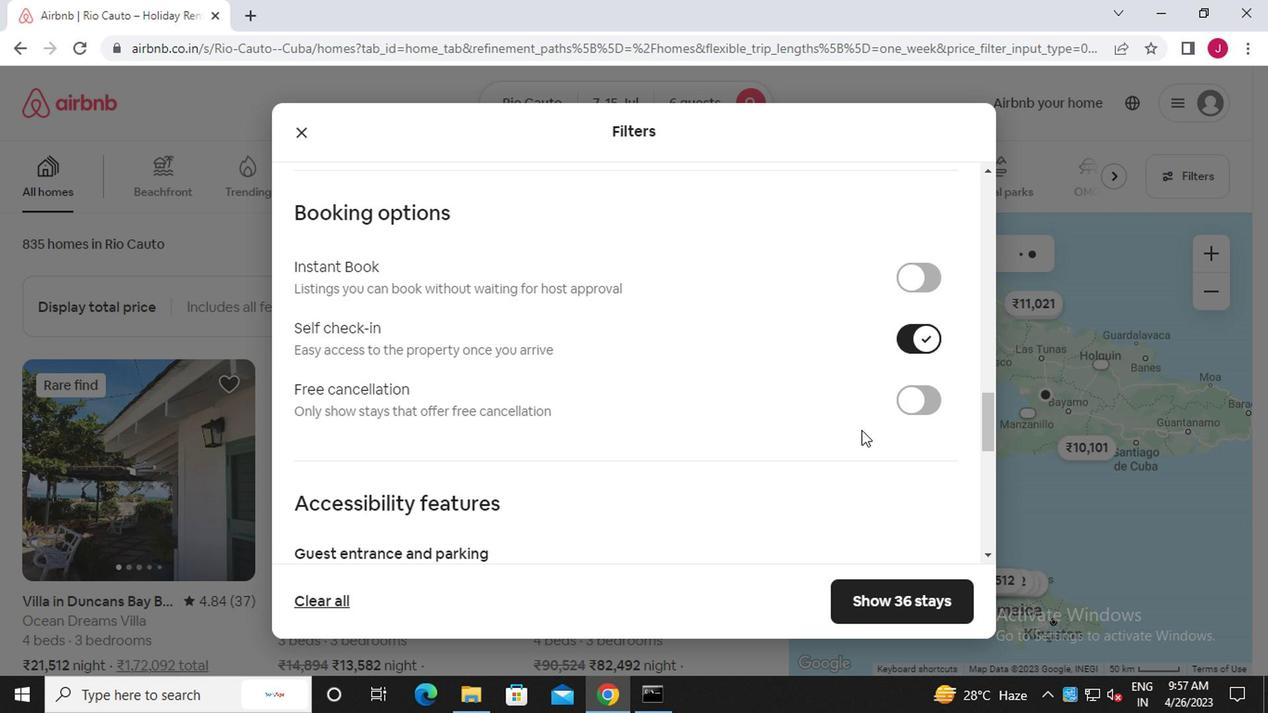 
Action: Mouse scrolled (858, 428) with delta (0, 0)
Screenshot: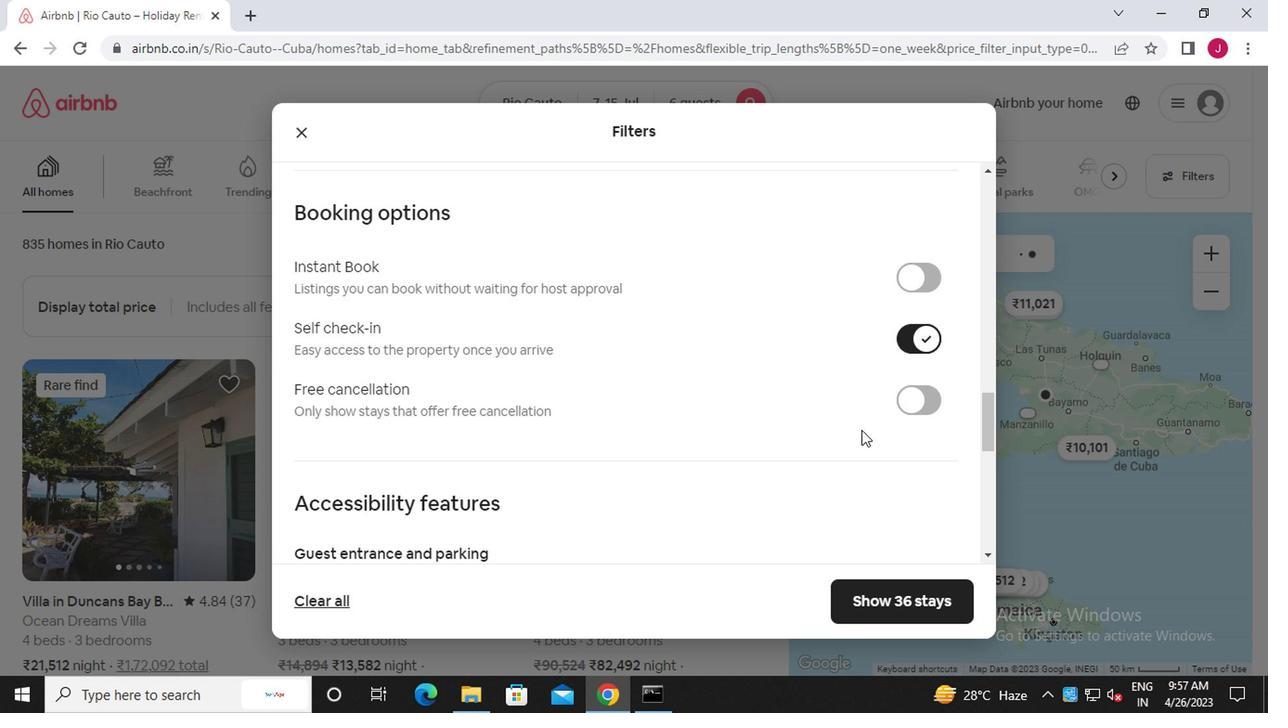 
Action: Mouse scrolled (858, 428) with delta (0, 0)
Screenshot: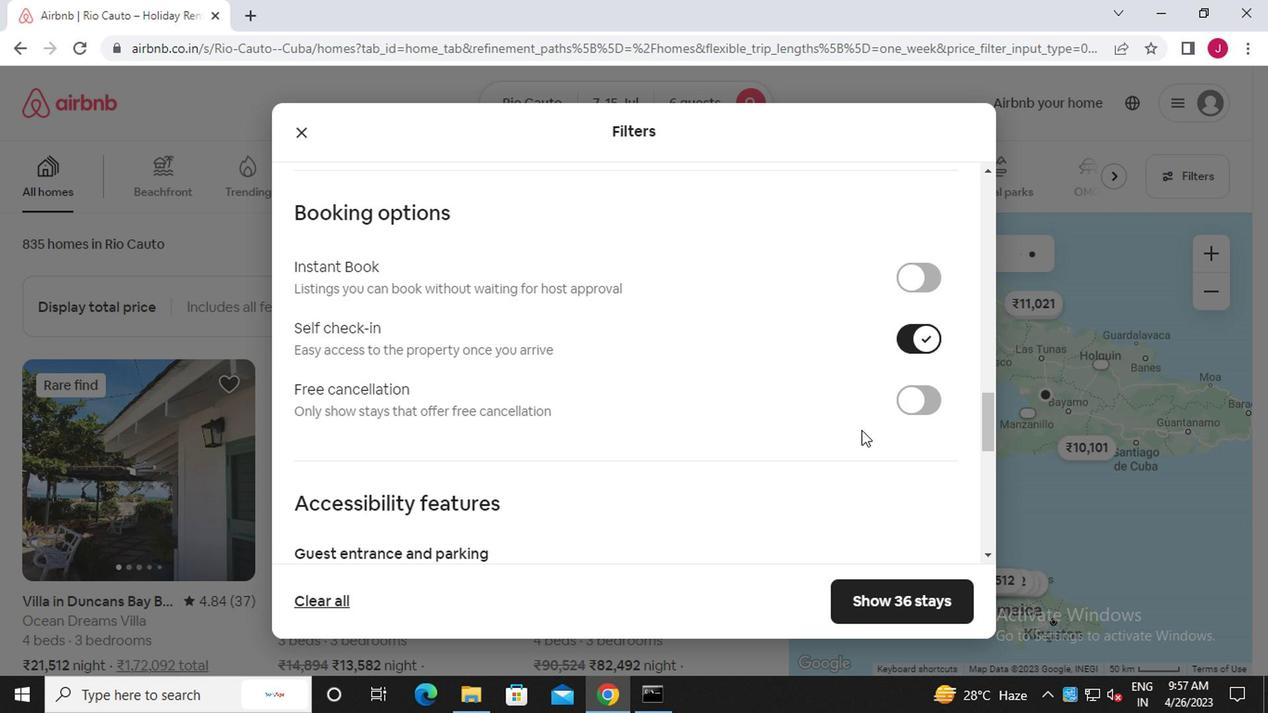 
Action: Mouse scrolled (858, 428) with delta (0, 0)
Screenshot: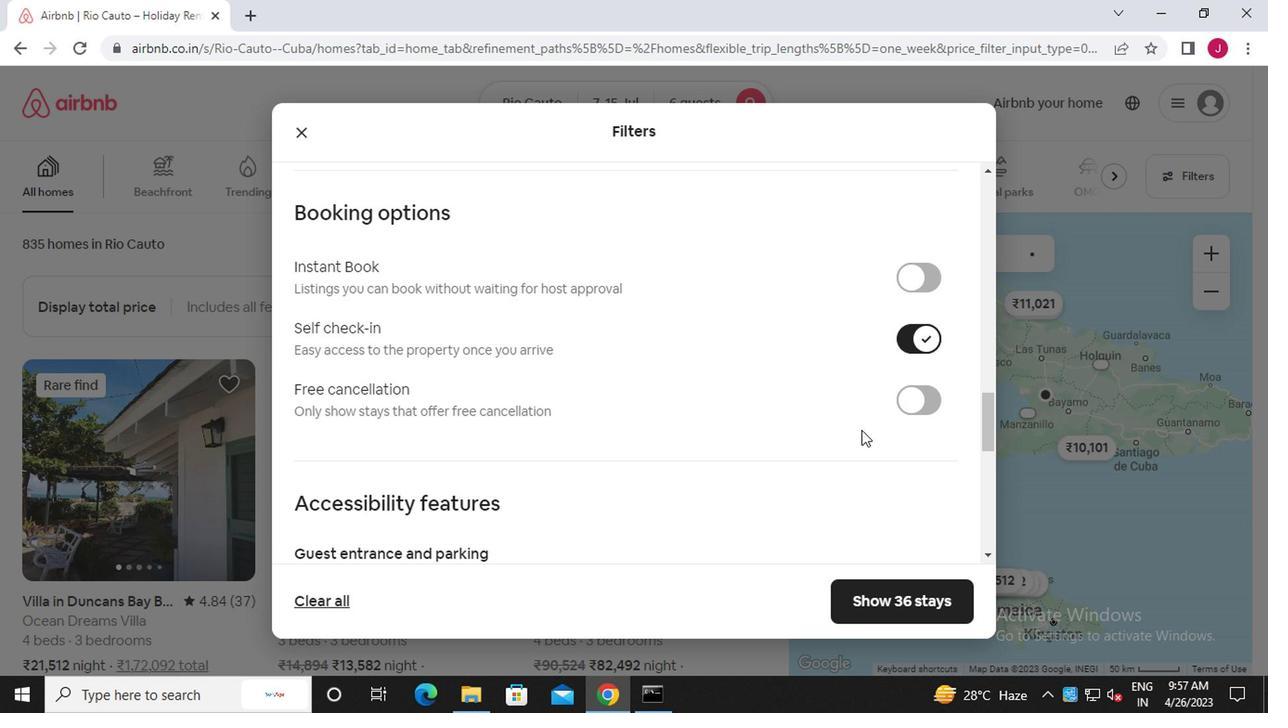 
Action: Mouse scrolled (858, 428) with delta (0, 0)
Screenshot: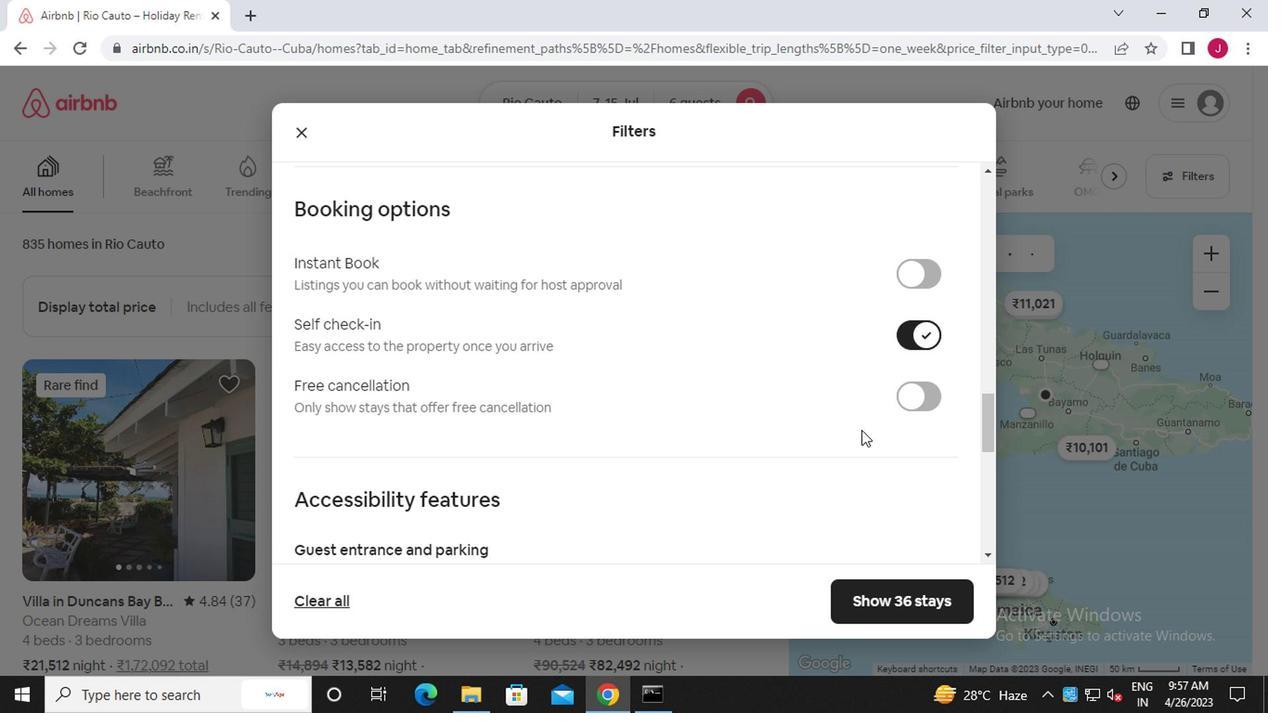 
Action: Mouse scrolled (858, 428) with delta (0, 0)
Screenshot: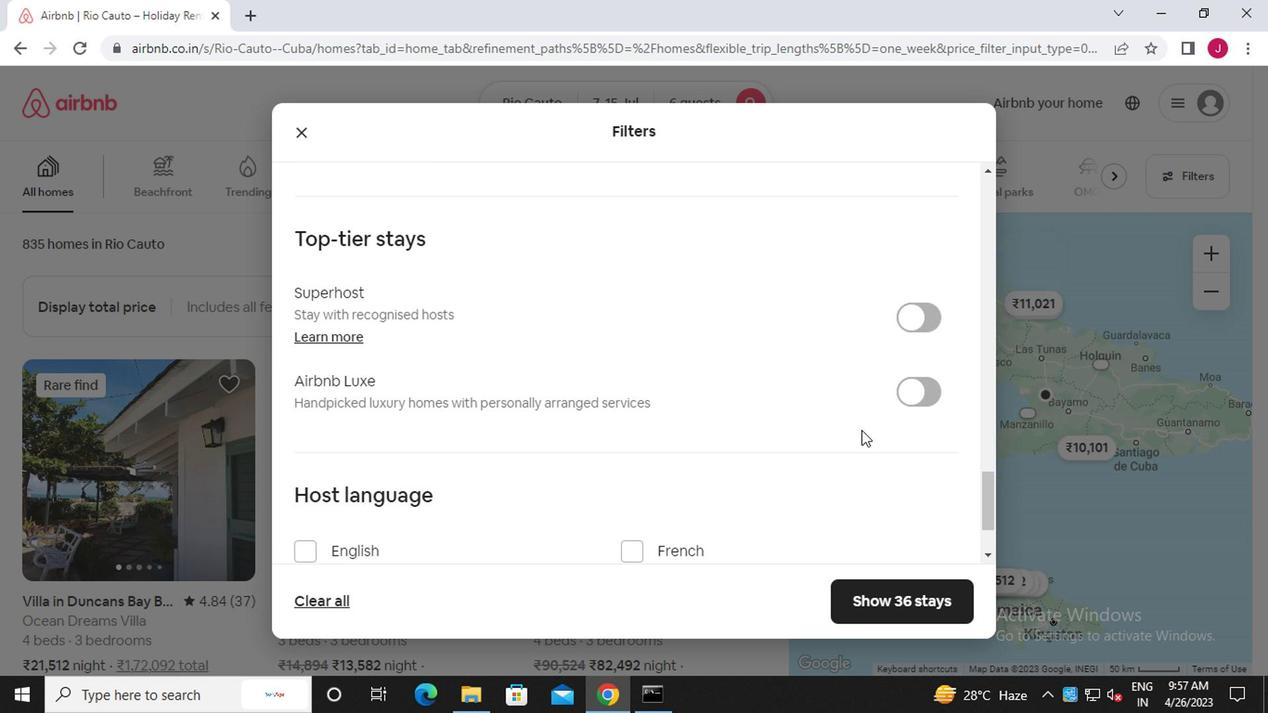 
Action: Mouse scrolled (858, 428) with delta (0, 0)
Screenshot: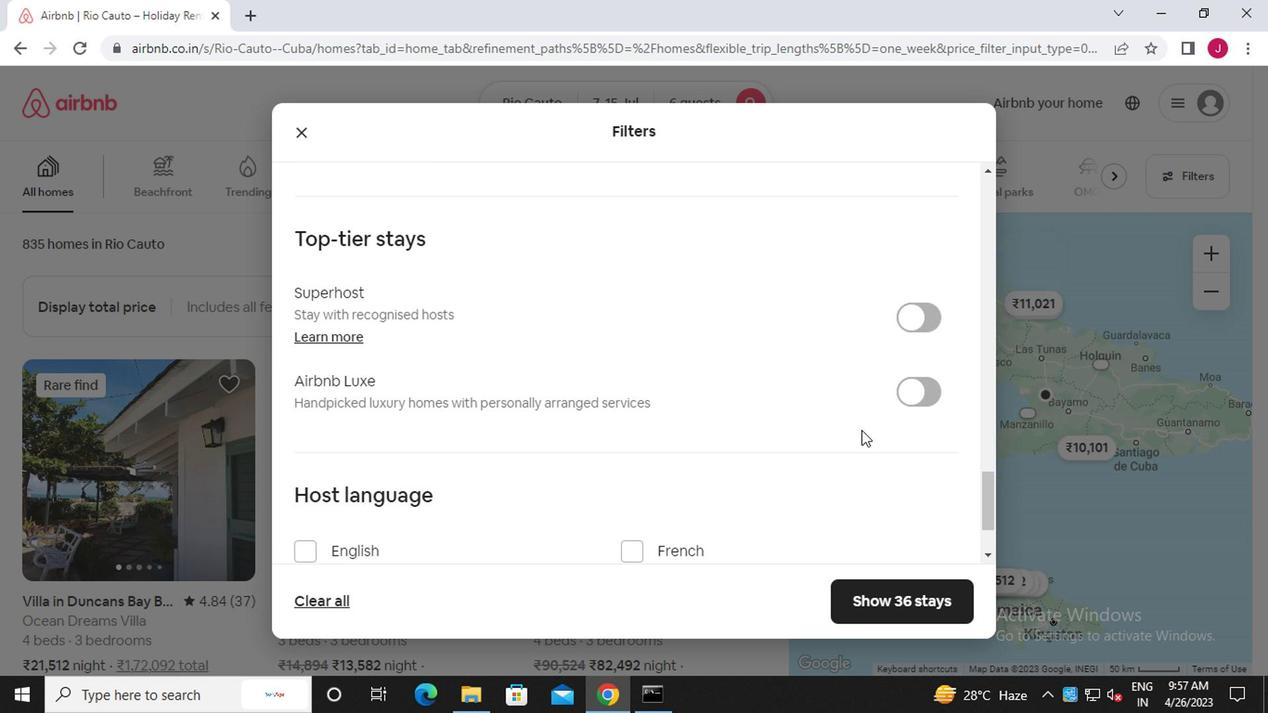
Action: Mouse scrolled (858, 428) with delta (0, 0)
Screenshot: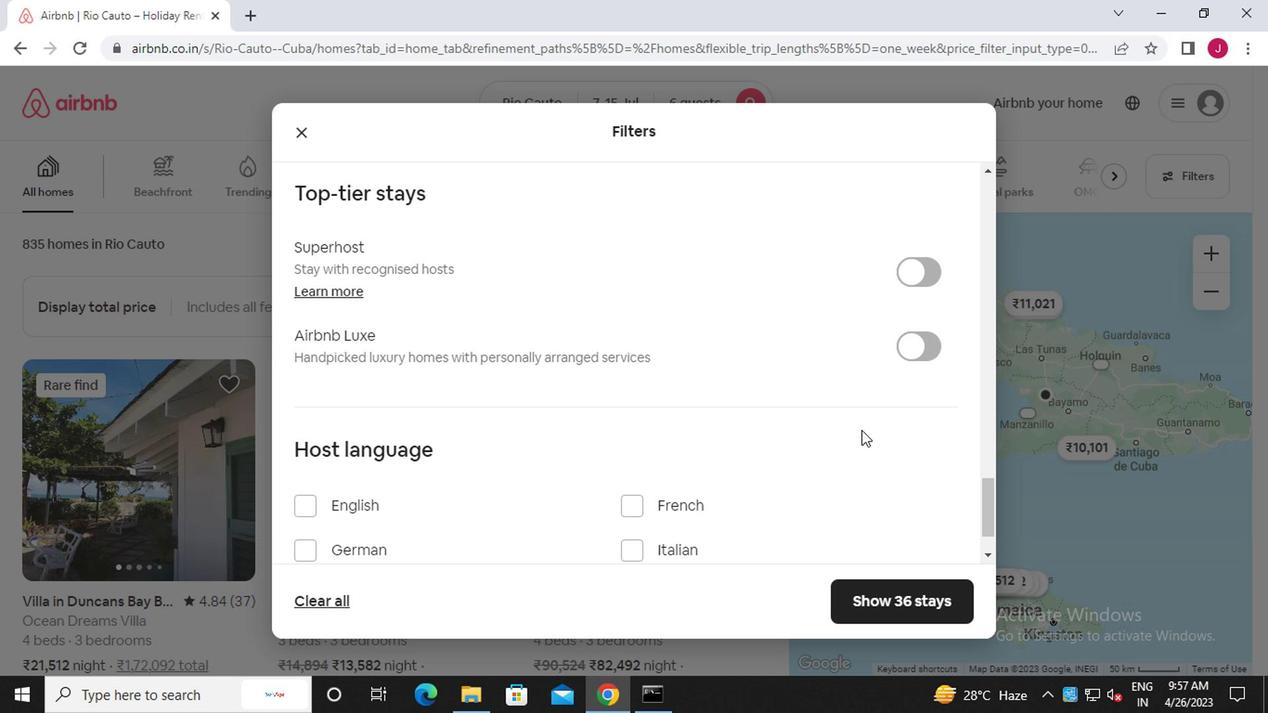 
Action: Mouse scrolled (858, 428) with delta (0, 0)
Screenshot: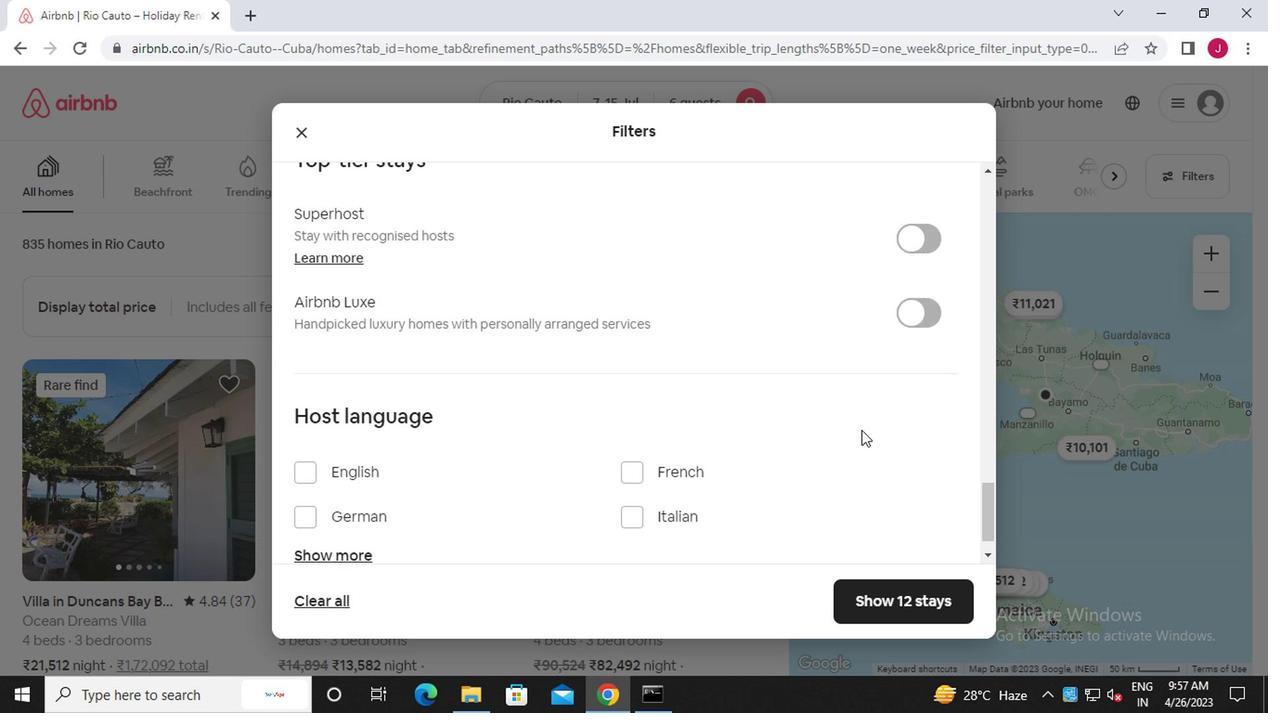 
Action: Mouse moved to (896, 591)
Screenshot: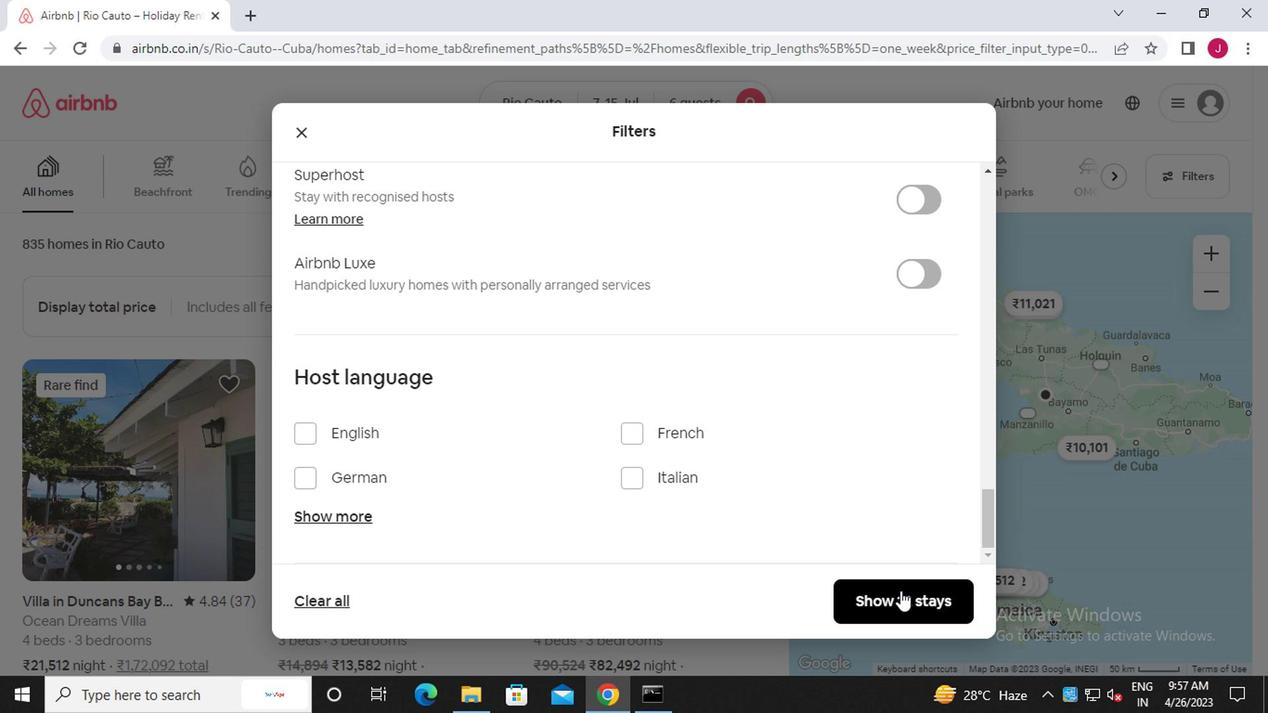 
Action: Mouse pressed left at (896, 591)
Screenshot: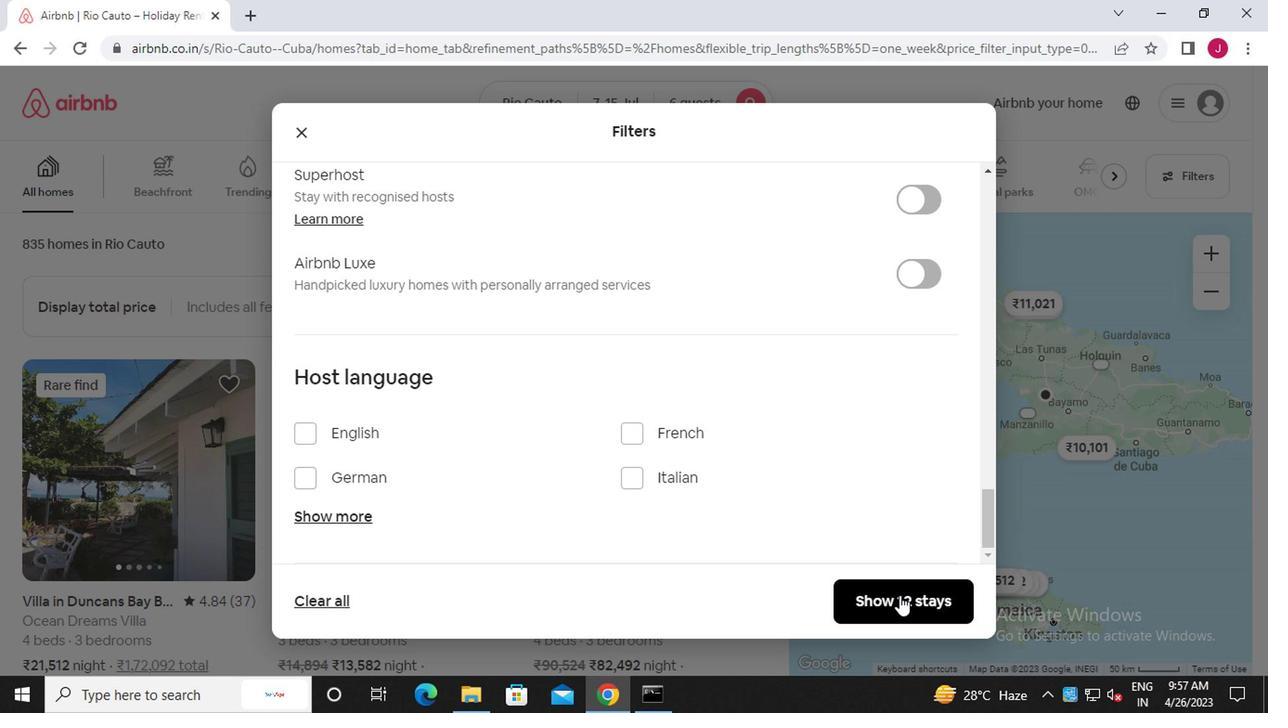 
Action: Mouse moved to (884, 576)
Screenshot: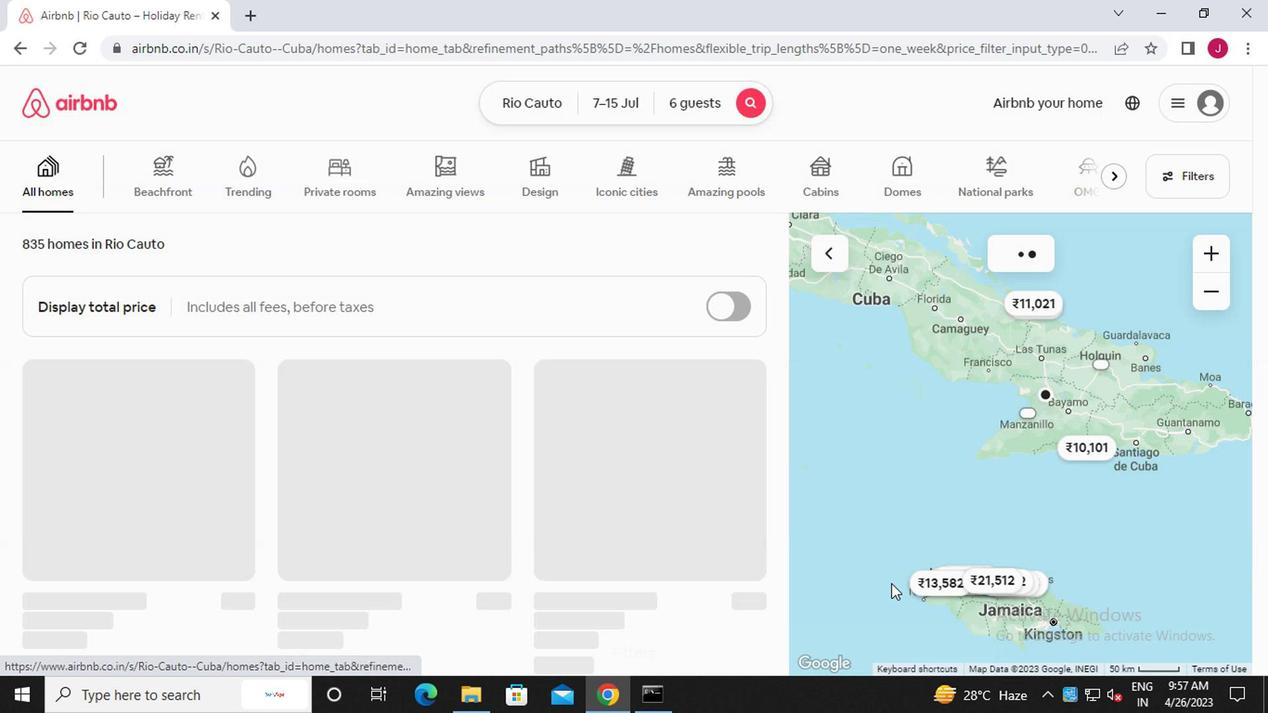 
